 Task: Start a Sprint called Sprint0000000131 in Scrum Project Project0000000044 in Jira. Start a Sprint called Sprint0000000132 in Scrum Project Project0000000044 in Jira. Create a Scrum Project Project0000000045 in Jira. Create a Scrum Project Project0000000046 in Jira. Add mailaustralia7@gmail.com as Team Member of Scrum Project Project0000000045 in Jira
Action: Mouse moved to (1135, 321)
Screenshot: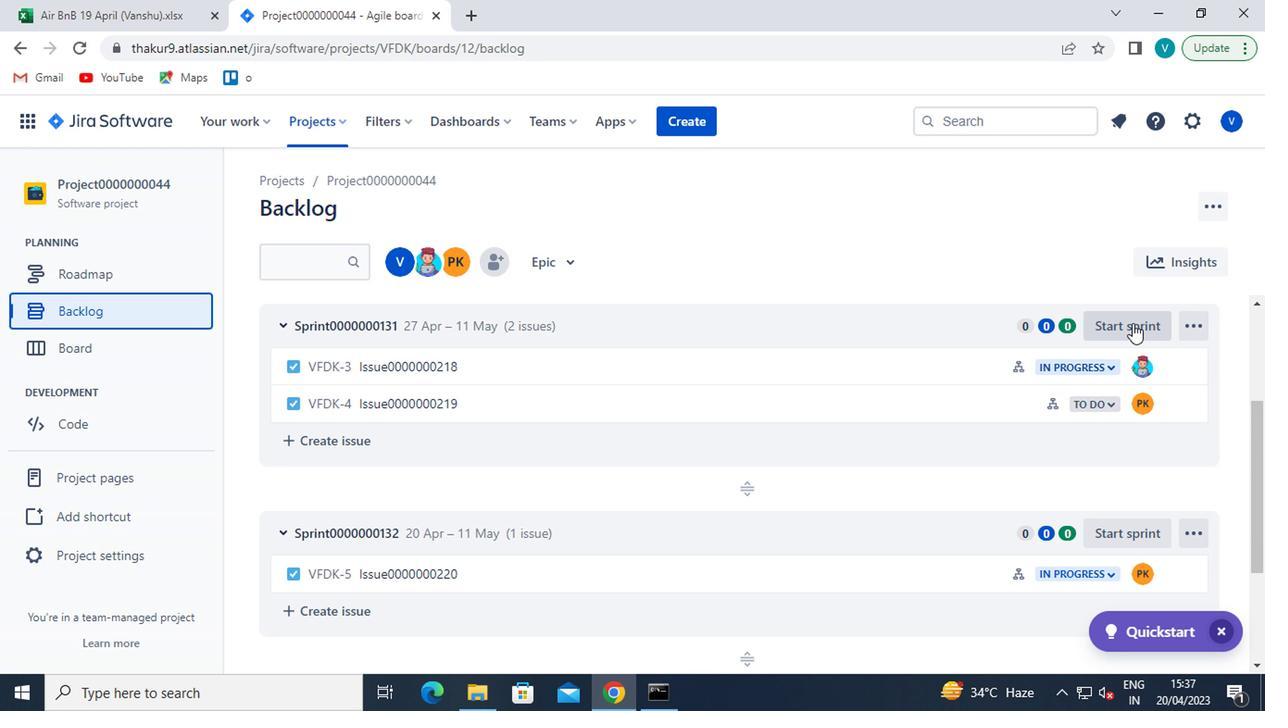 
Action: Mouse pressed left at (1135, 321)
Screenshot: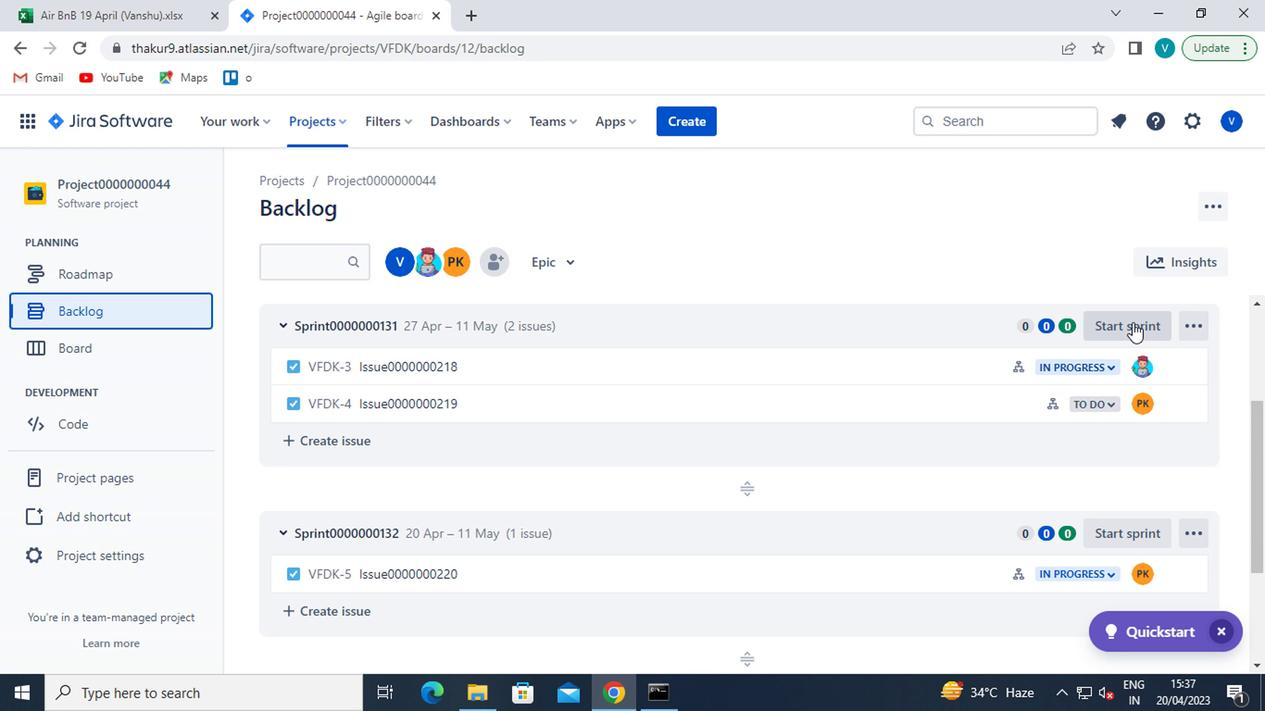 
Action: Mouse moved to (671, 470)
Screenshot: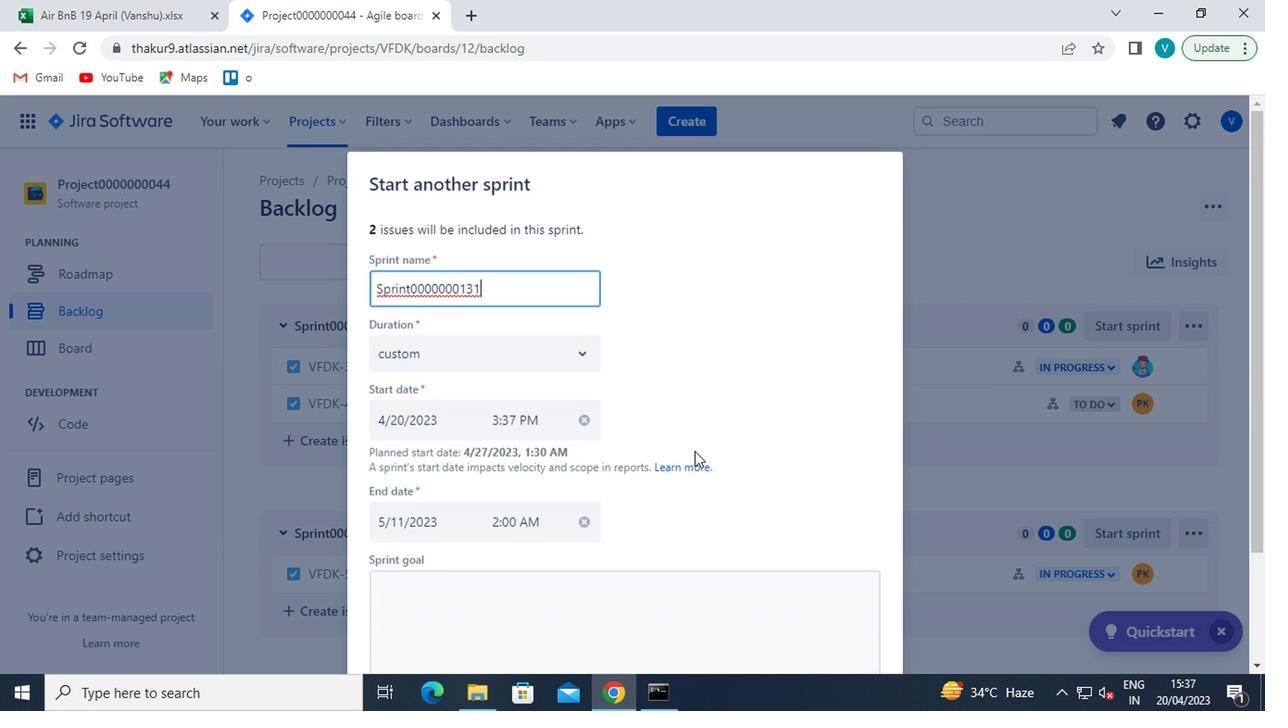 
Action: Mouse scrolled (671, 470) with delta (0, 0)
Screenshot: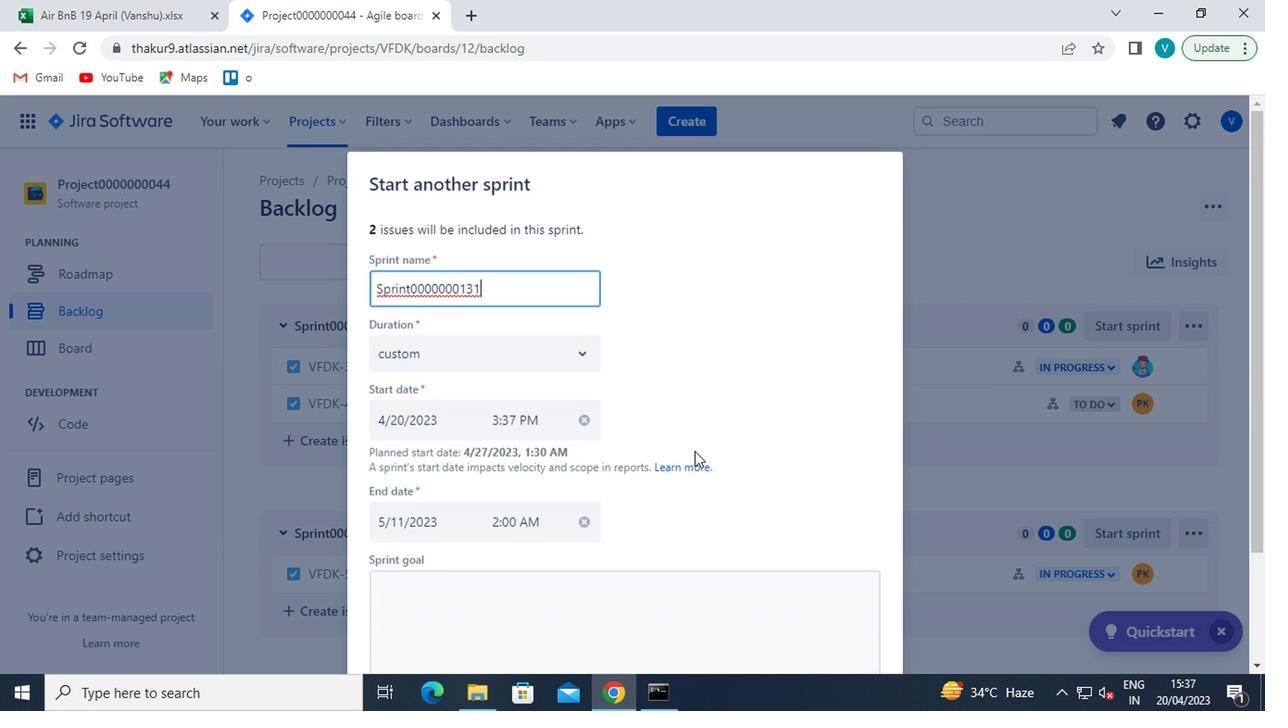 
Action: Mouse scrolled (671, 470) with delta (0, 0)
Screenshot: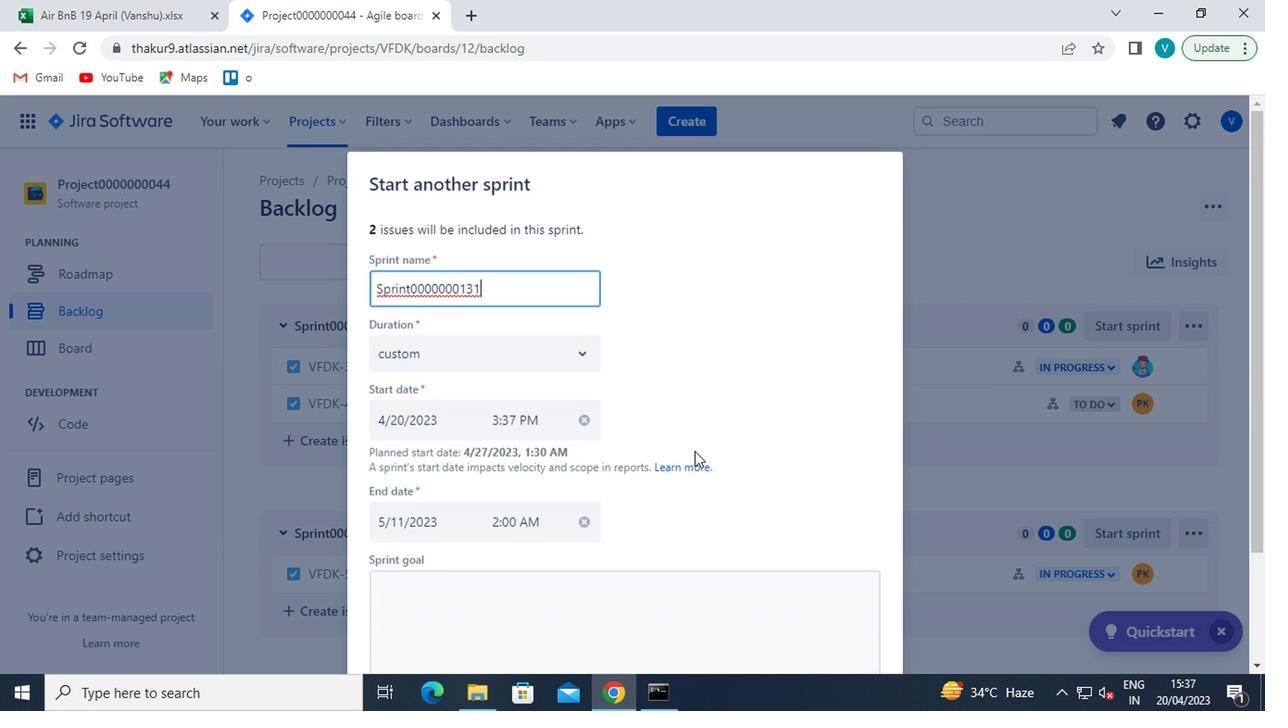
Action: Mouse moved to (671, 472)
Screenshot: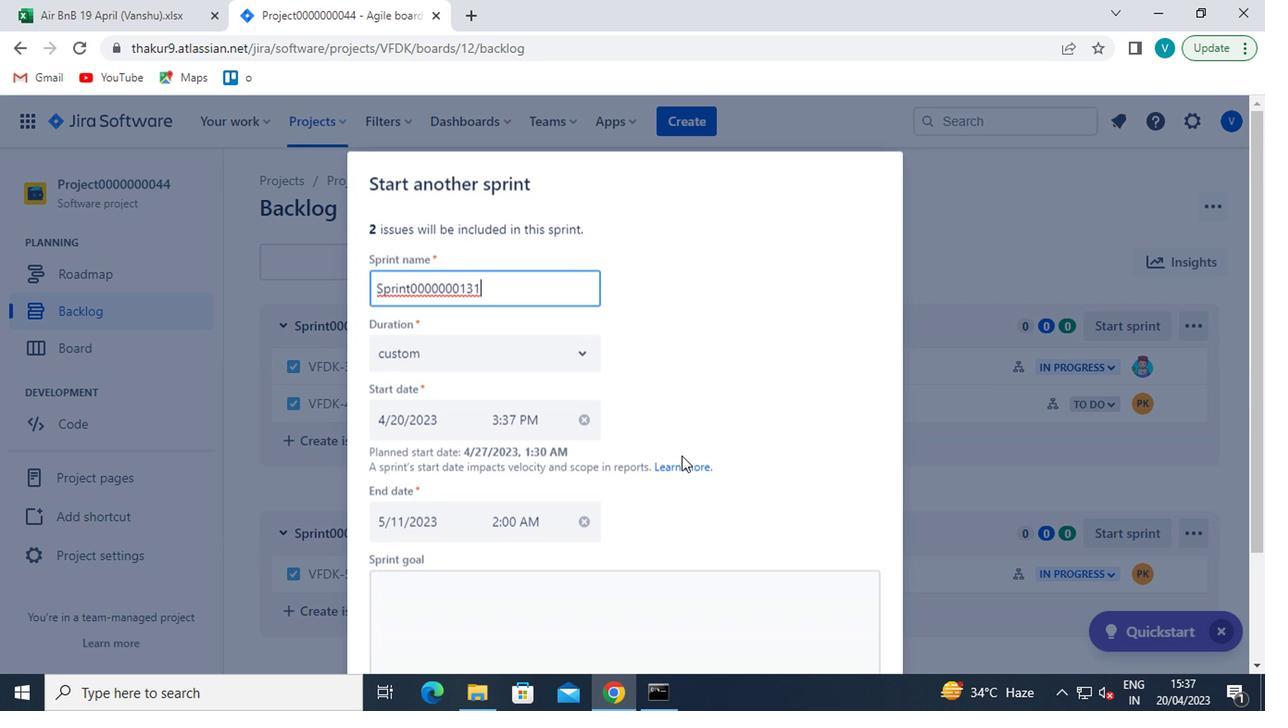 
Action: Mouse scrolled (671, 471) with delta (0, -1)
Screenshot: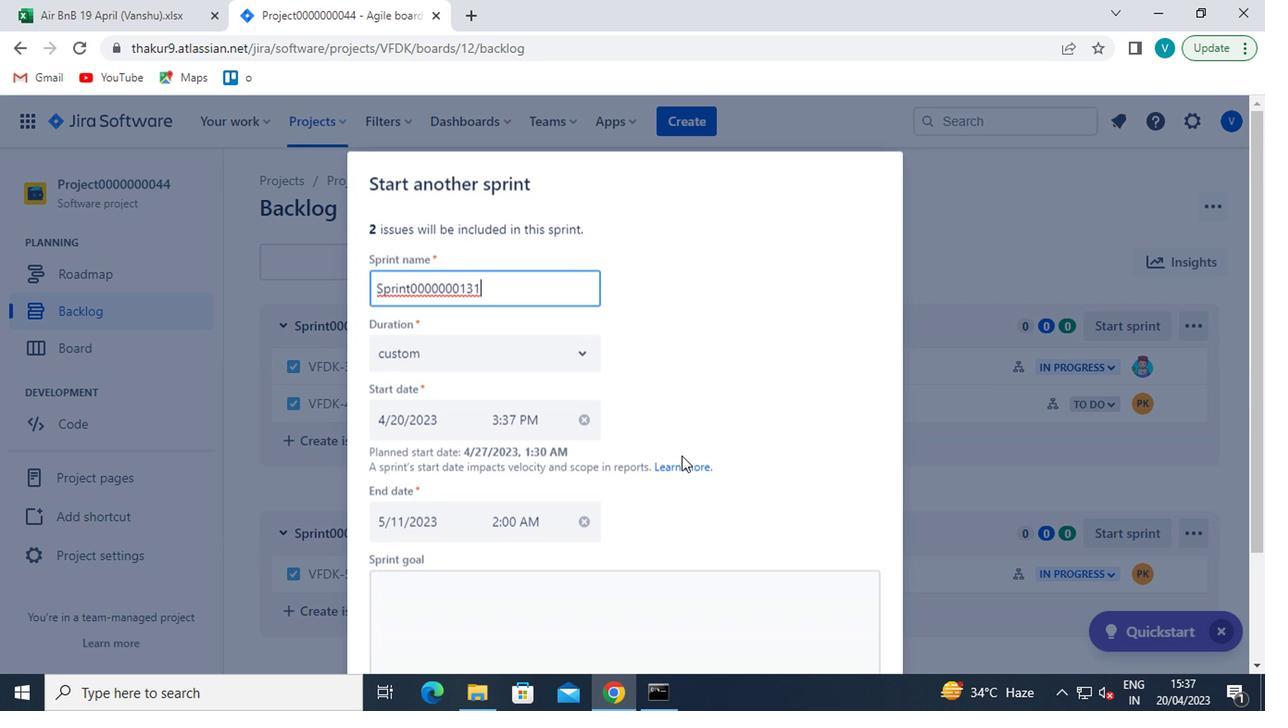 
Action: Mouse moved to (671, 475)
Screenshot: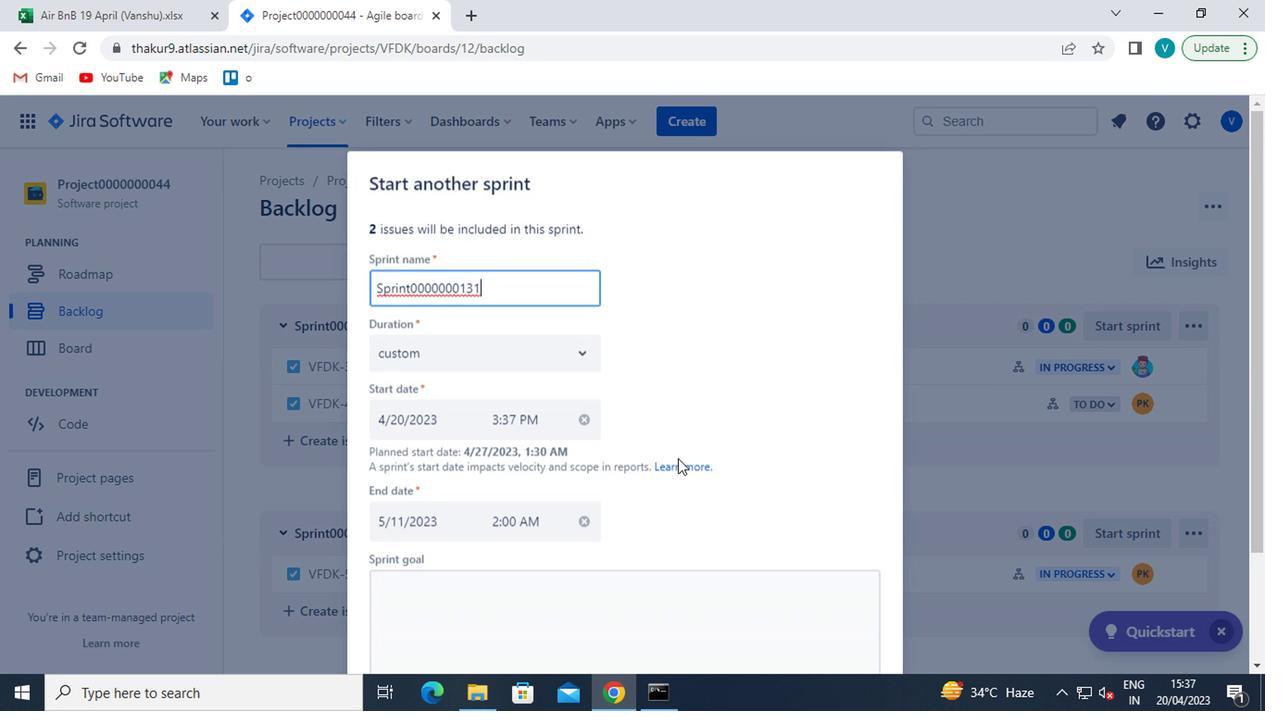 
Action: Mouse scrolled (671, 474) with delta (0, 0)
Screenshot: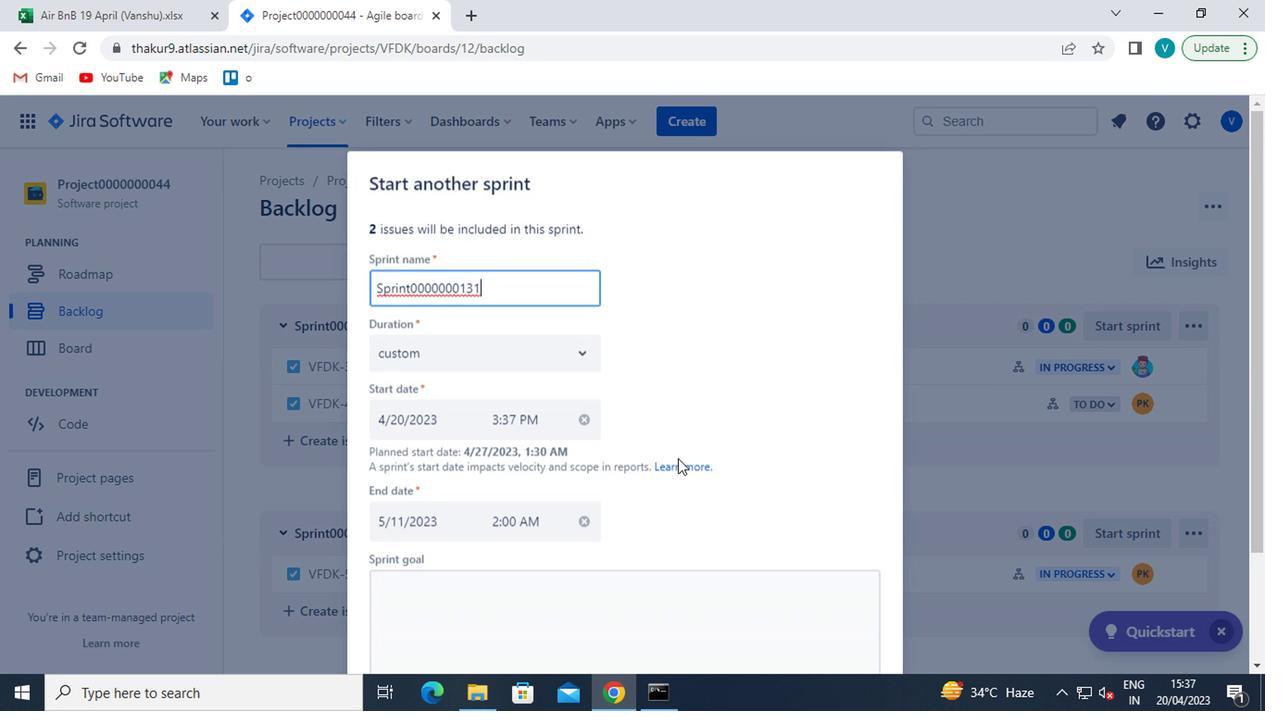 
Action: Mouse moved to (671, 477)
Screenshot: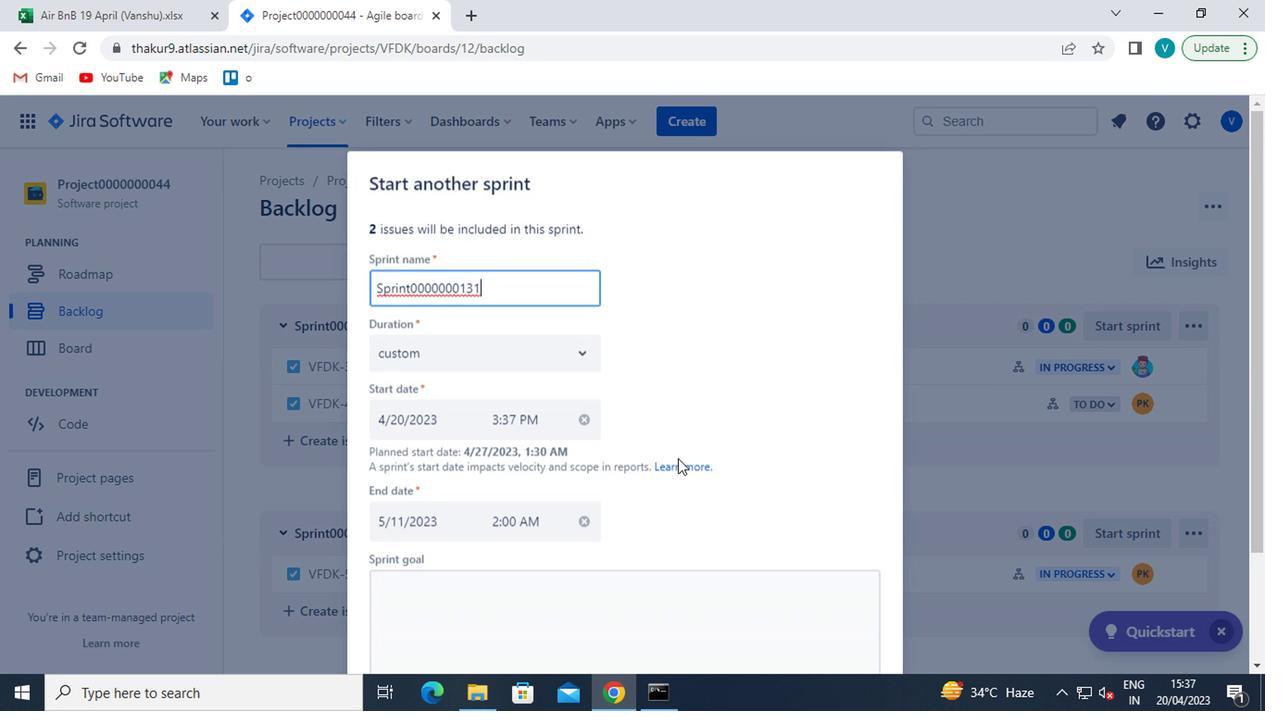 
Action: Mouse scrolled (671, 477) with delta (0, 0)
Screenshot: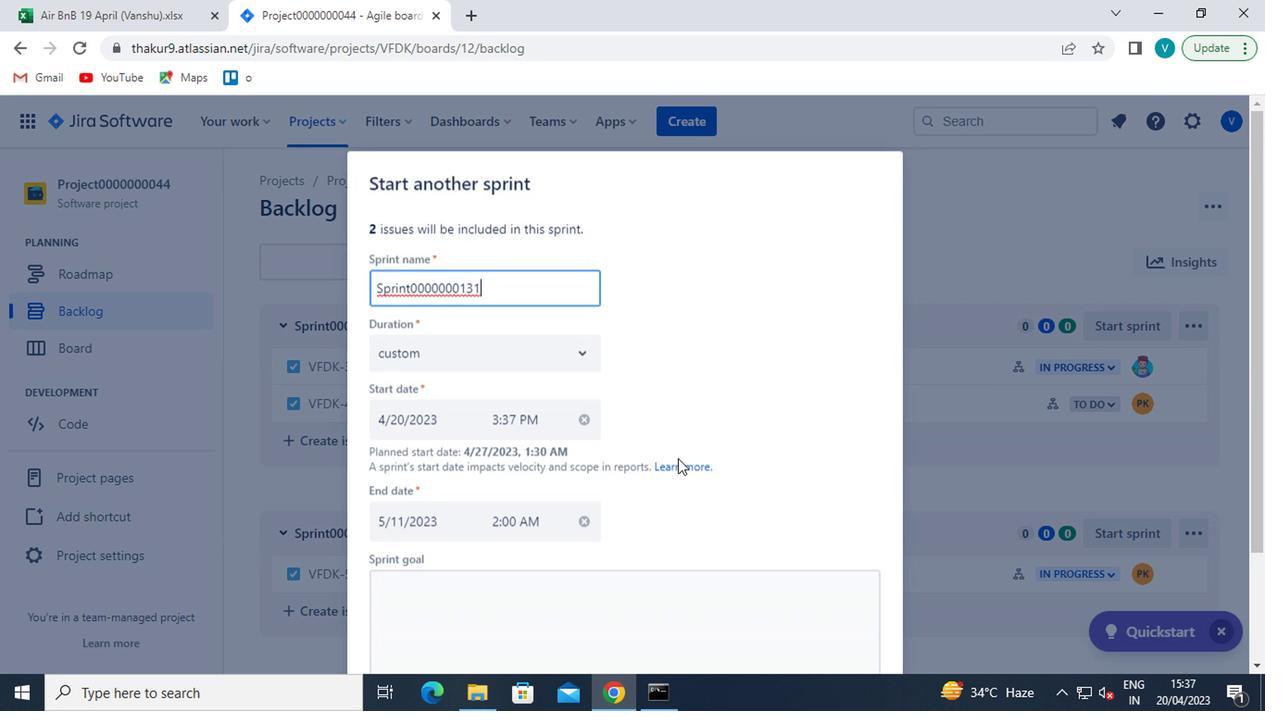 
Action: Mouse moved to (671, 481)
Screenshot: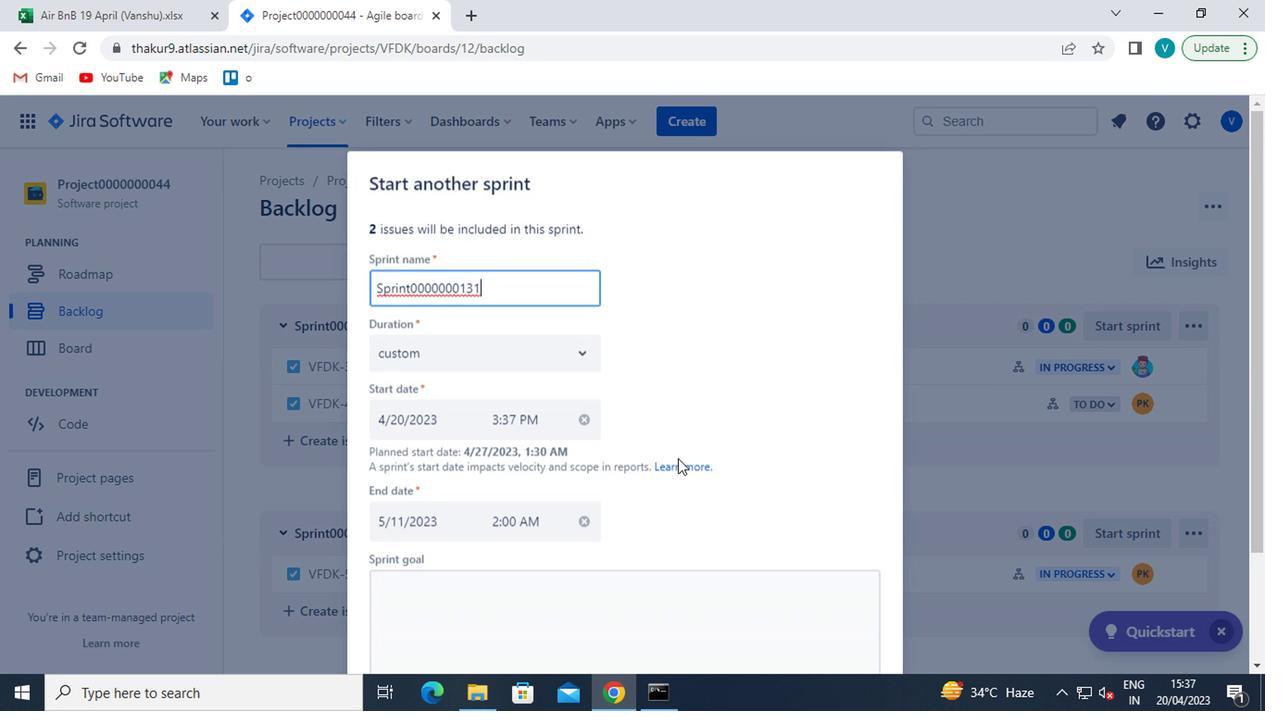
Action: Mouse scrolled (671, 481) with delta (0, 0)
Screenshot: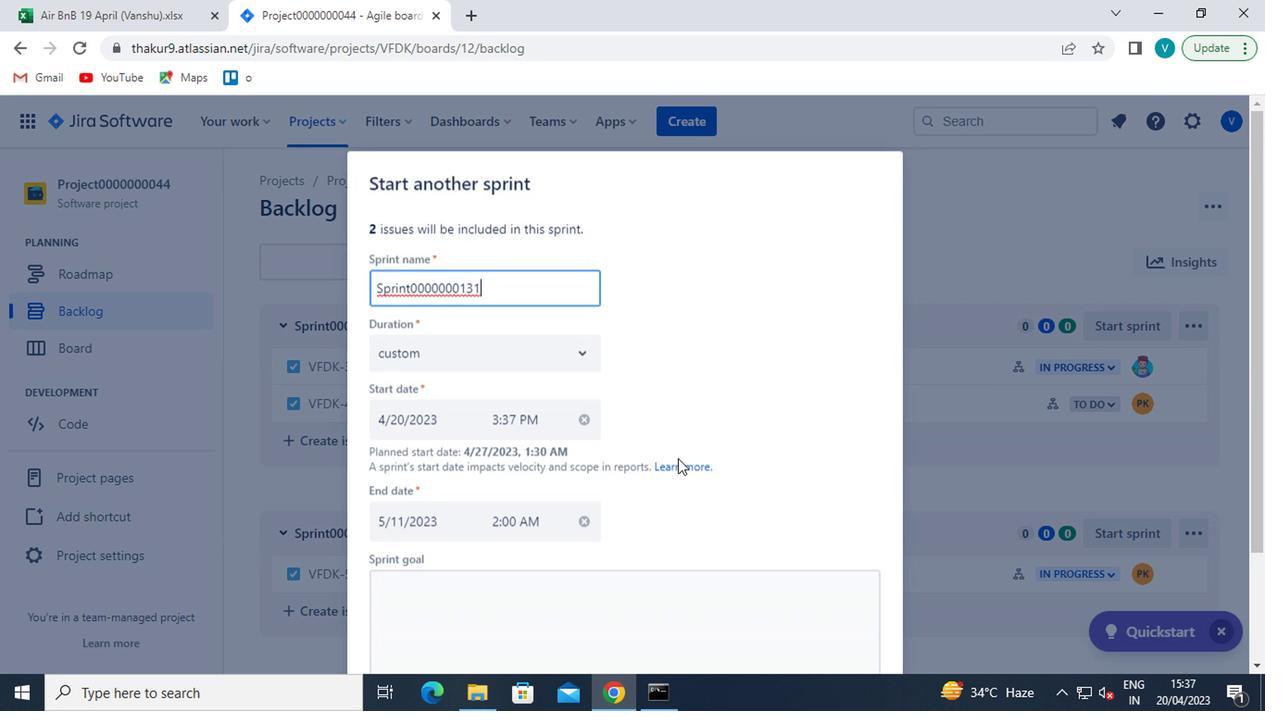 
Action: Mouse moved to (791, 575)
Screenshot: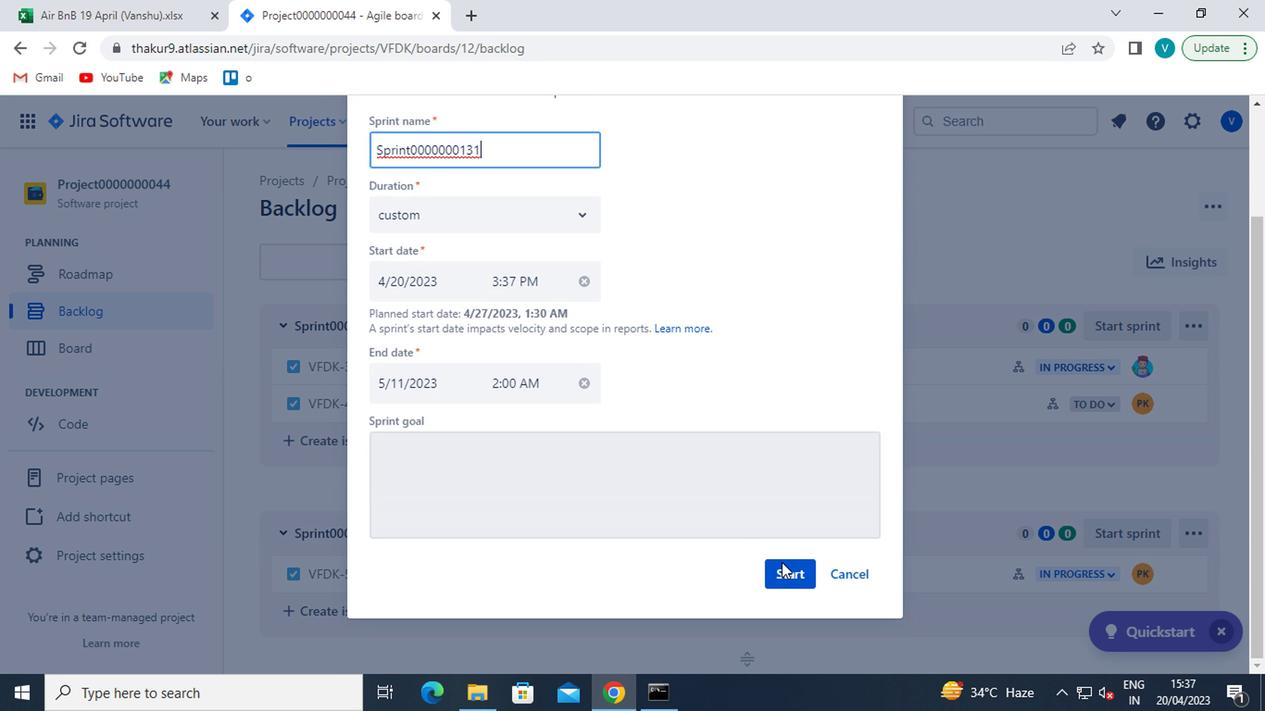 
Action: Mouse pressed left at (791, 575)
Screenshot: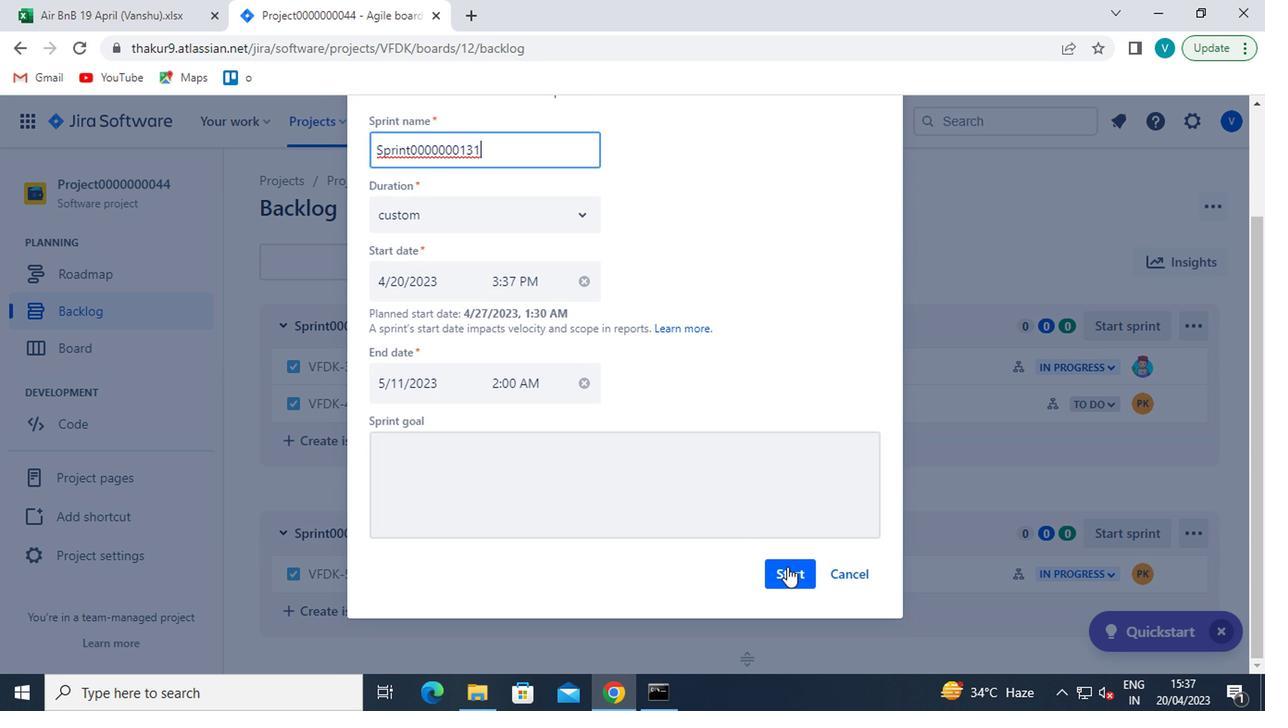 
Action: Mouse moved to (91, 309)
Screenshot: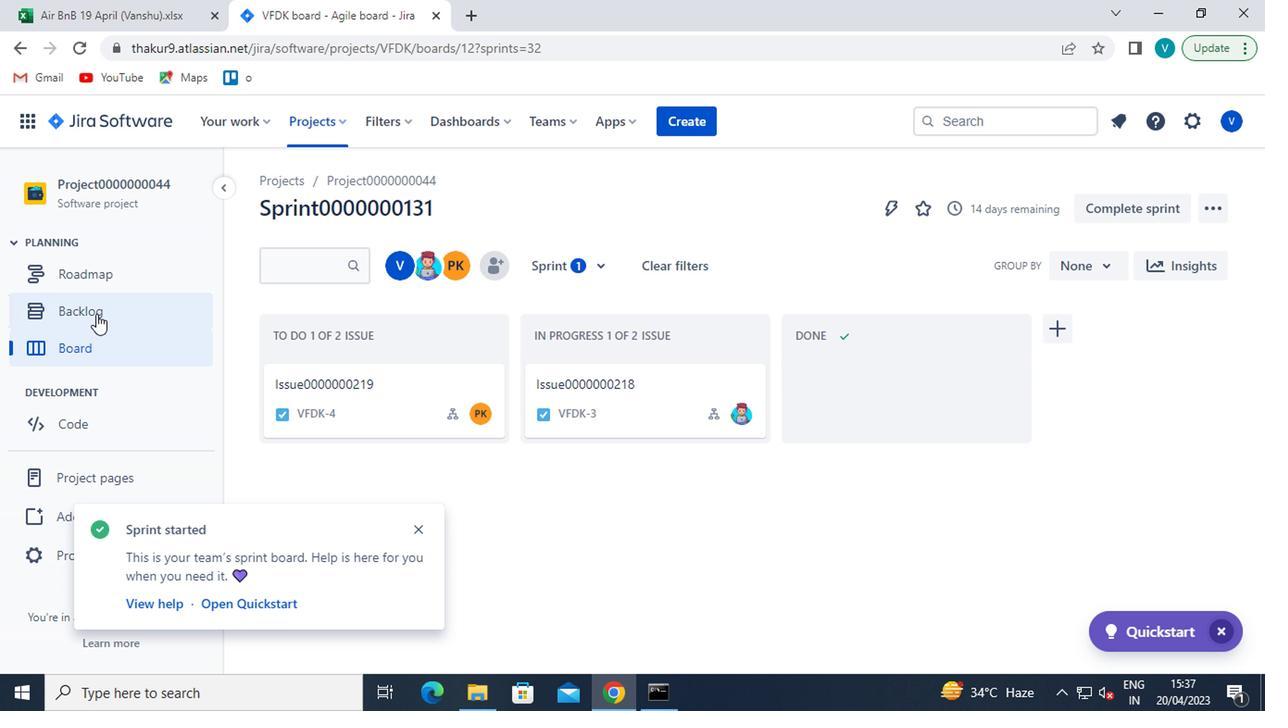 
Action: Mouse pressed left at (91, 309)
Screenshot: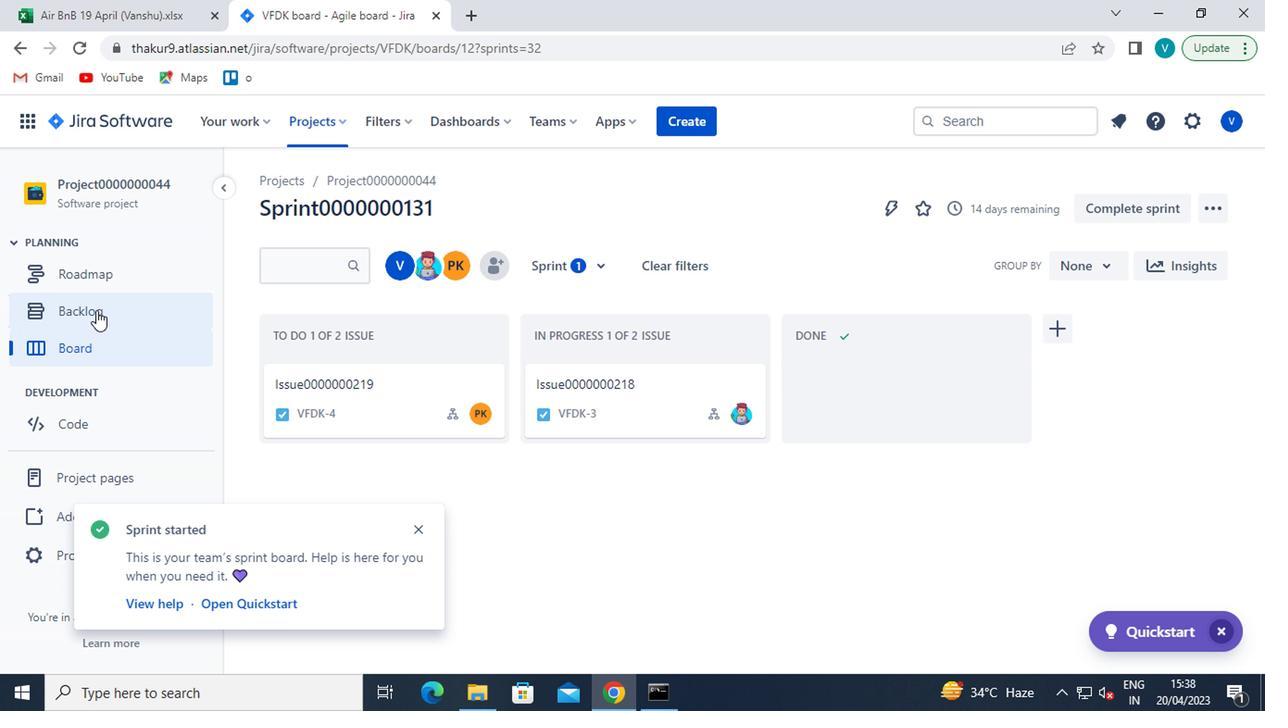 
Action: Mouse moved to (410, 527)
Screenshot: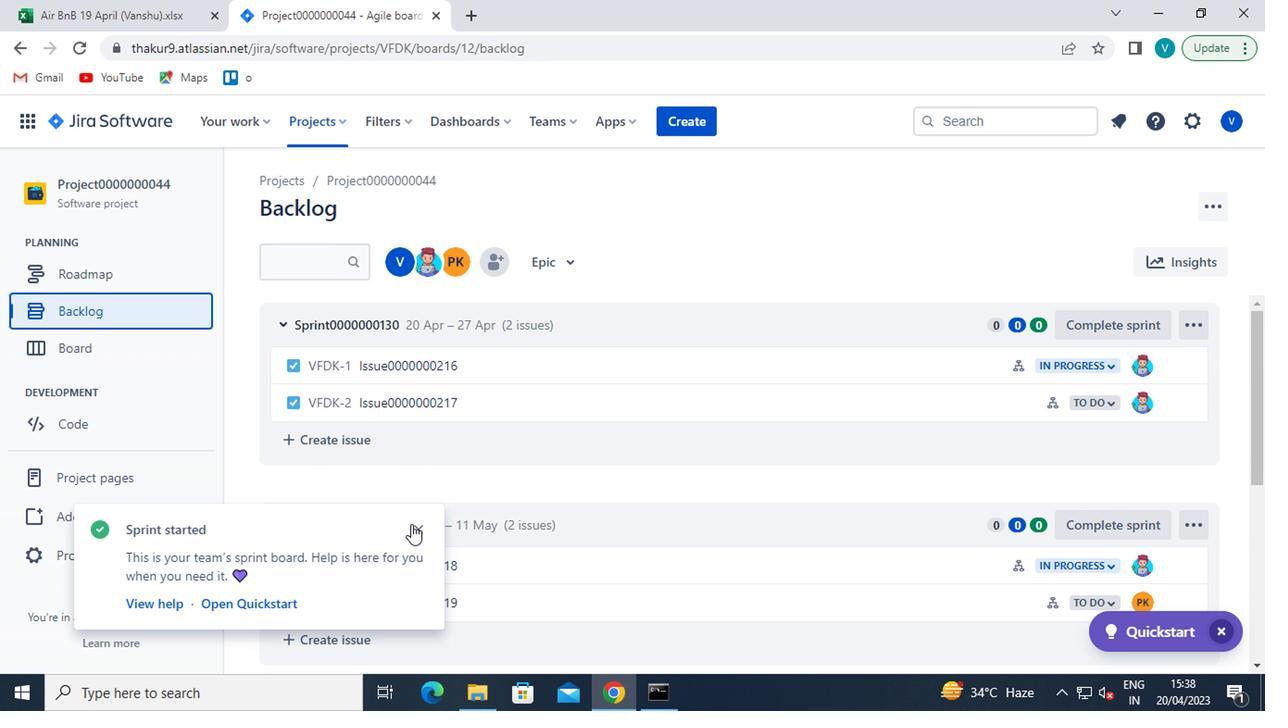 
Action: Mouse pressed left at (410, 527)
Screenshot: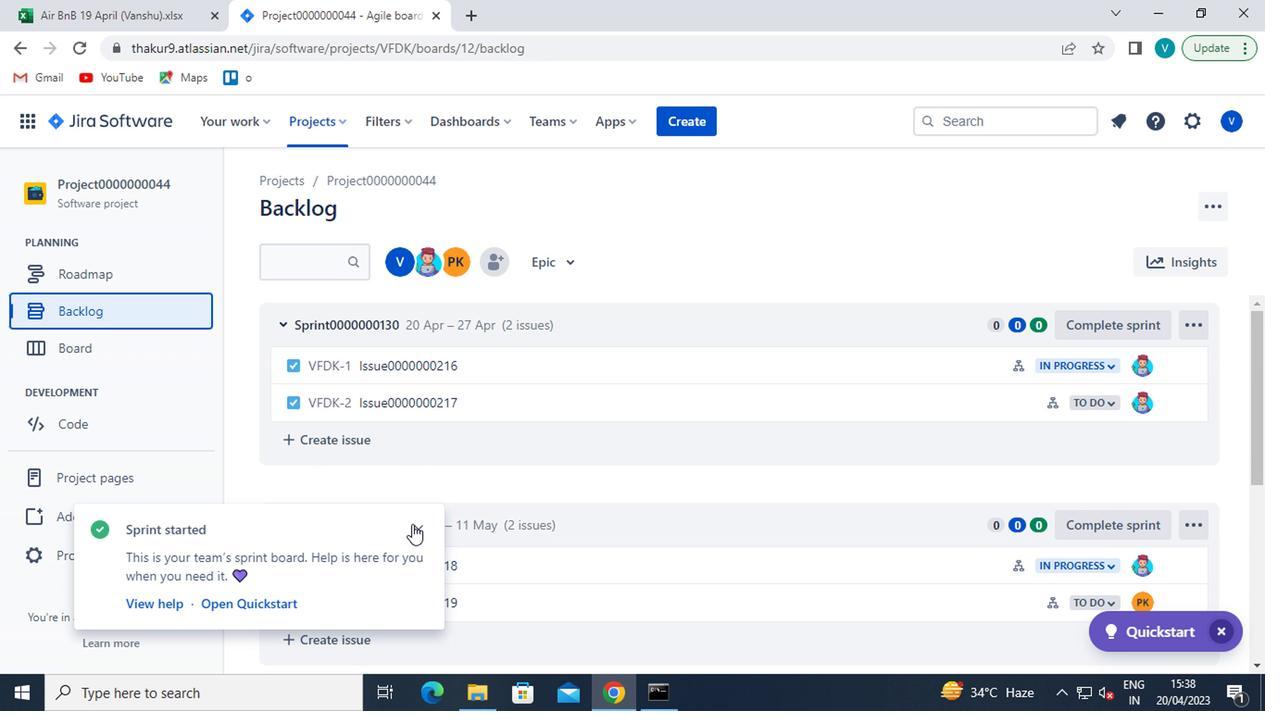 
Action: Mouse moved to (601, 520)
Screenshot: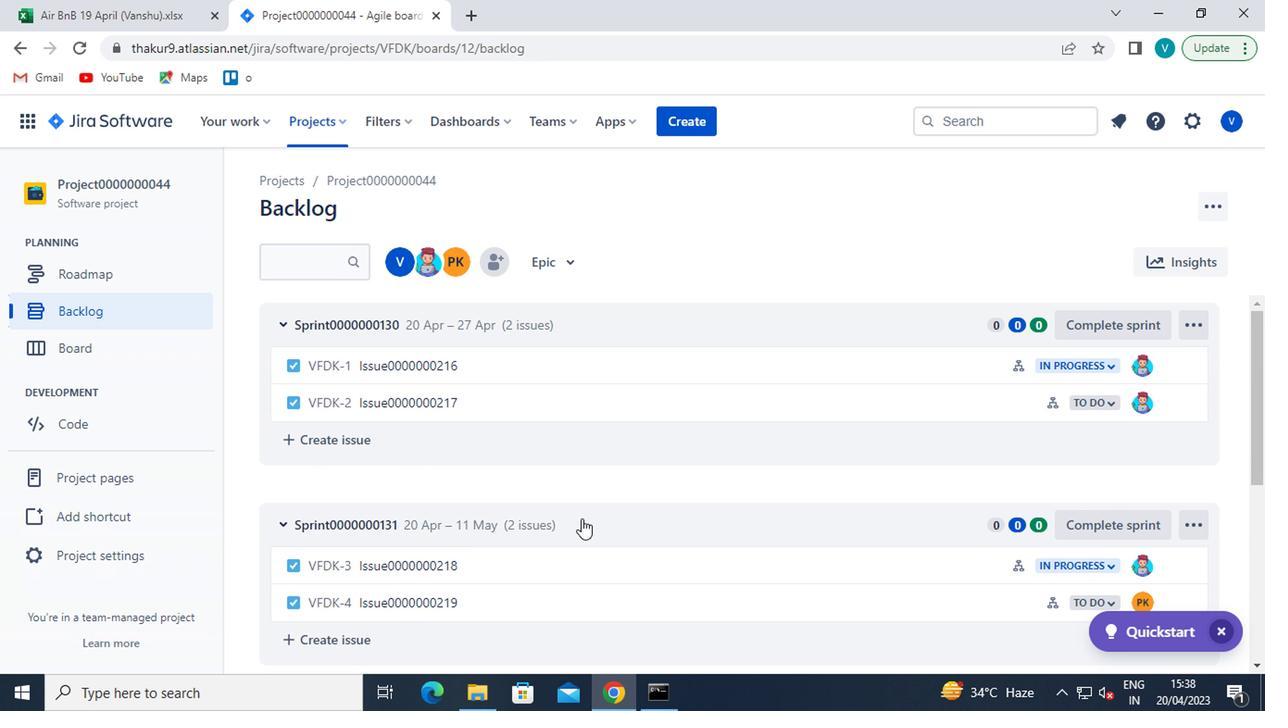 
Action: Mouse scrolled (601, 519) with delta (0, -1)
Screenshot: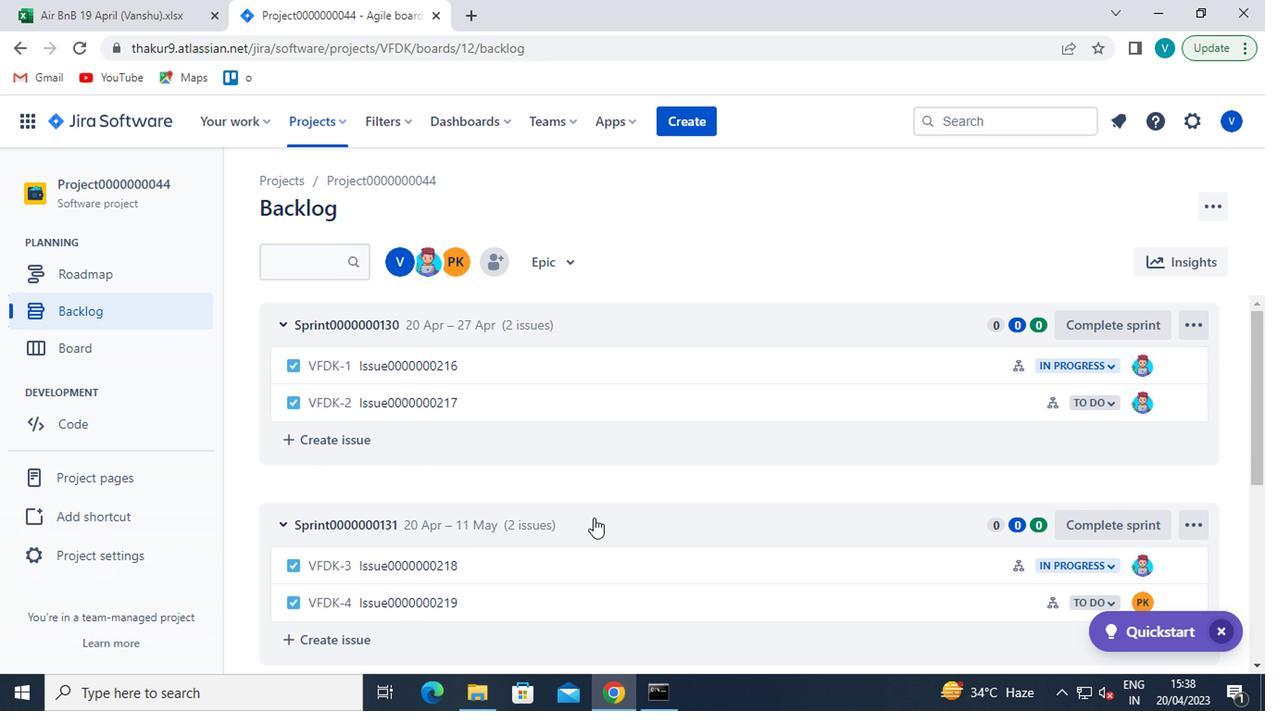 
Action: Mouse moved to (601, 520)
Screenshot: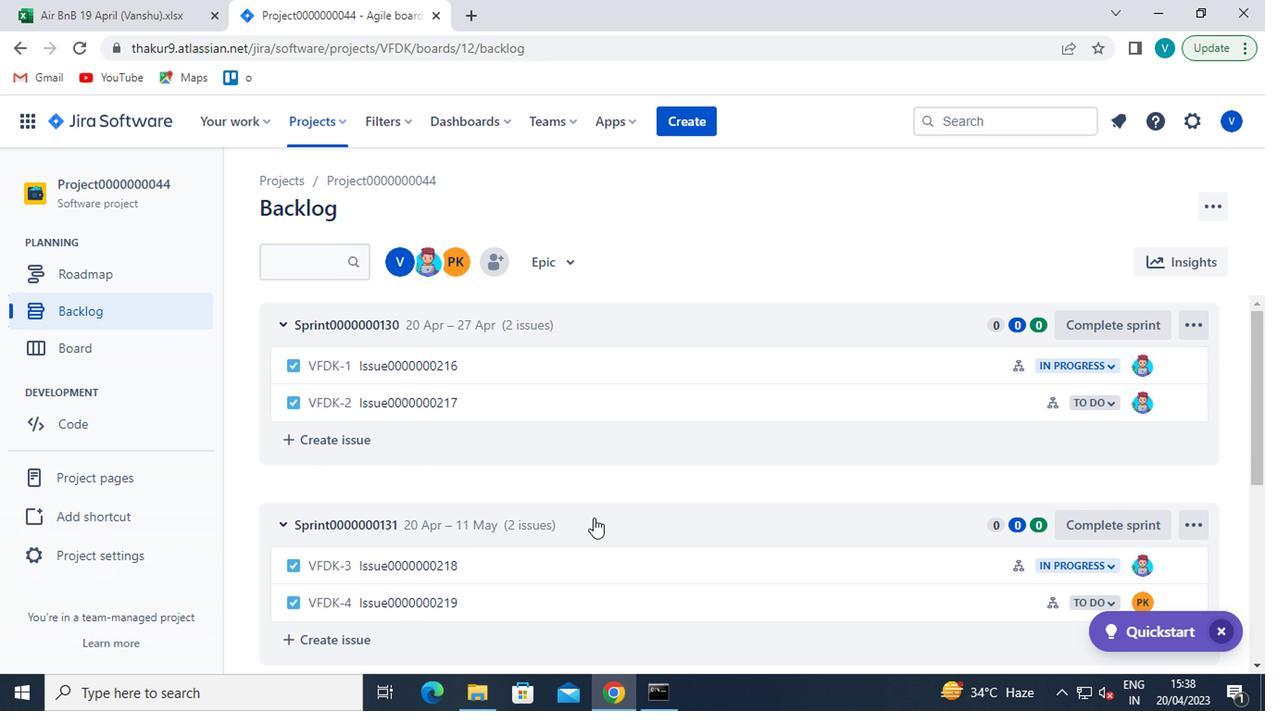 
Action: Mouse scrolled (601, 519) with delta (0, -1)
Screenshot: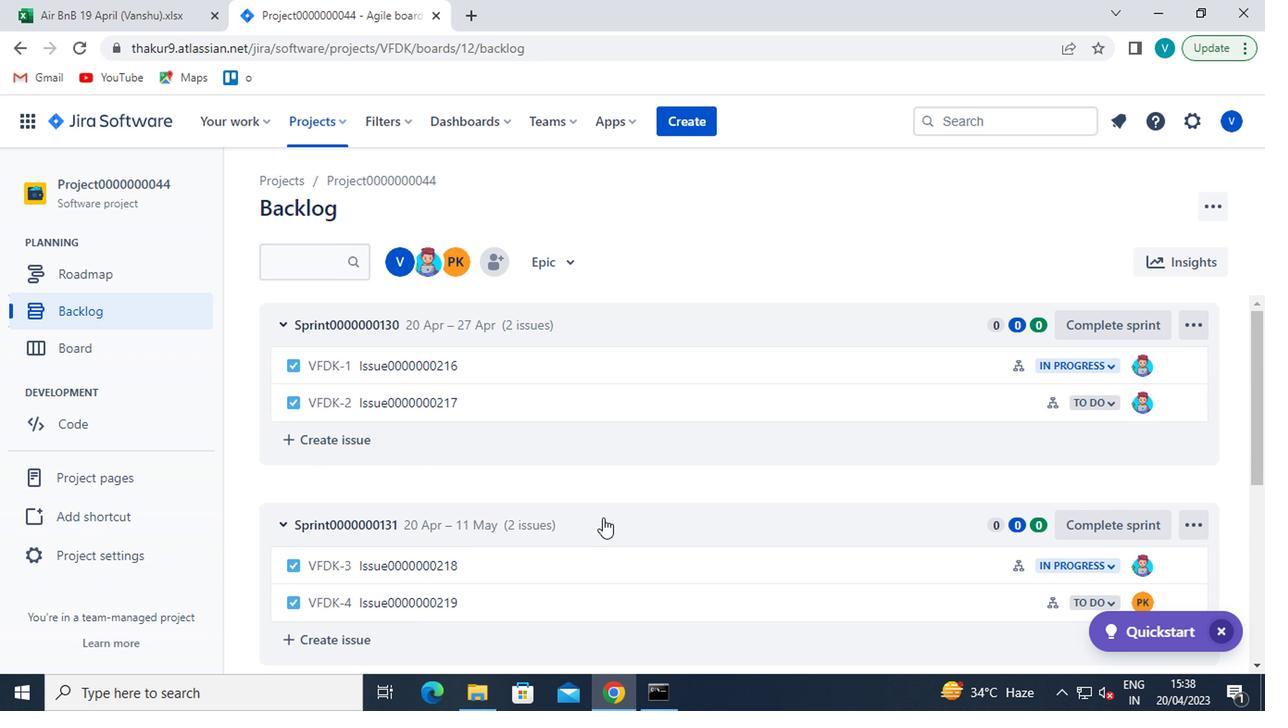 
Action: Mouse moved to (1117, 536)
Screenshot: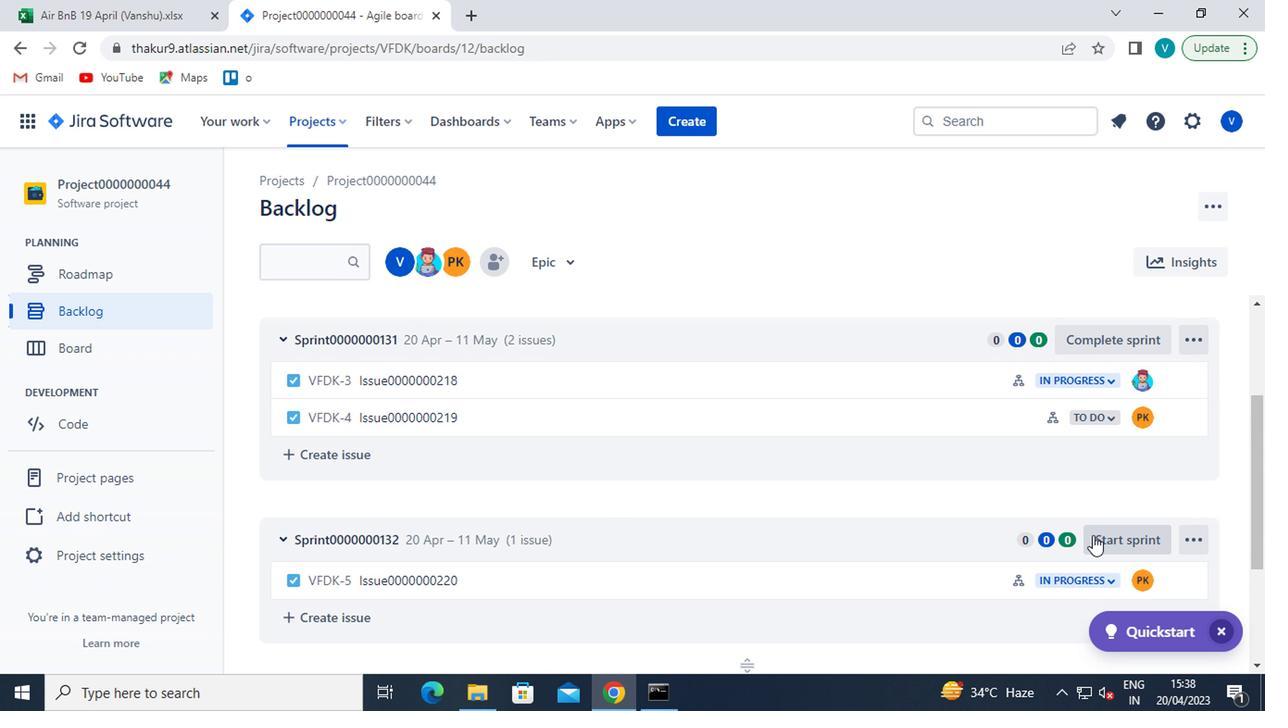 
Action: Mouse pressed left at (1117, 536)
Screenshot: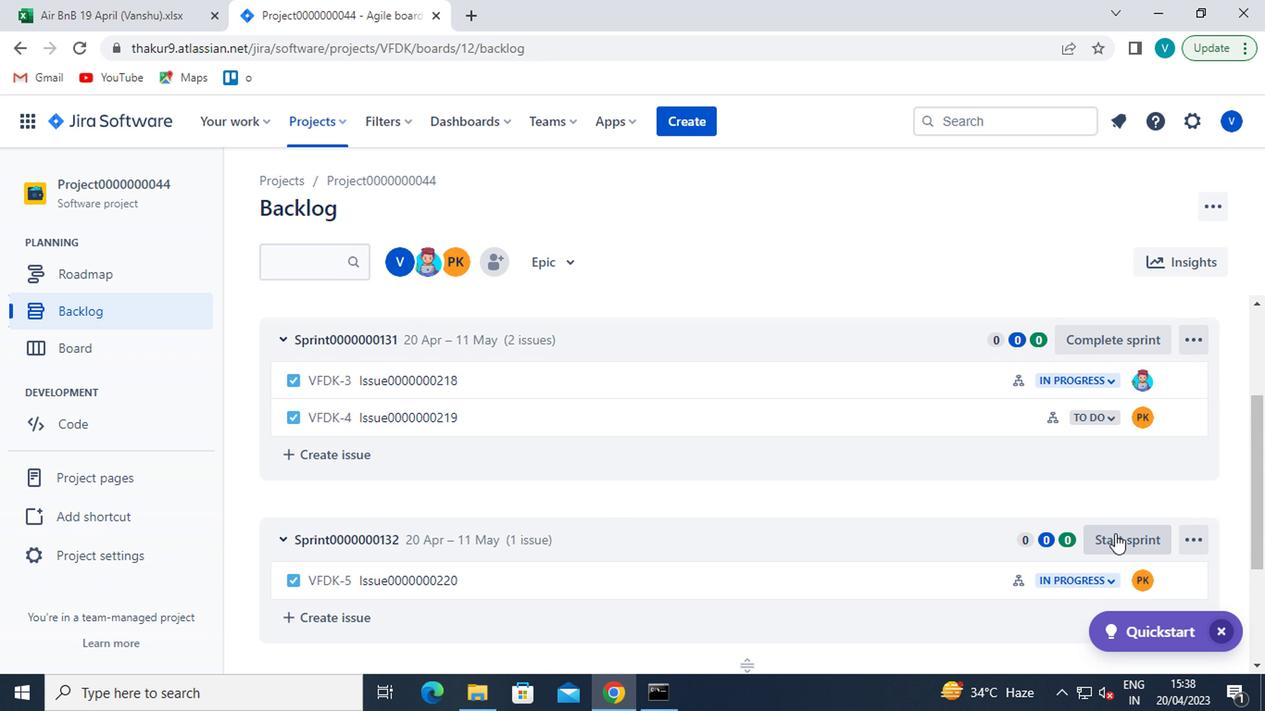 
Action: Mouse moved to (700, 539)
Screenshot: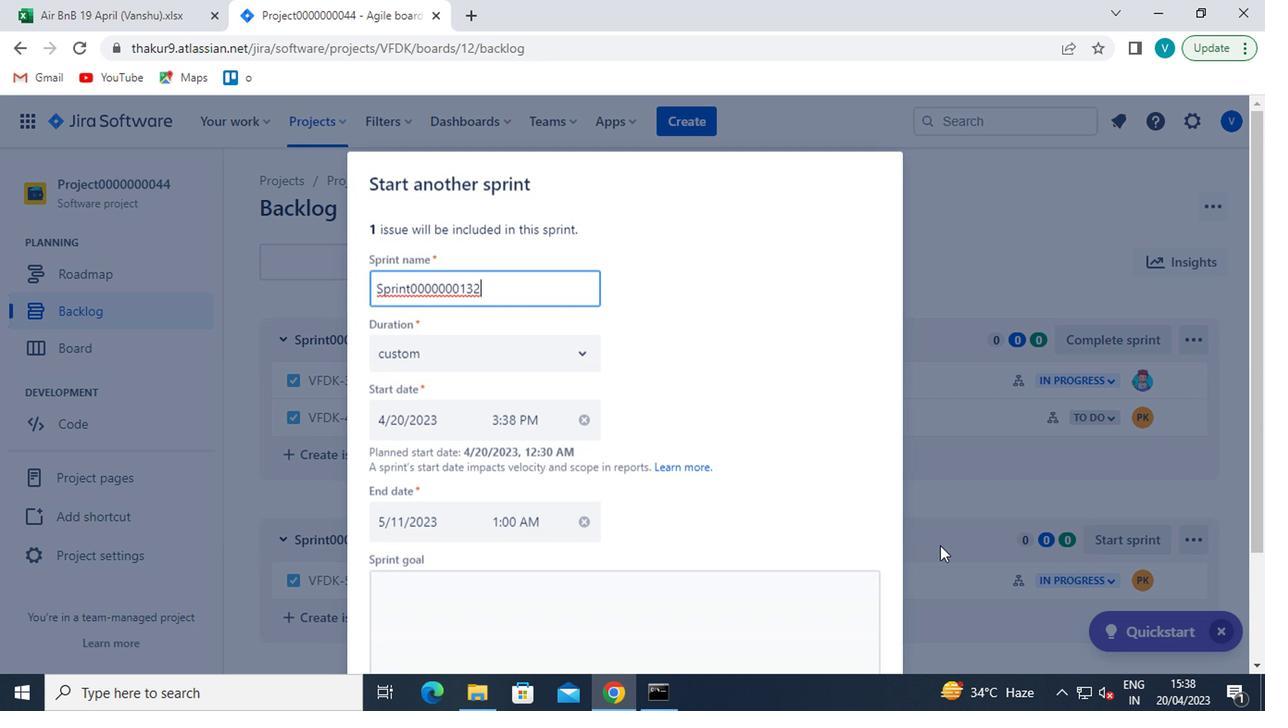 
Action: Mouse scrolled (700, 538) with delta (0, 0)
Screenshot: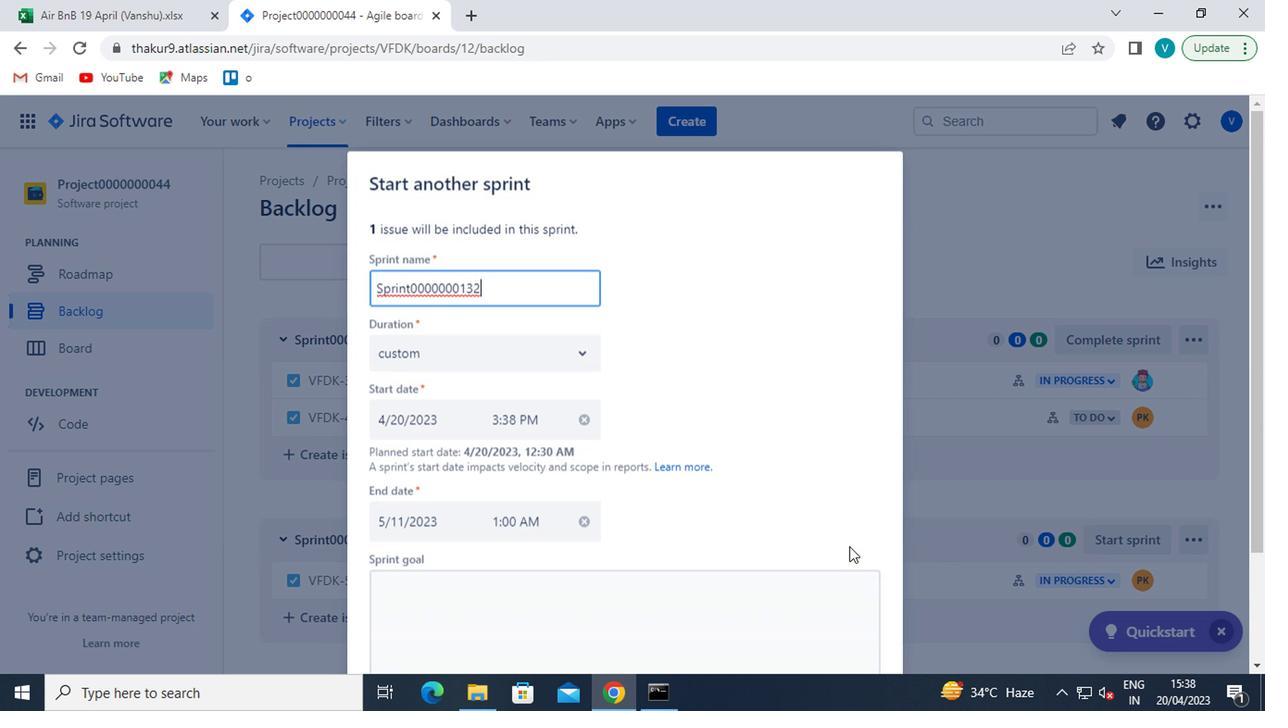 
Action: Mouse scrolled (700, 538) with delta (0, 0)
Screenshot: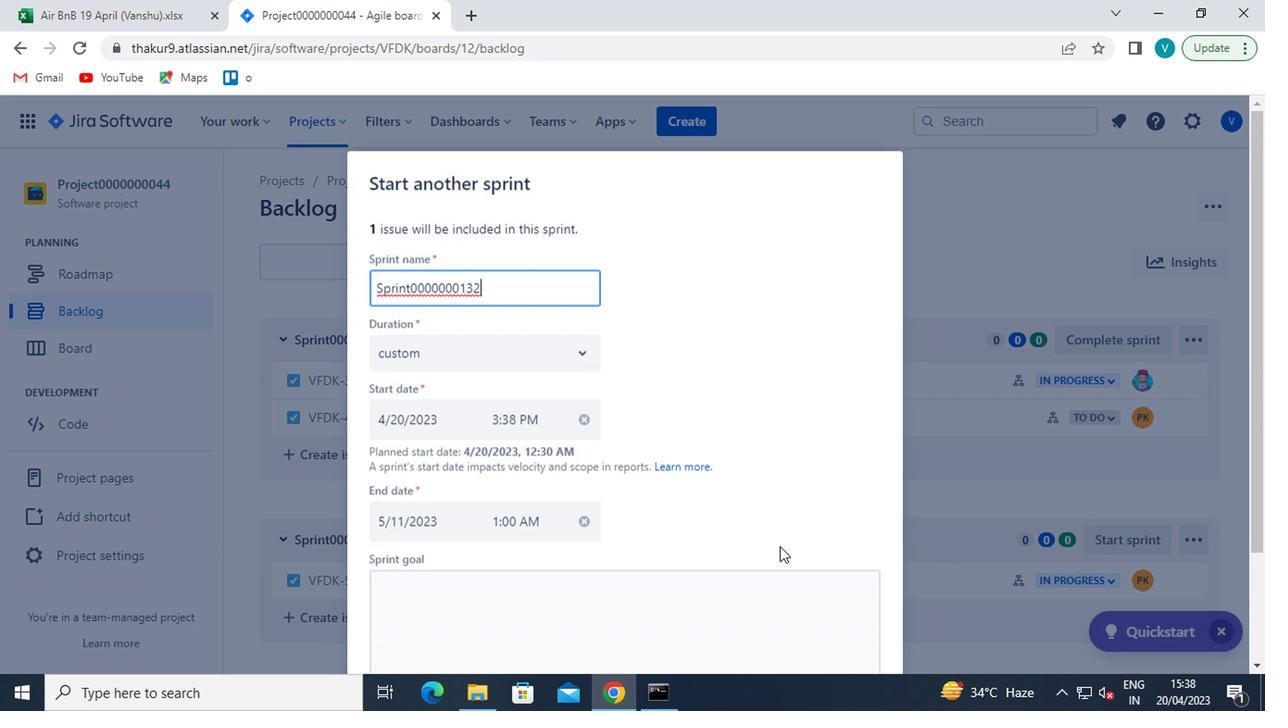 
Action: Mouse moved to (777, 571)
Screenshot: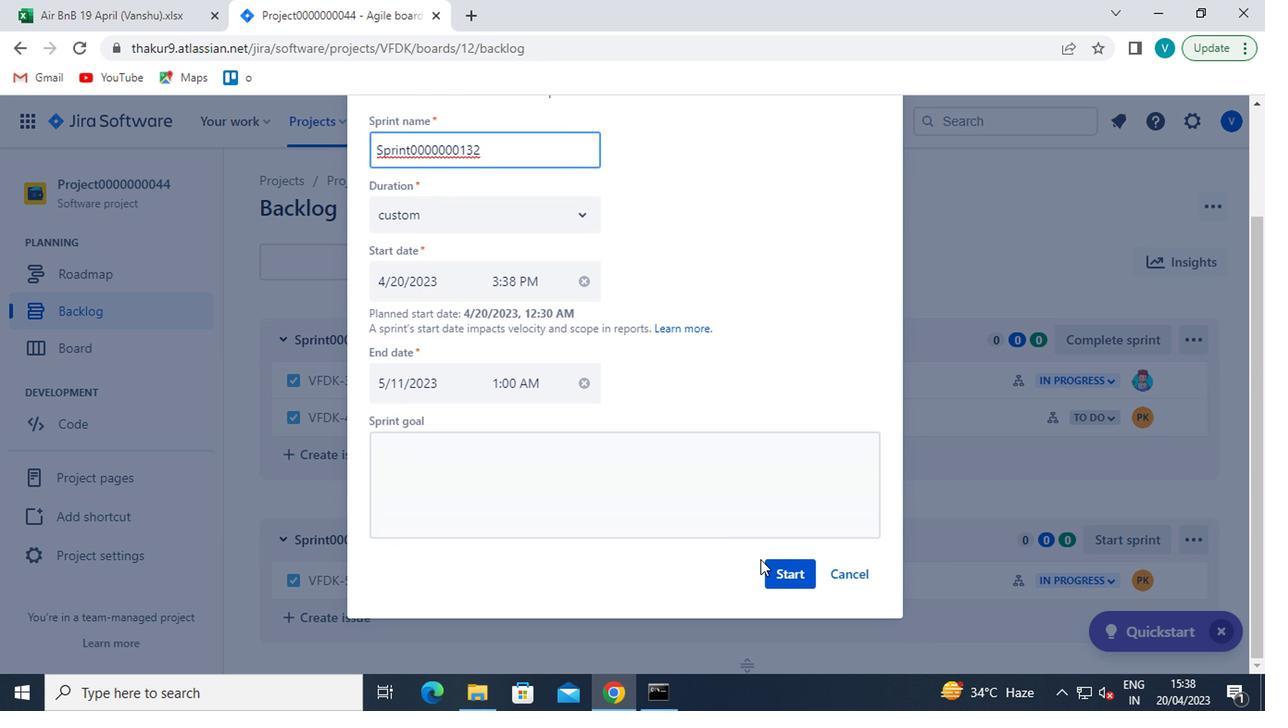 
Action: Mouse pressed left at (777, 571)
Screenshot: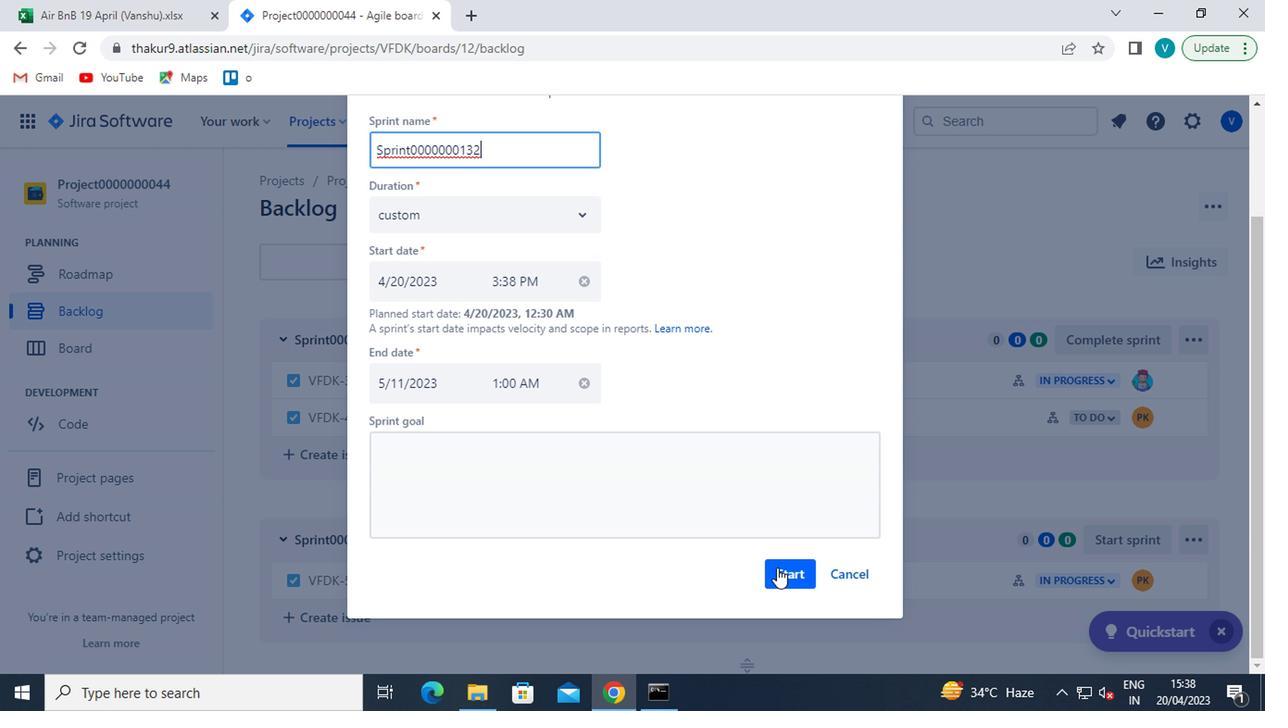 
Action: Mouse moved to (319, 127)
Screenshot: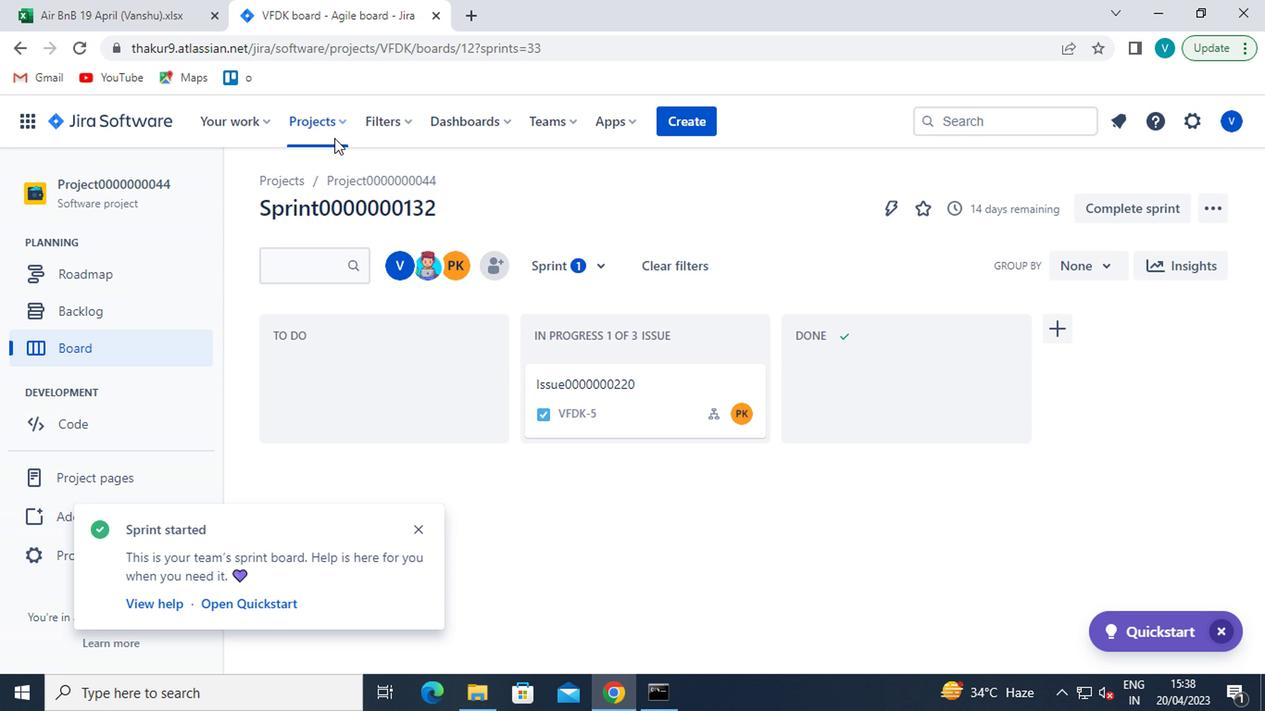 
Action: Mouse pressed left at (319, 127)
Screenshot: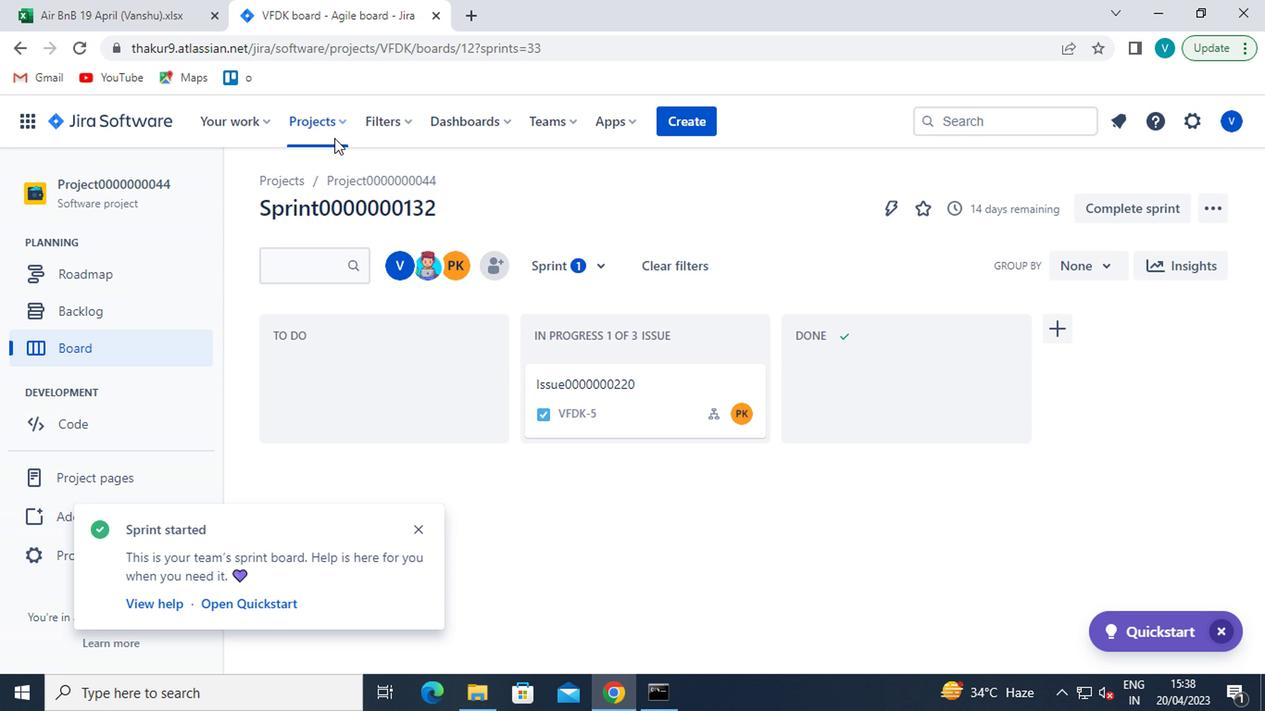 
Action: Mouse moved to (341, 487)
Screenshot: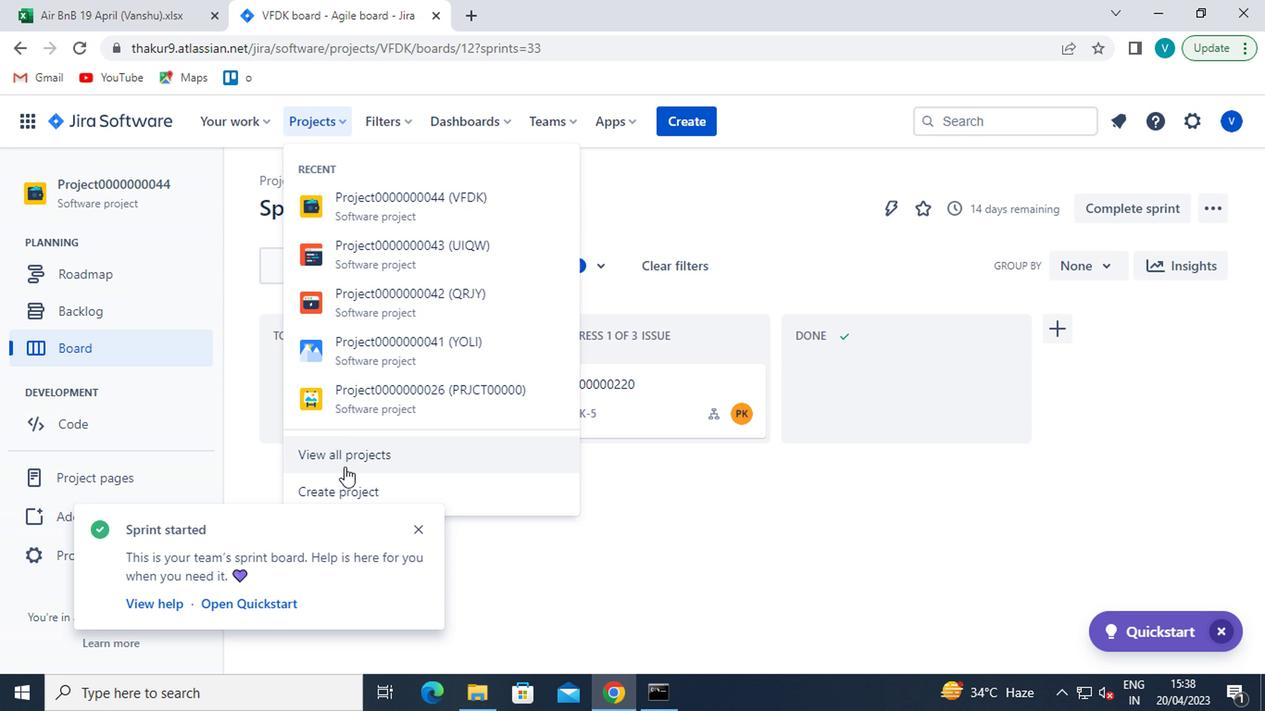 
Action: Mouse pressed left at (341, 487)
Screenshot: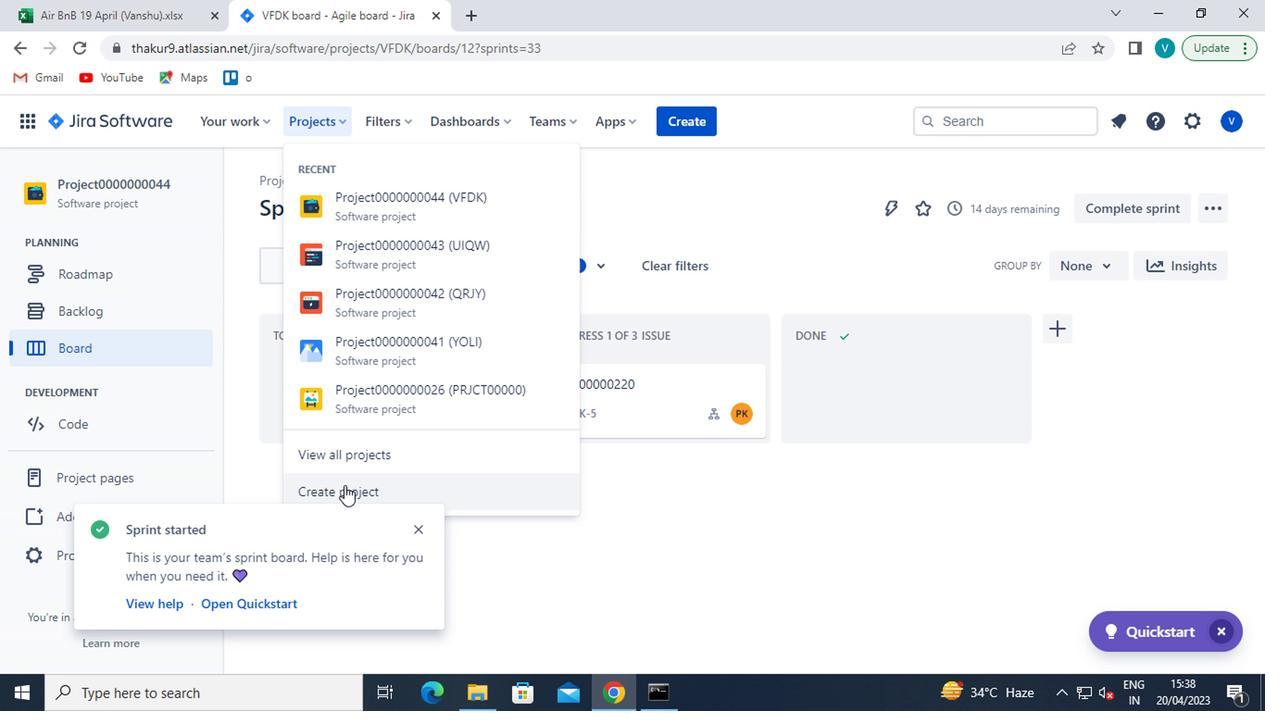 
Action: Mouse moved to (624, 501)
Screenshot: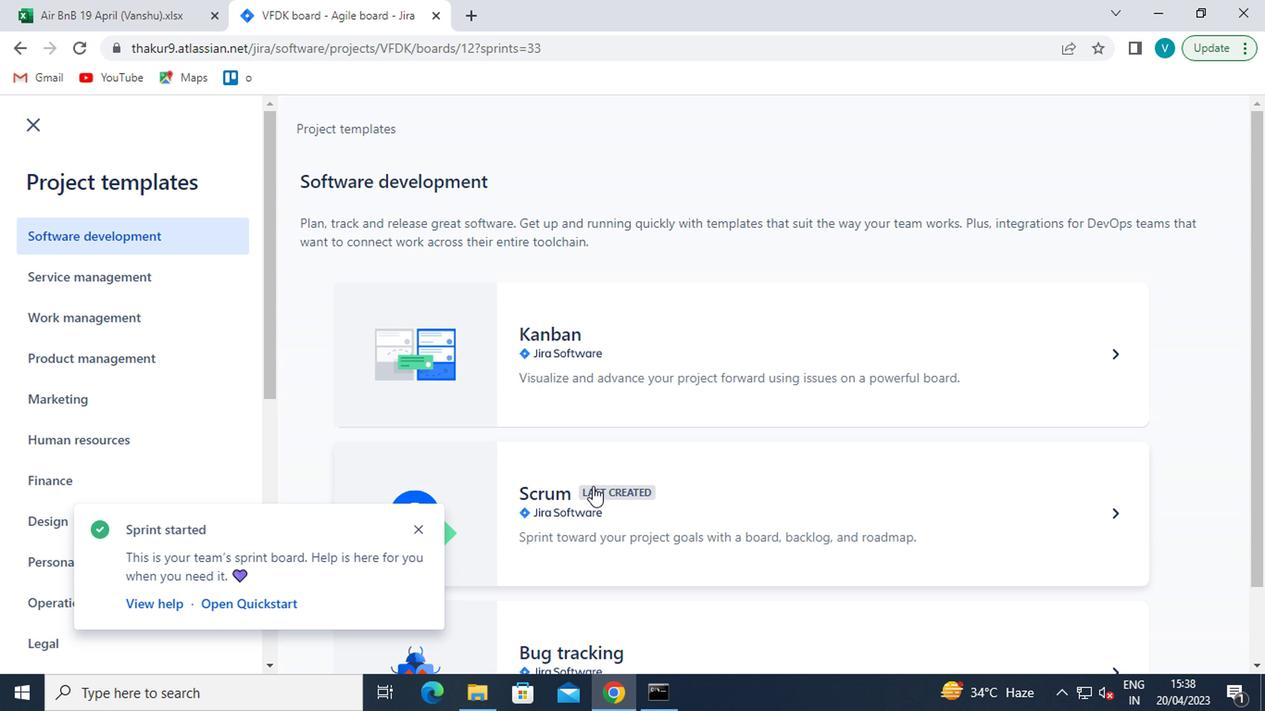 
Action: Mouse pressed left at (624, 501)
Screenshot: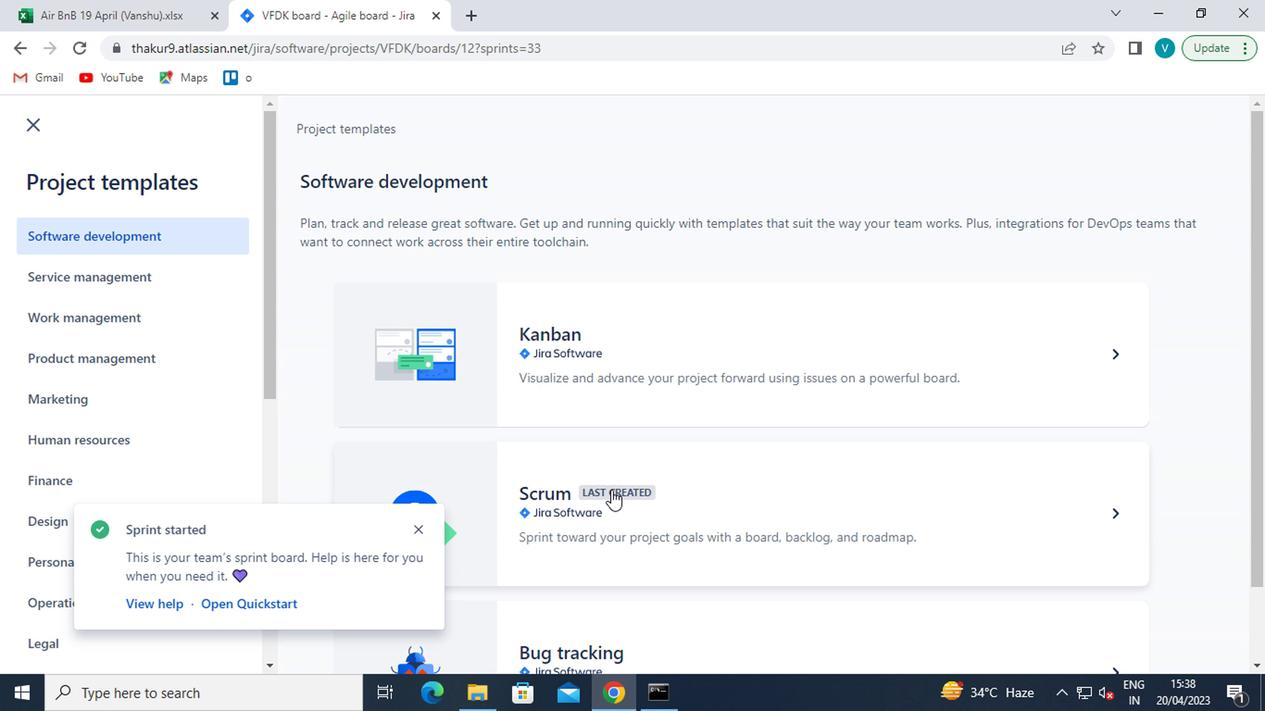 
Action: Mouse moved to (1148, 632)
Screenshot: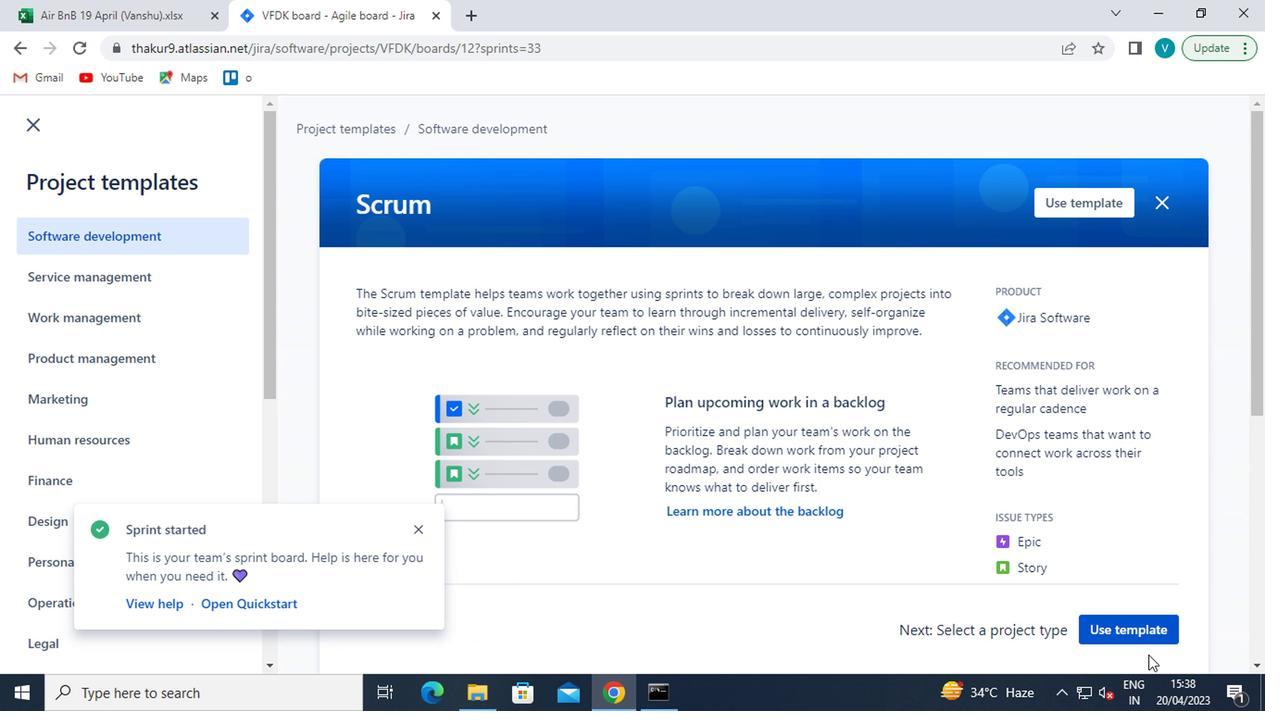 
Action: Mouse pressed left at (1148, 632)
Screenshot: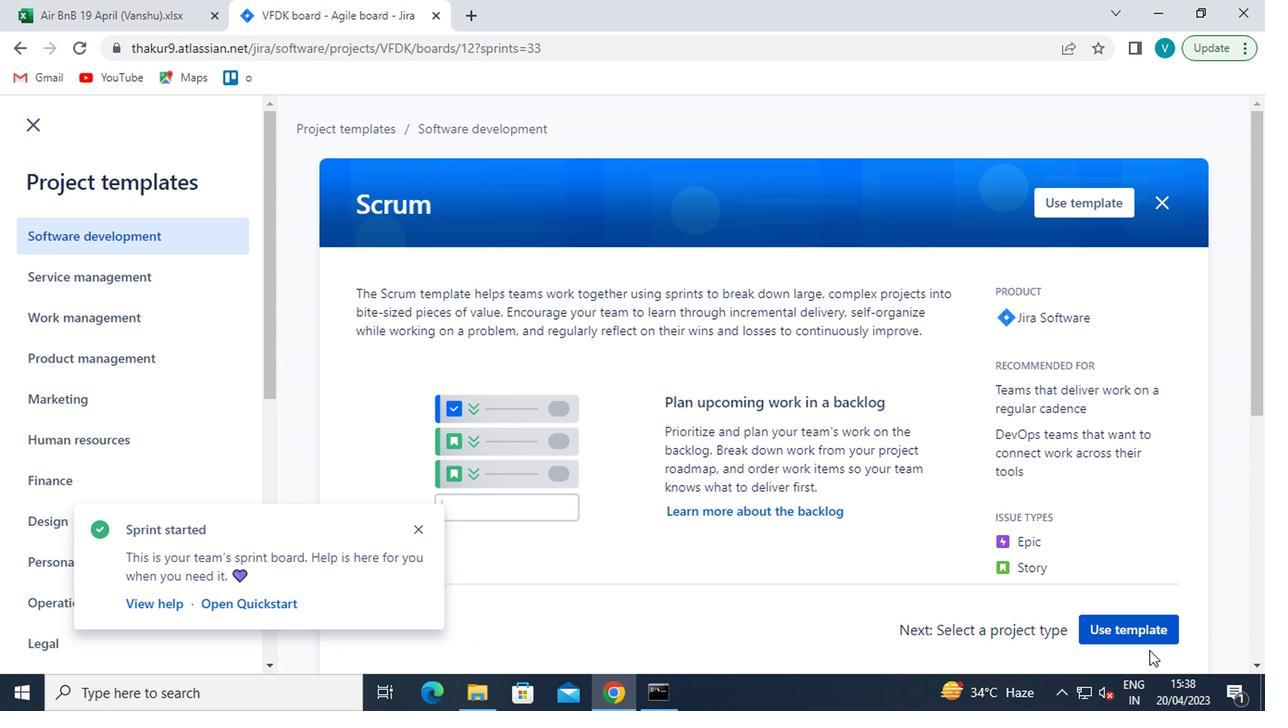 
Action: Mouse moved to (415, 530)
Screenshot: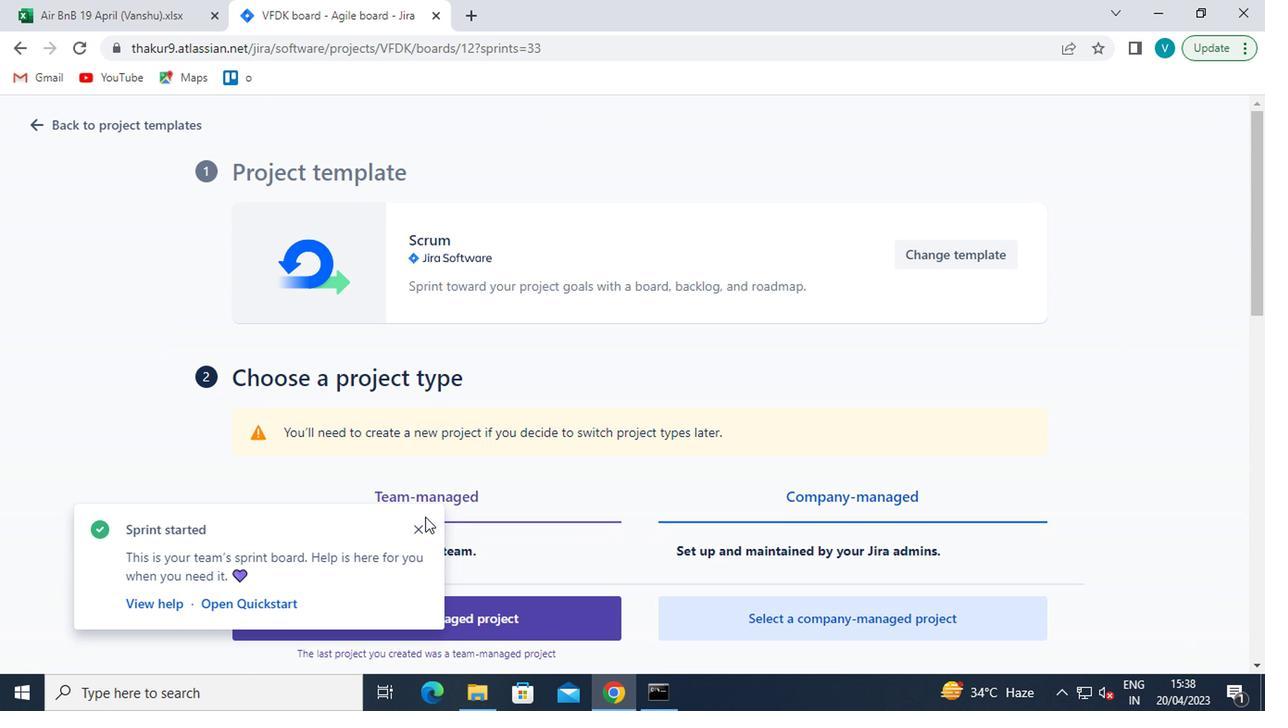 
Action: Mouse pressed left at (415, 530)
Screenshot: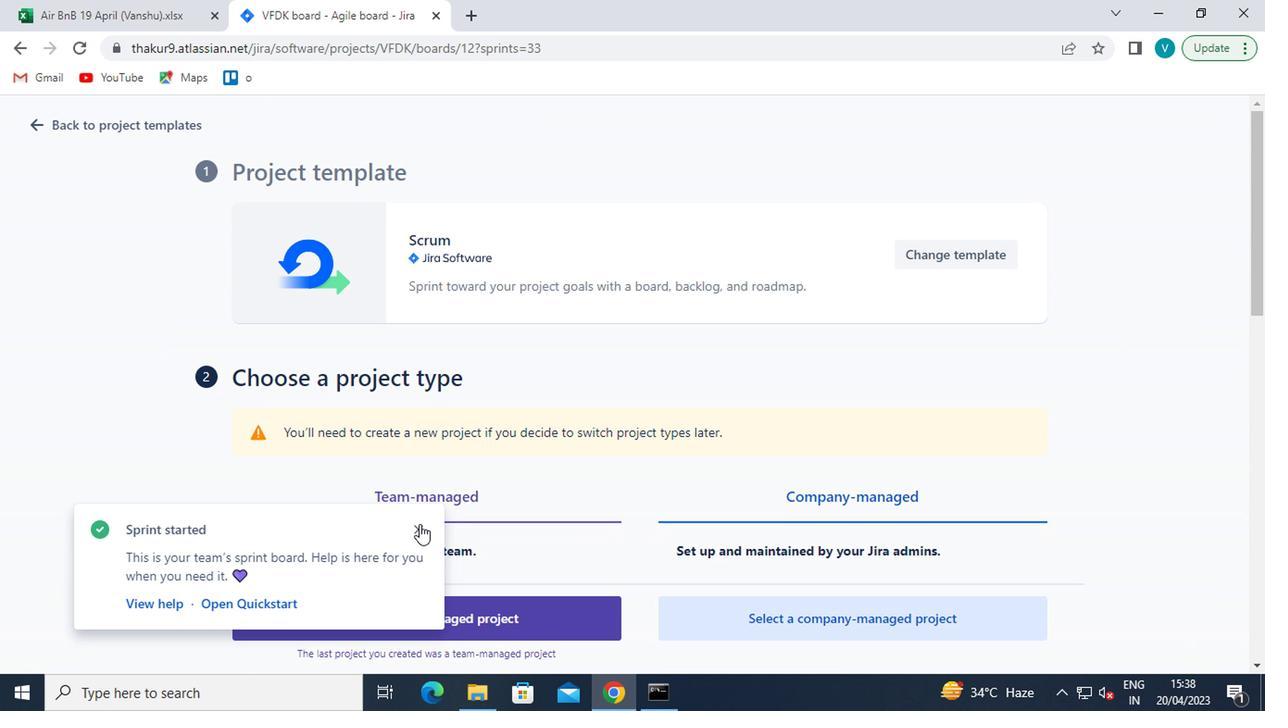
Action: Mouse moved to (433, 617)
Screenshot: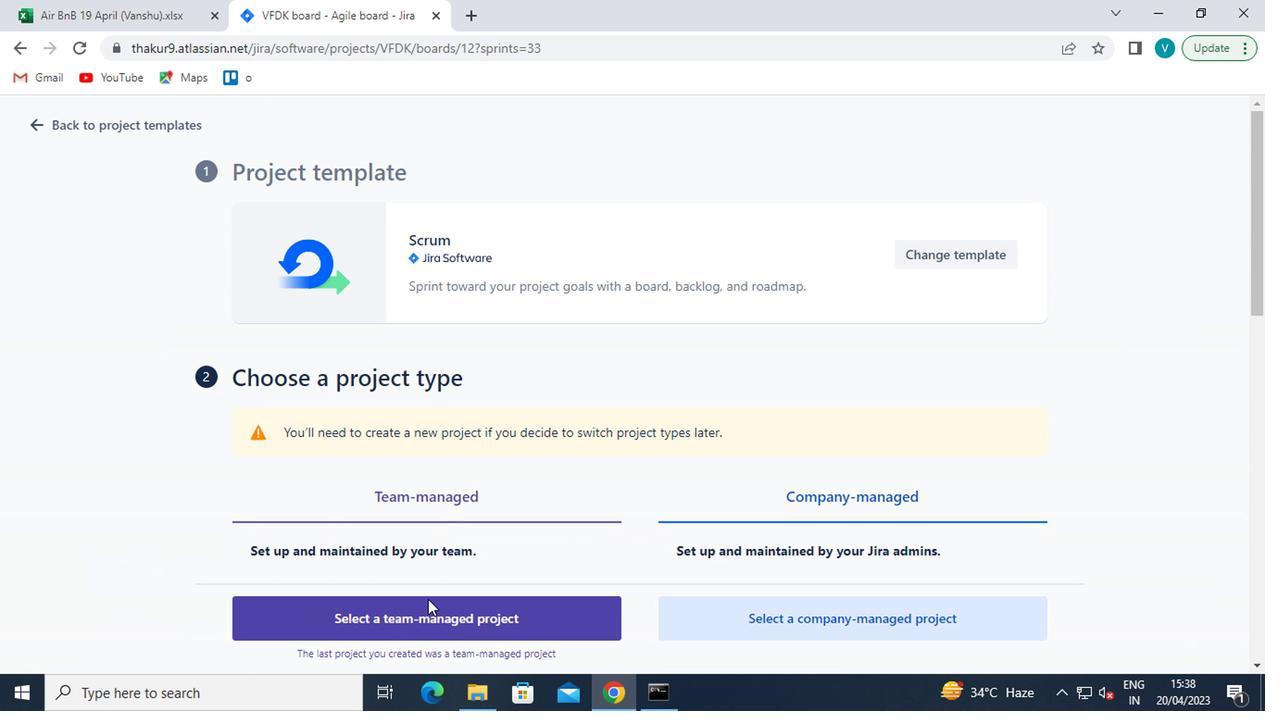 
Action: Mouse pressed left at (433, 617)
Screenshot: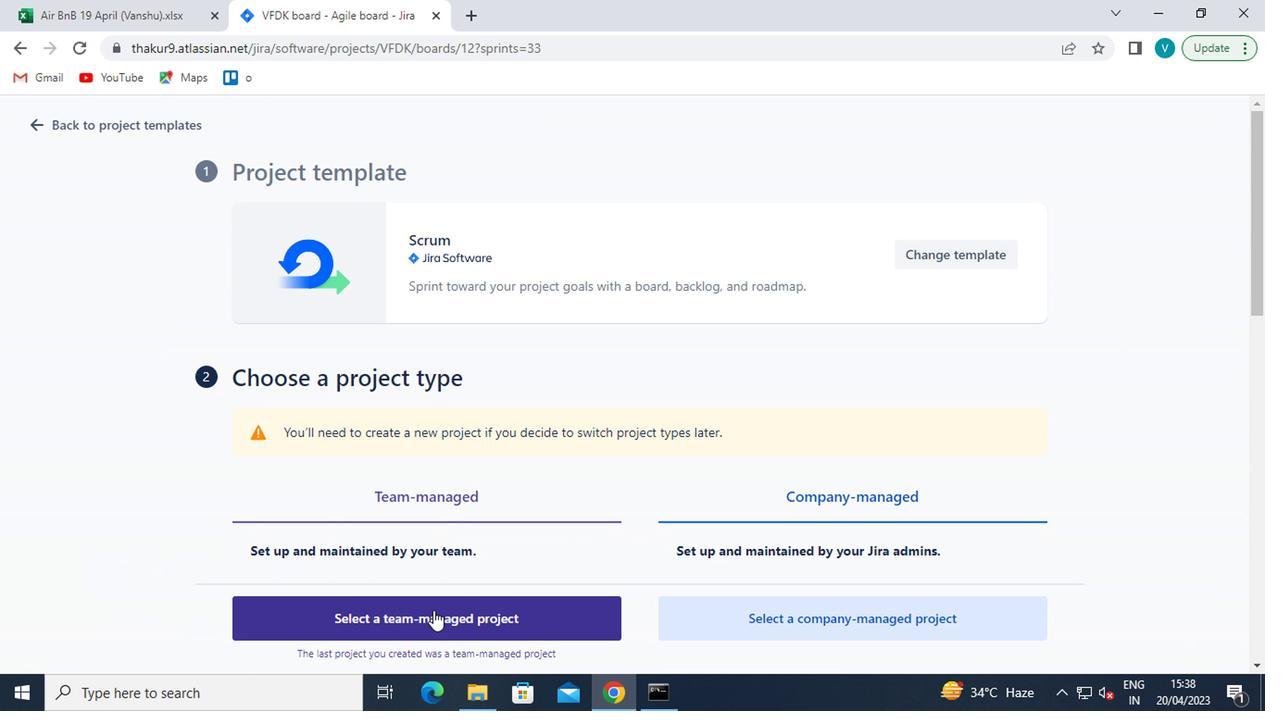 
Action: Mouse moved to (371, 314)
Screenshot: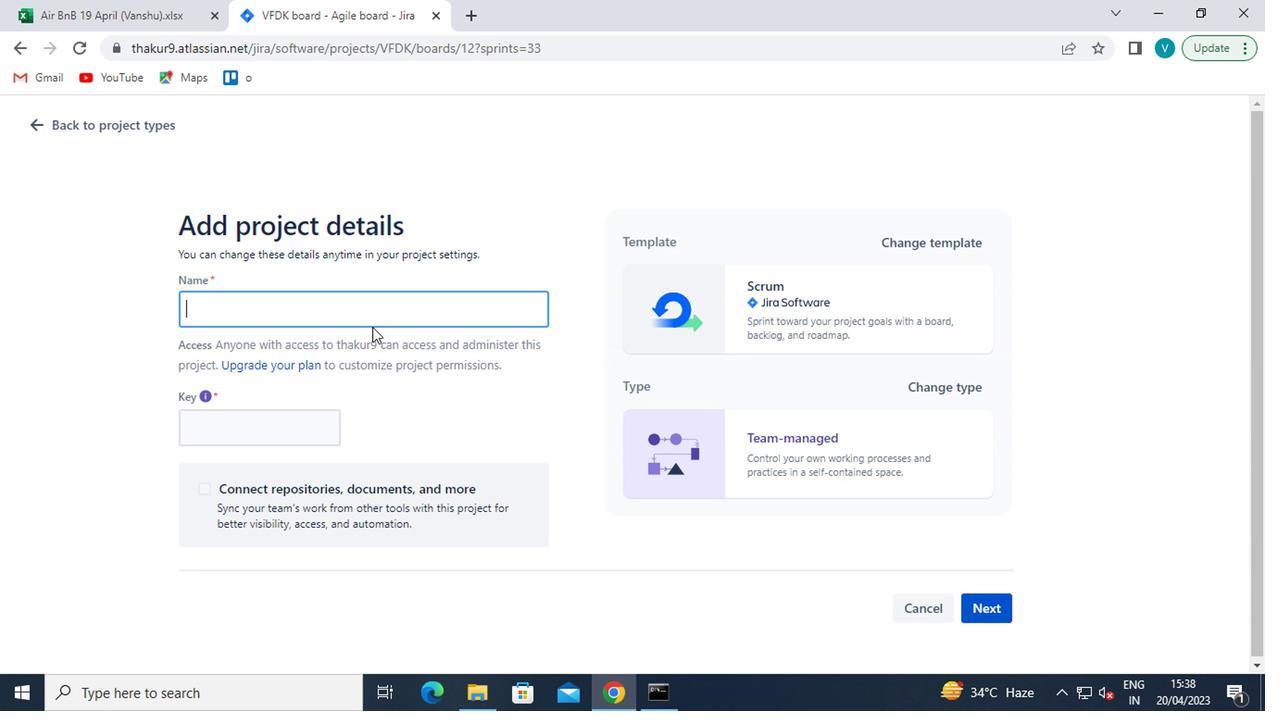 
Action: Mouse pressed left at (371, 314)
Screenshot: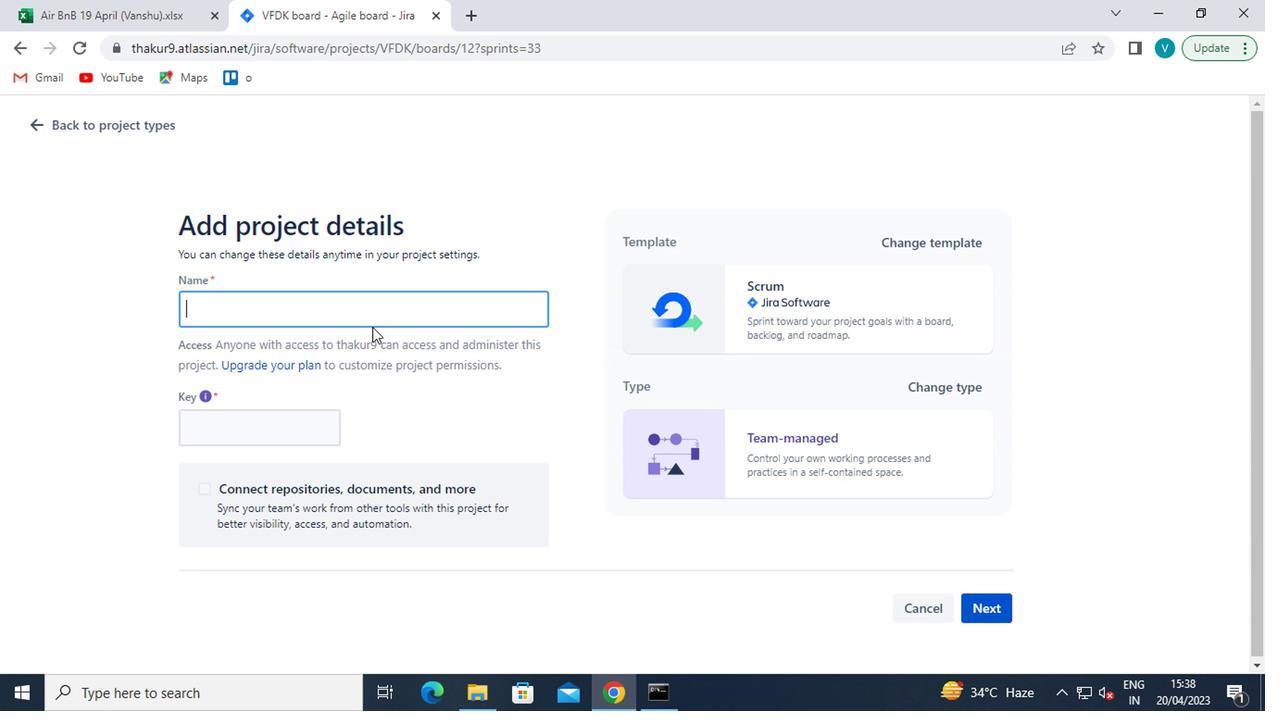 
Action: Key pressed <Key.shift><Key.shift><Key.shift><Key.shift><Key.shift><Key.shift><Key.shift>PROJECT0000000045
Screenshot: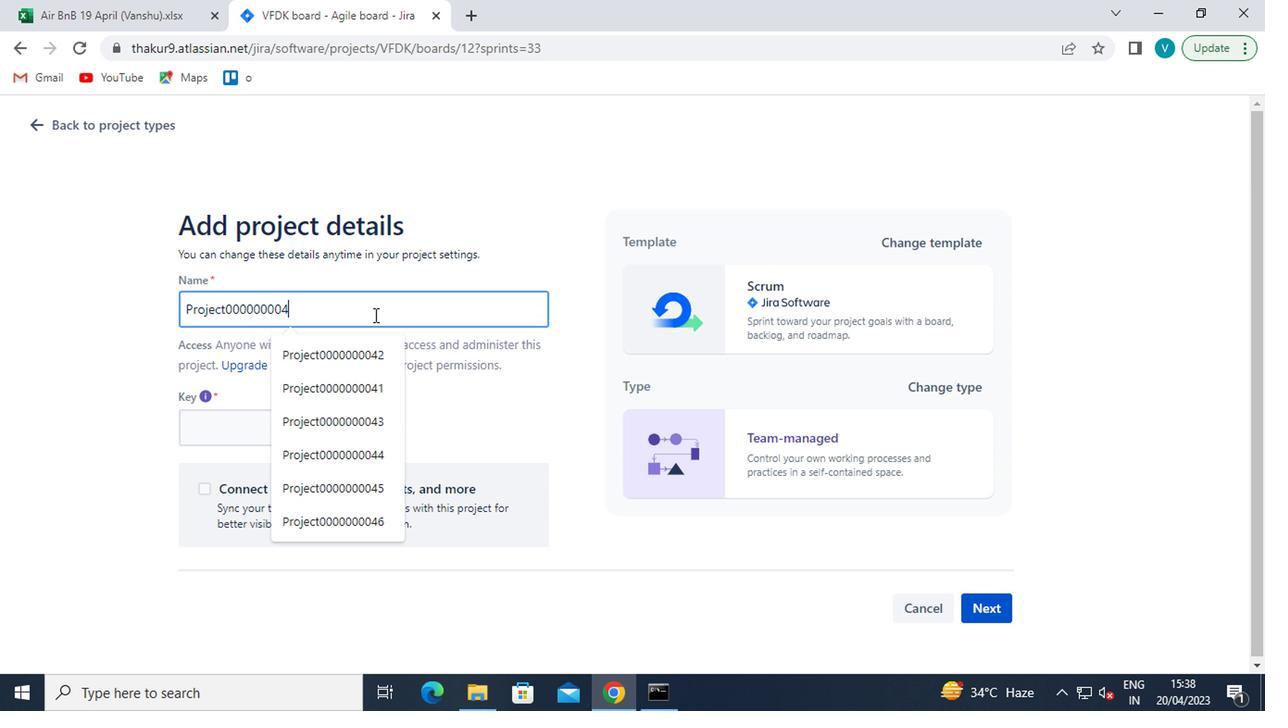 
Action: Mouse moved to (984, 609)
Screenshot: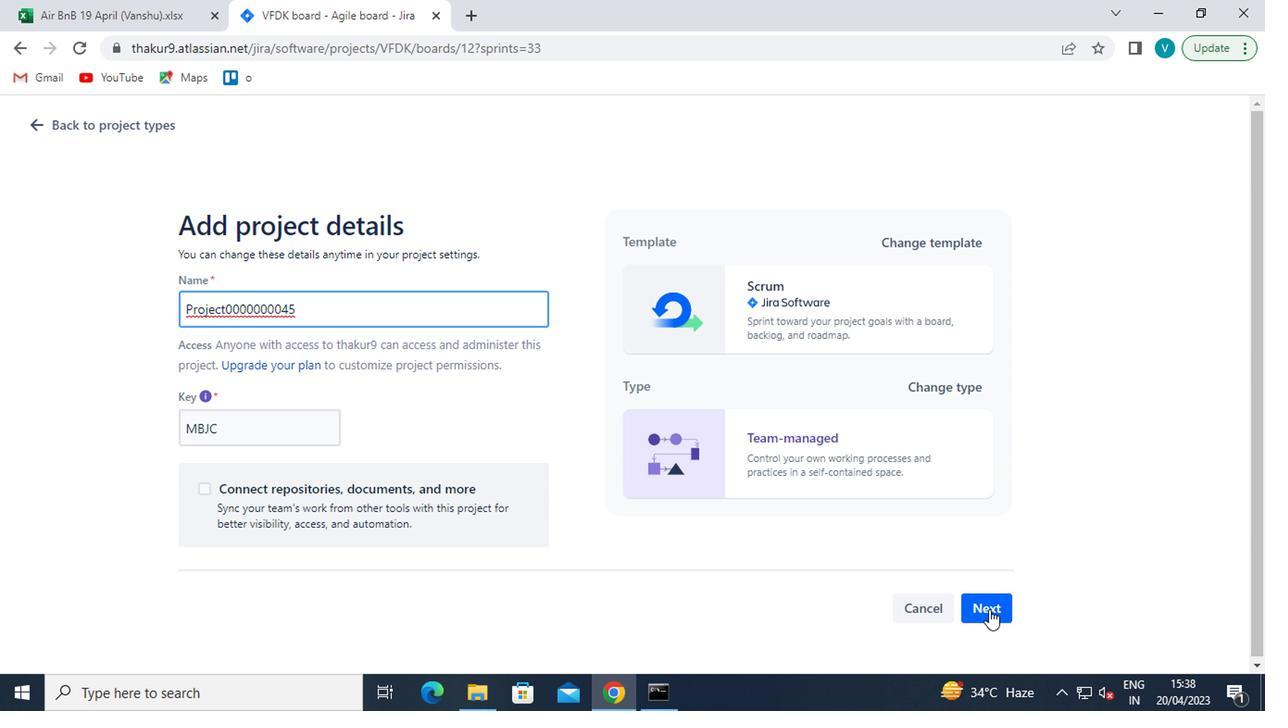 
Action: Mouse pressed left at (984, 609)
Screenshot: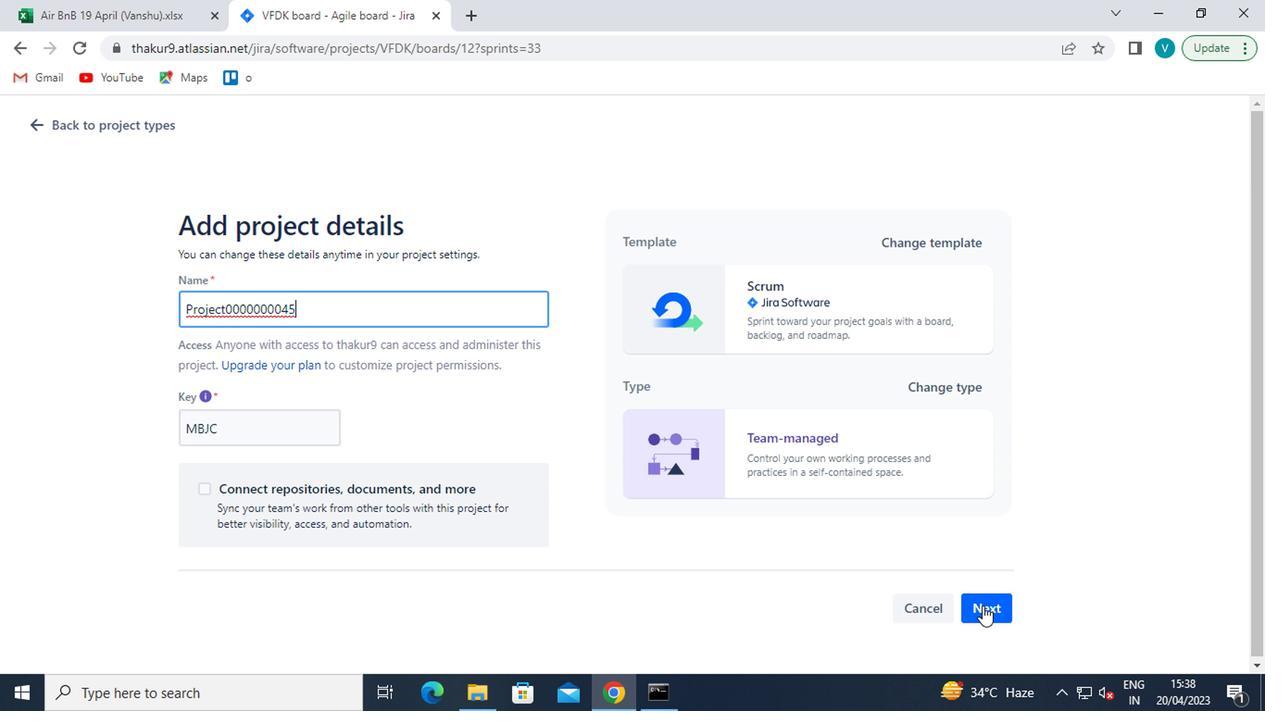 
Action: Mouse moved to (417, 583)
Screenshot: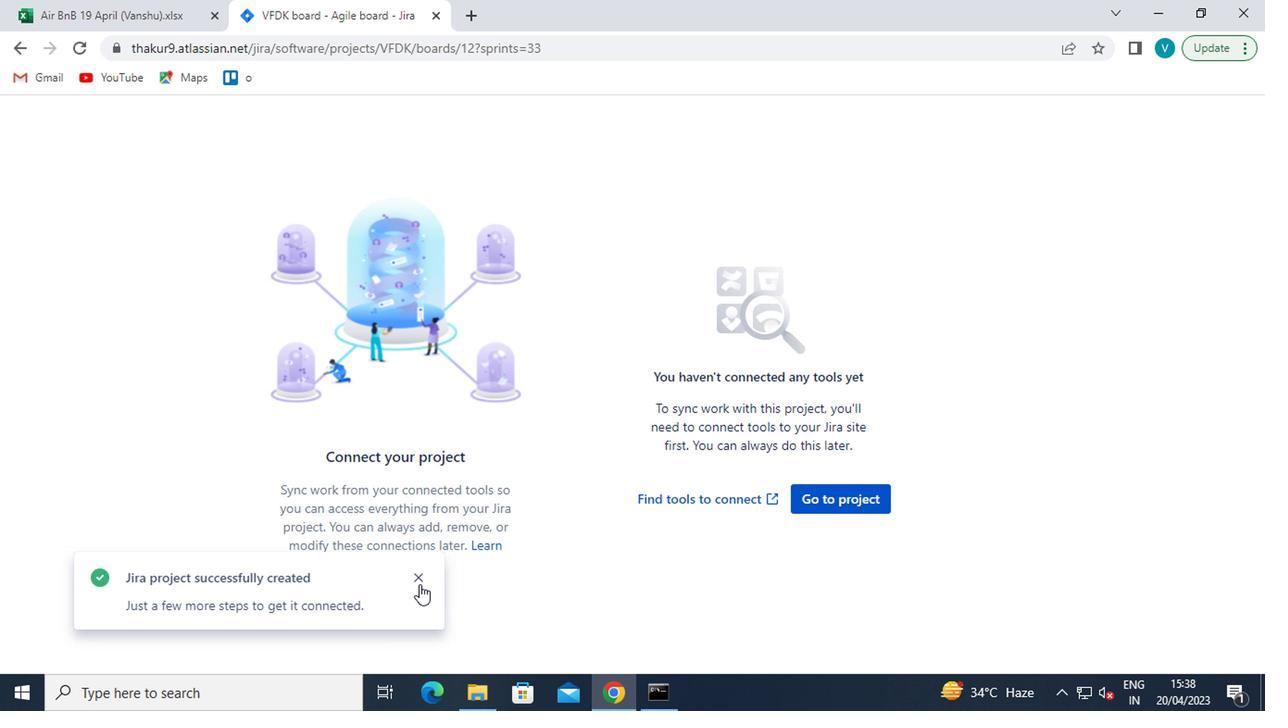 
Action: Mouse pressed left at (417, 583)
Screenshot: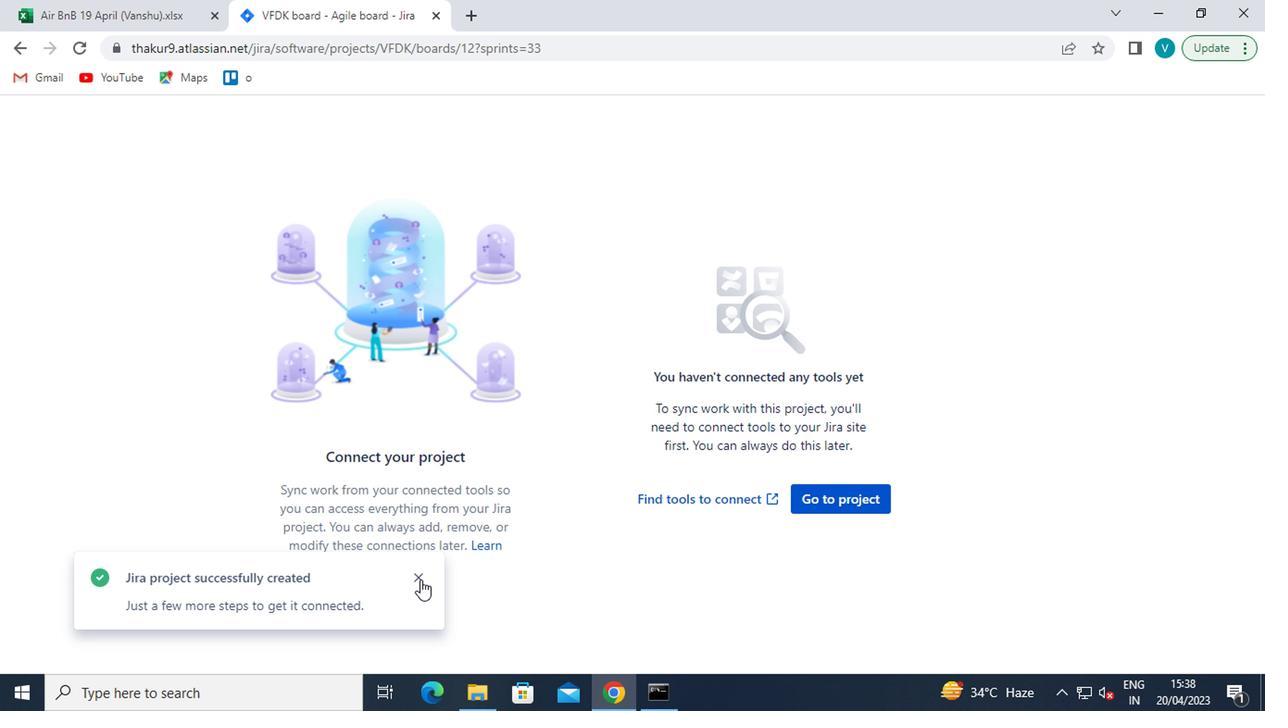 
Action: Mouse moved to (871, 499)
Screenshot: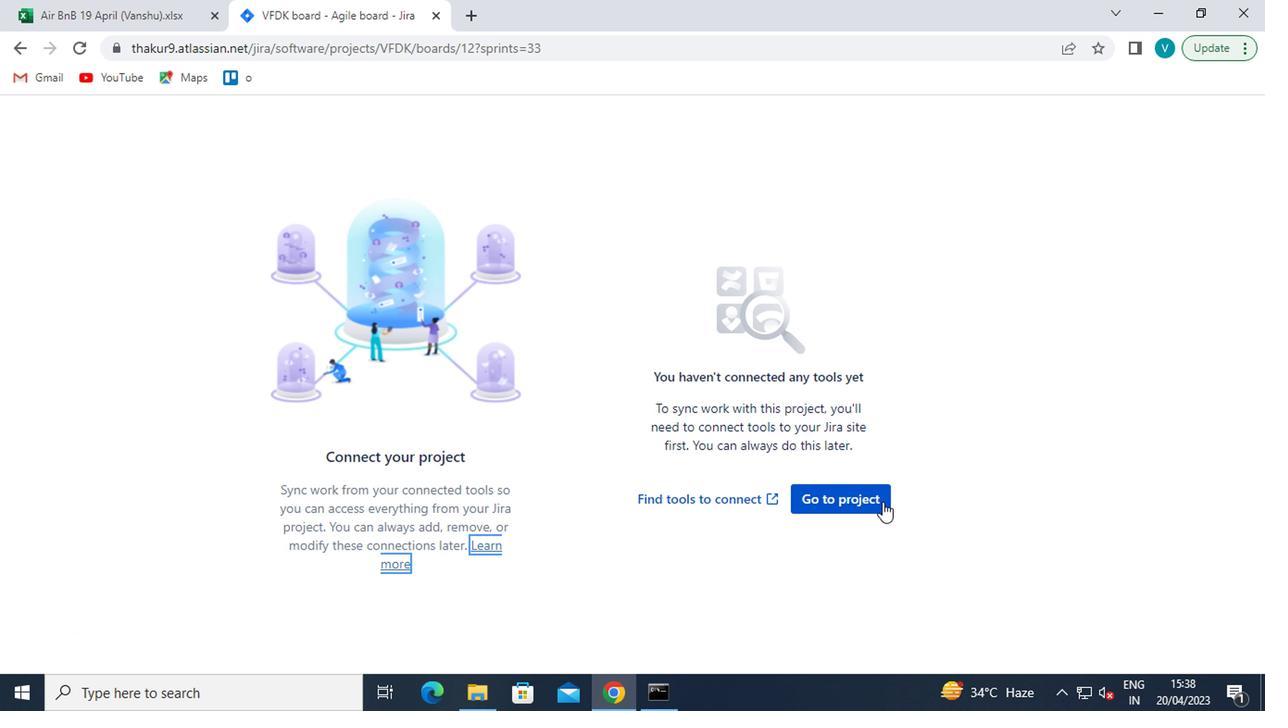 
Action: Mouse pressed left at (871, 499)
Screenshot: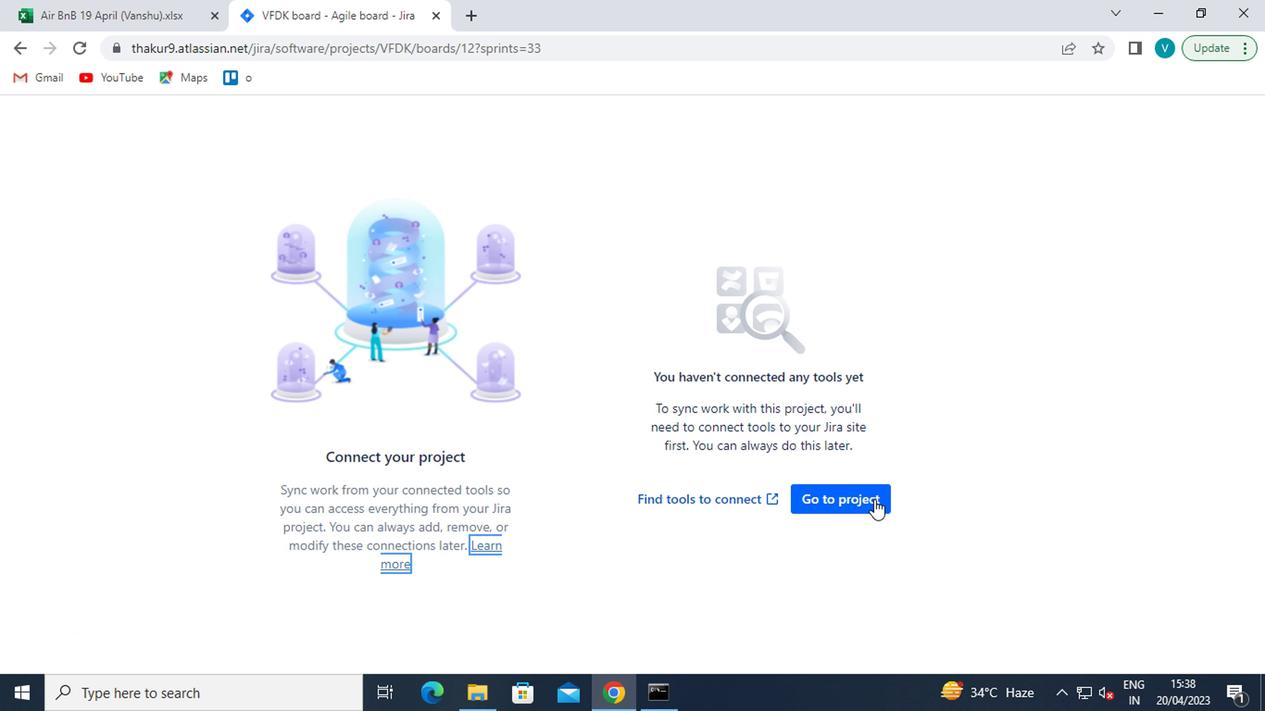 
Action: Mouse moved to (315, 117)
Screenshot: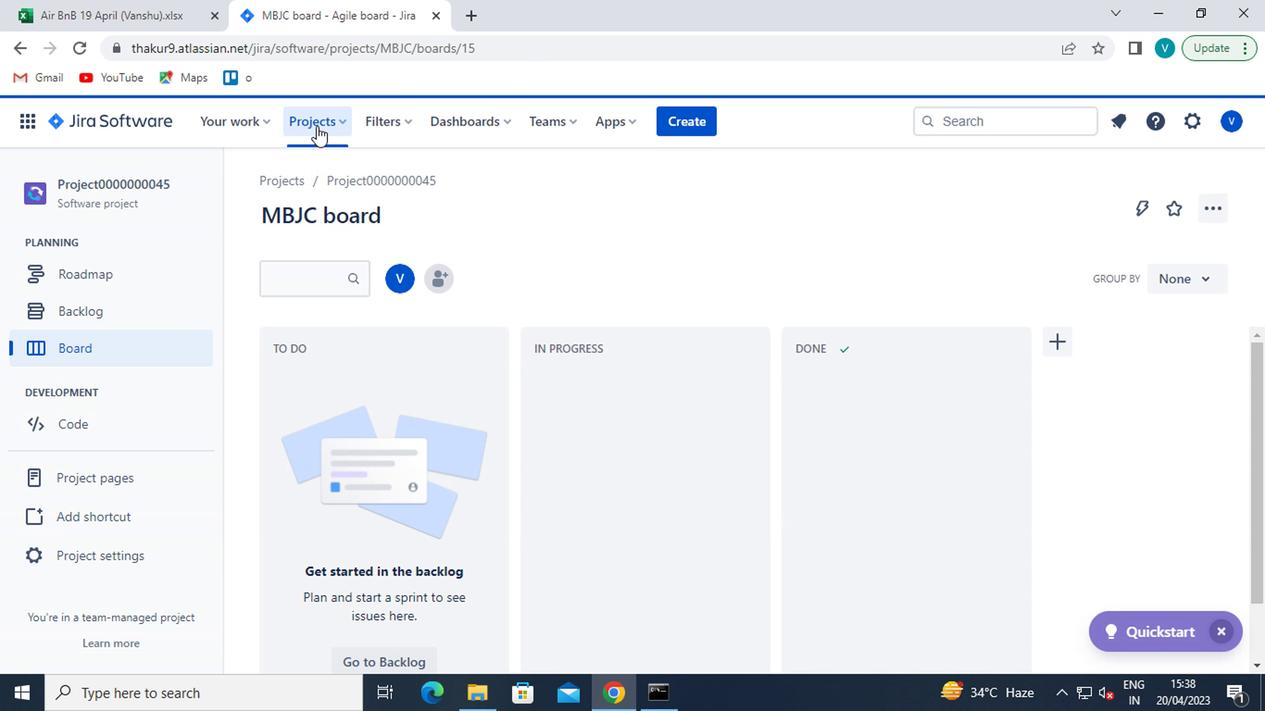 
Action: Mouse pressed left at (315, 117)
Screenshot: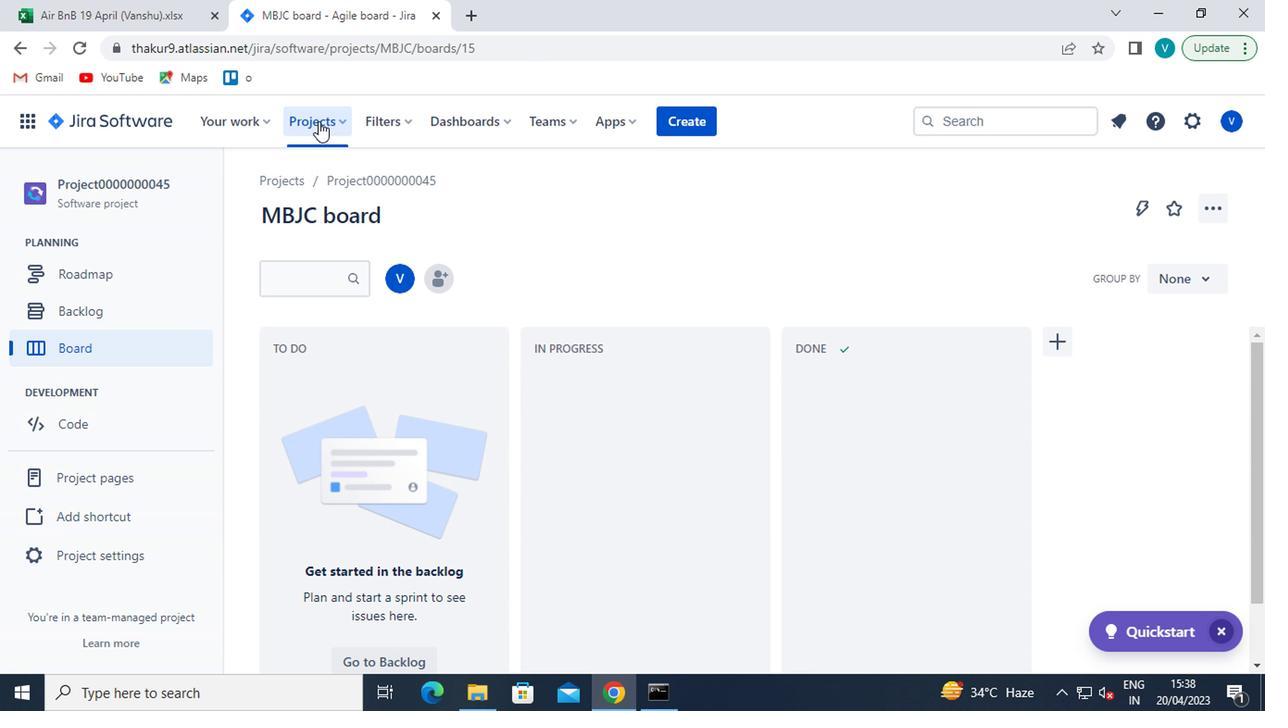 
Action: Mouse moved to (363, 489)
Screenshot: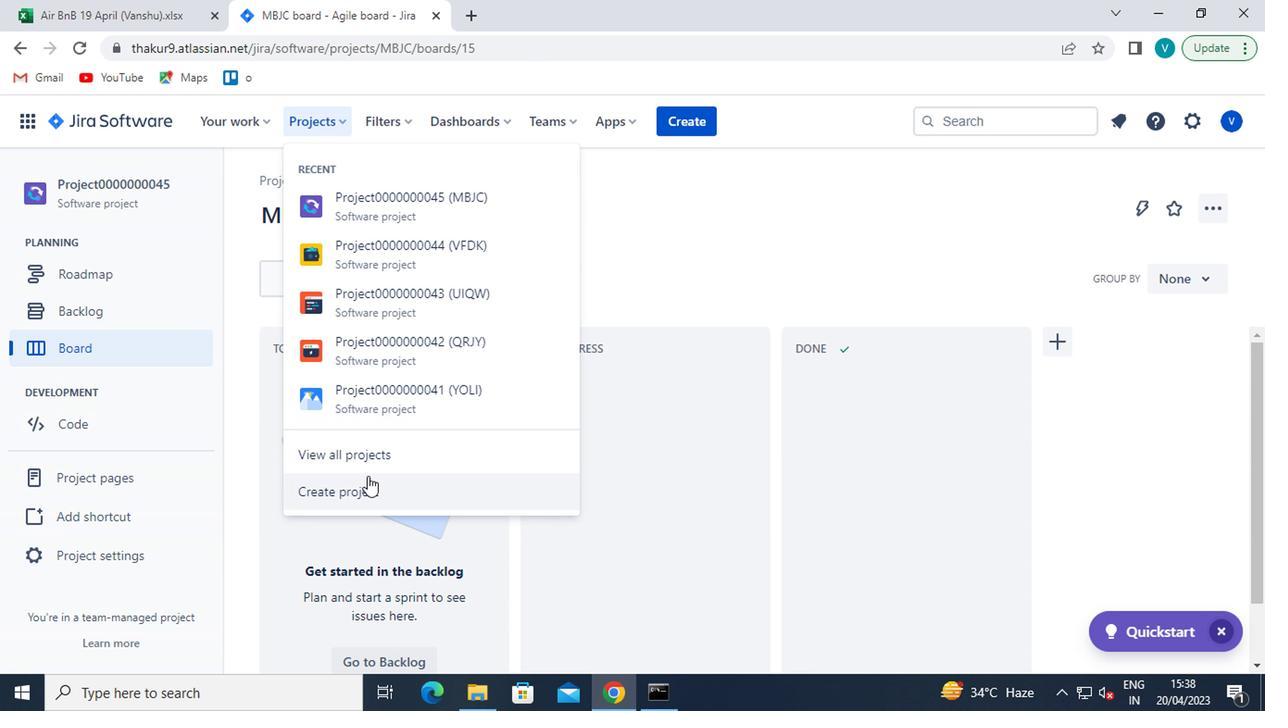 
Action: Mouse pressed left at (363, 489)
Screenshot: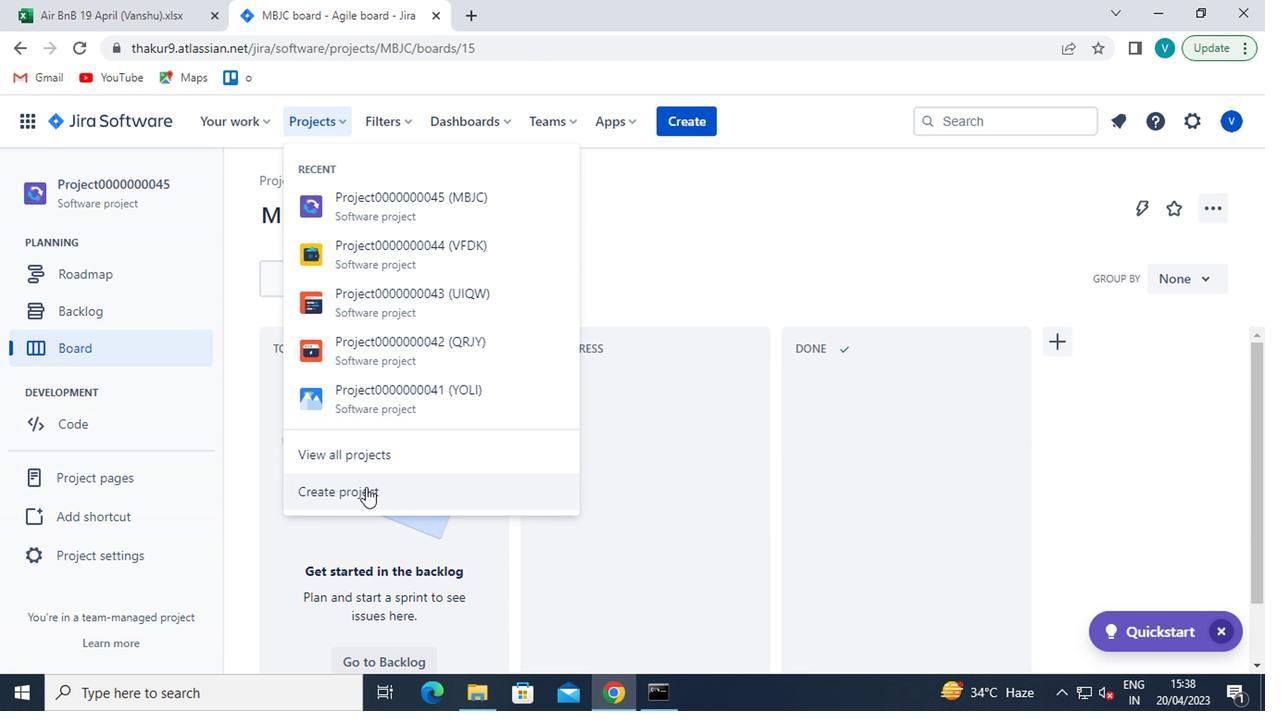 
Action: Mouse moved to (563, 514)
Screenshot: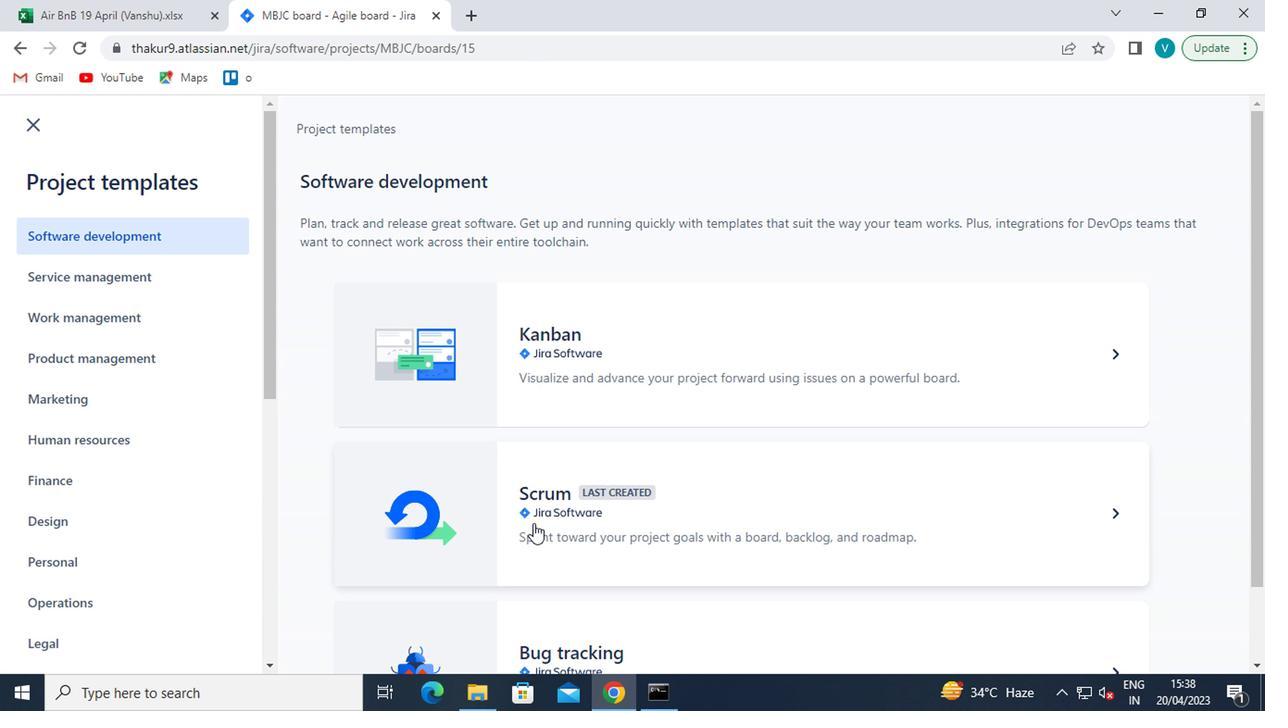 
Action: Mouse pressed left at (563, 514)
Screenshot: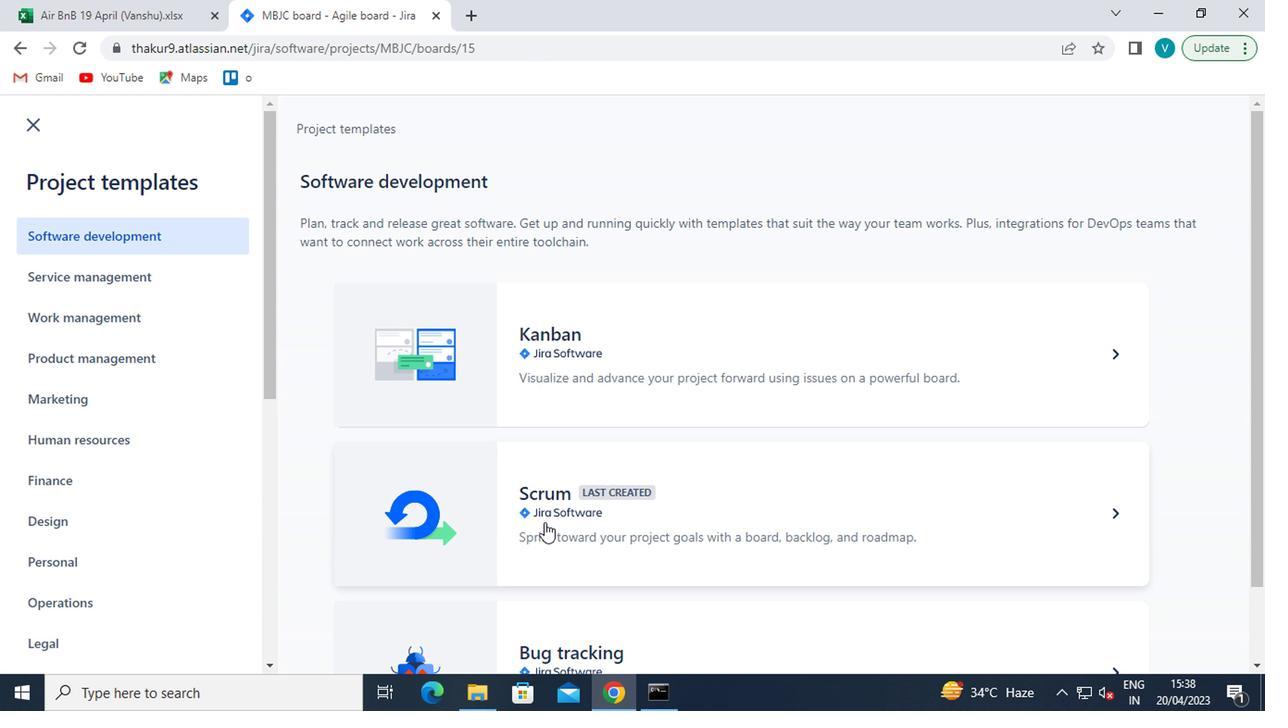 
Action: Mouse moved to (1156, 637)
Screenshot: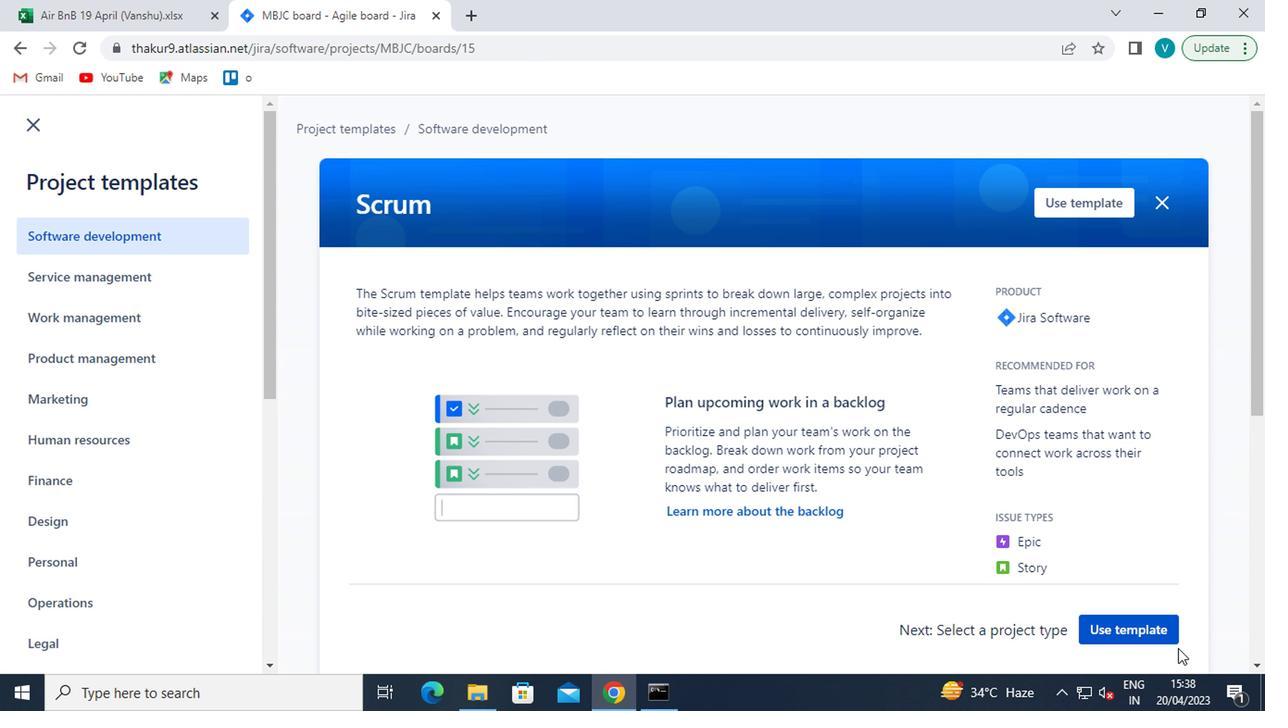 
Action: Mouse pressed left at (1156, 637)
Screenshot: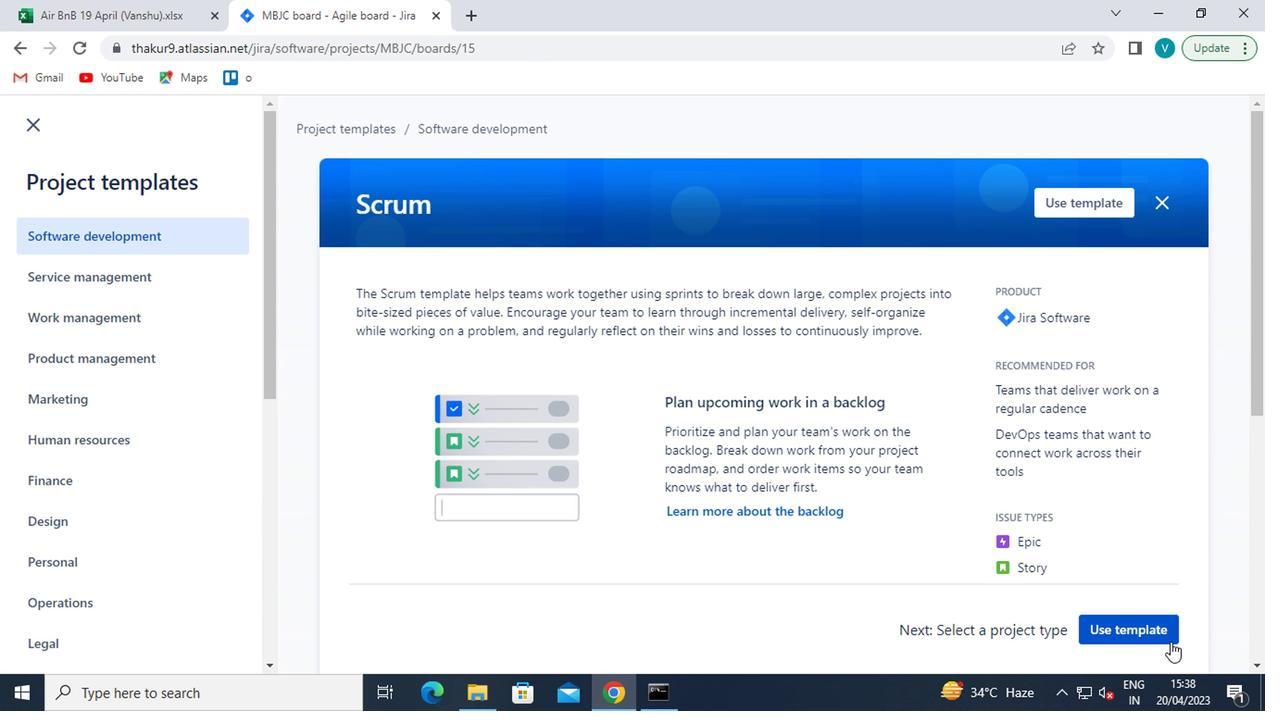 
Action: Mouse moved to (563, 616)
Screenshot: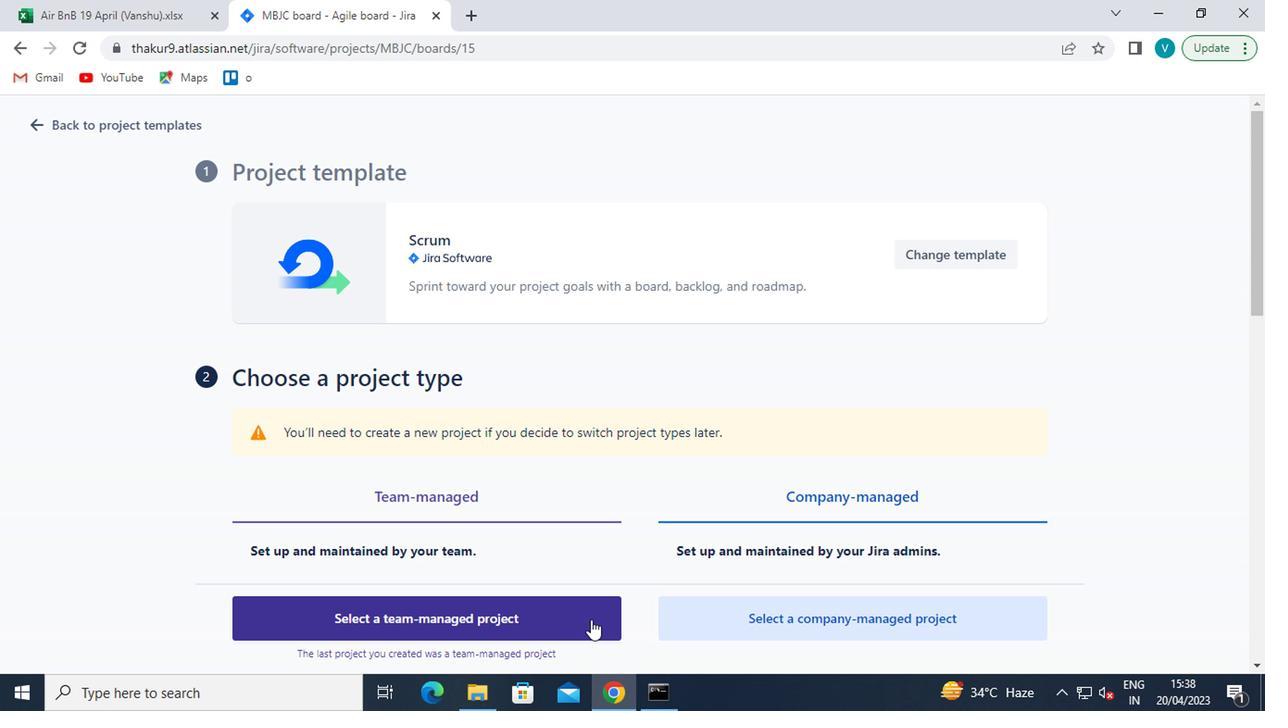 
Action: Mouse pressed left at (563, 616)
Screenshot: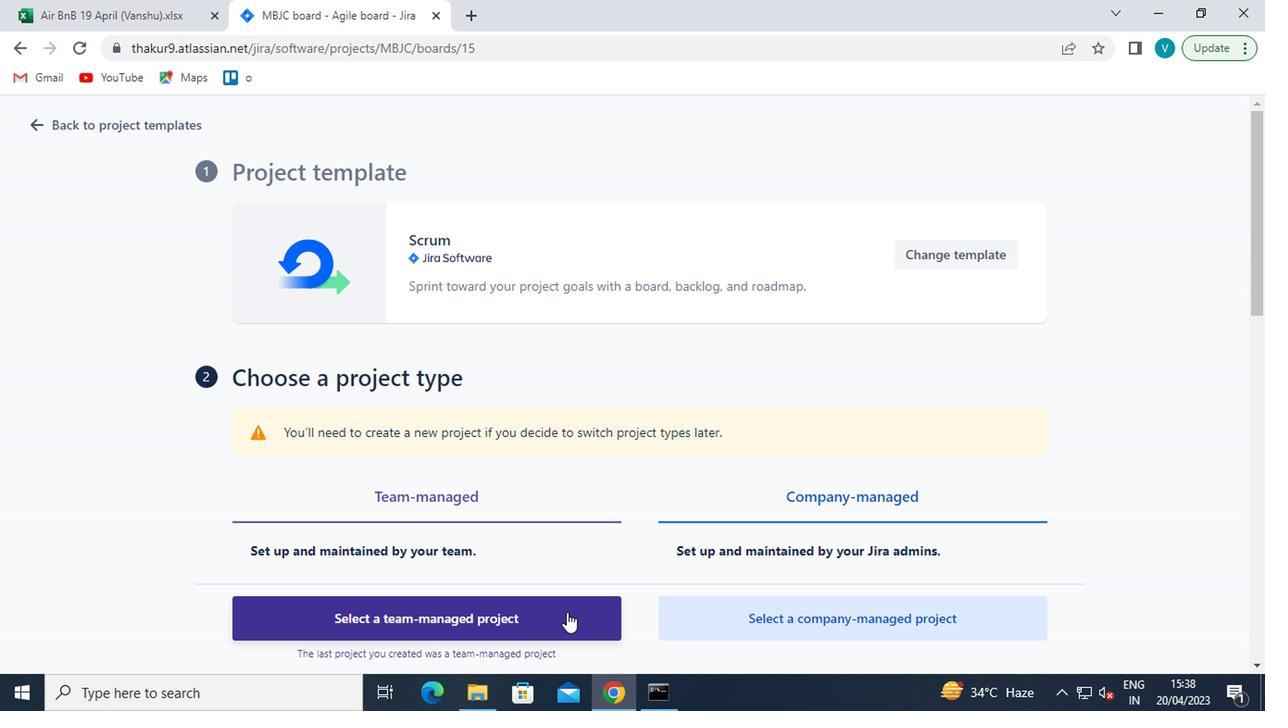 
Action: Mouse moved to (359, 299)
Screenshot: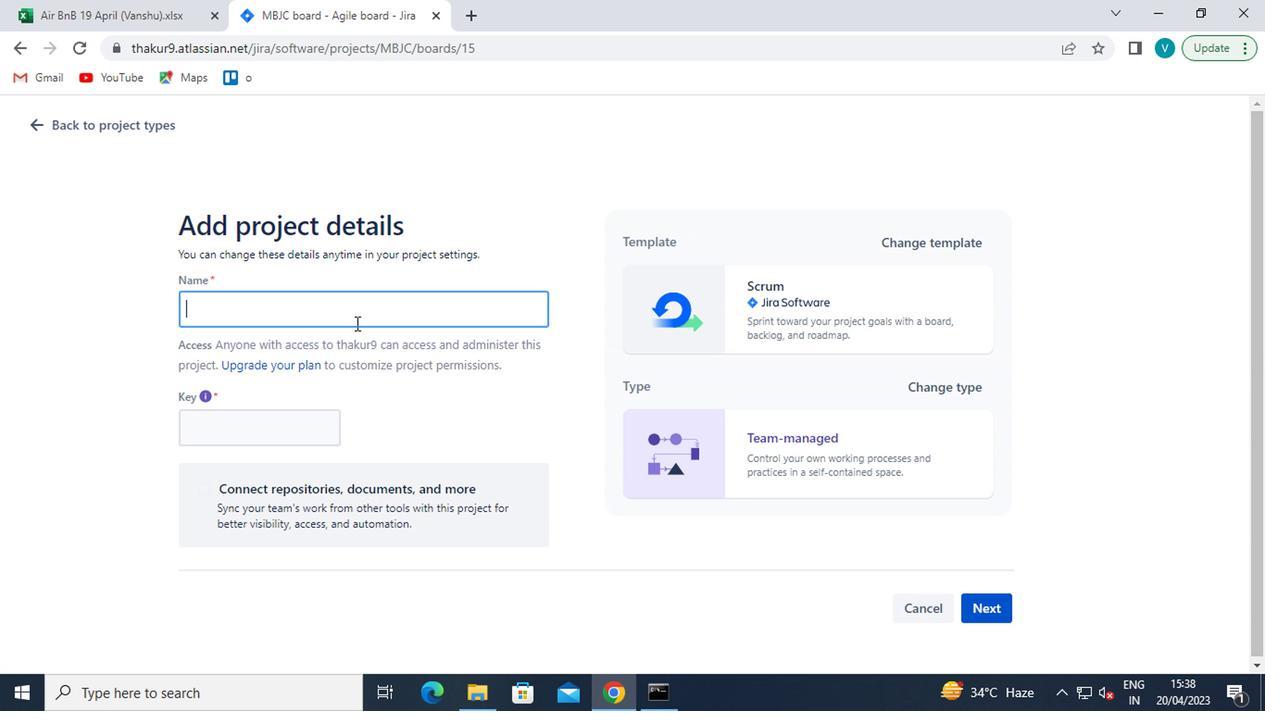 
Action: Mouse pressed left at (359, 299)
Screenshot: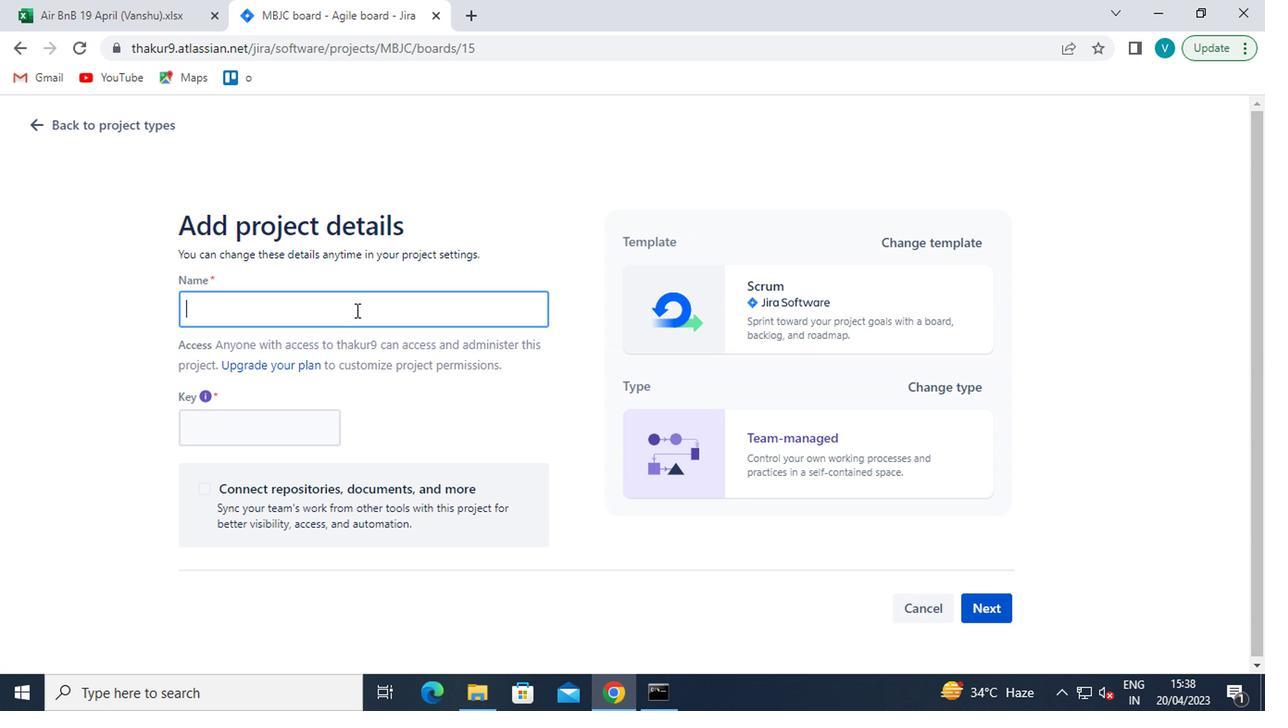 
Action: Mouse moved to (365, 301)
Screenshot: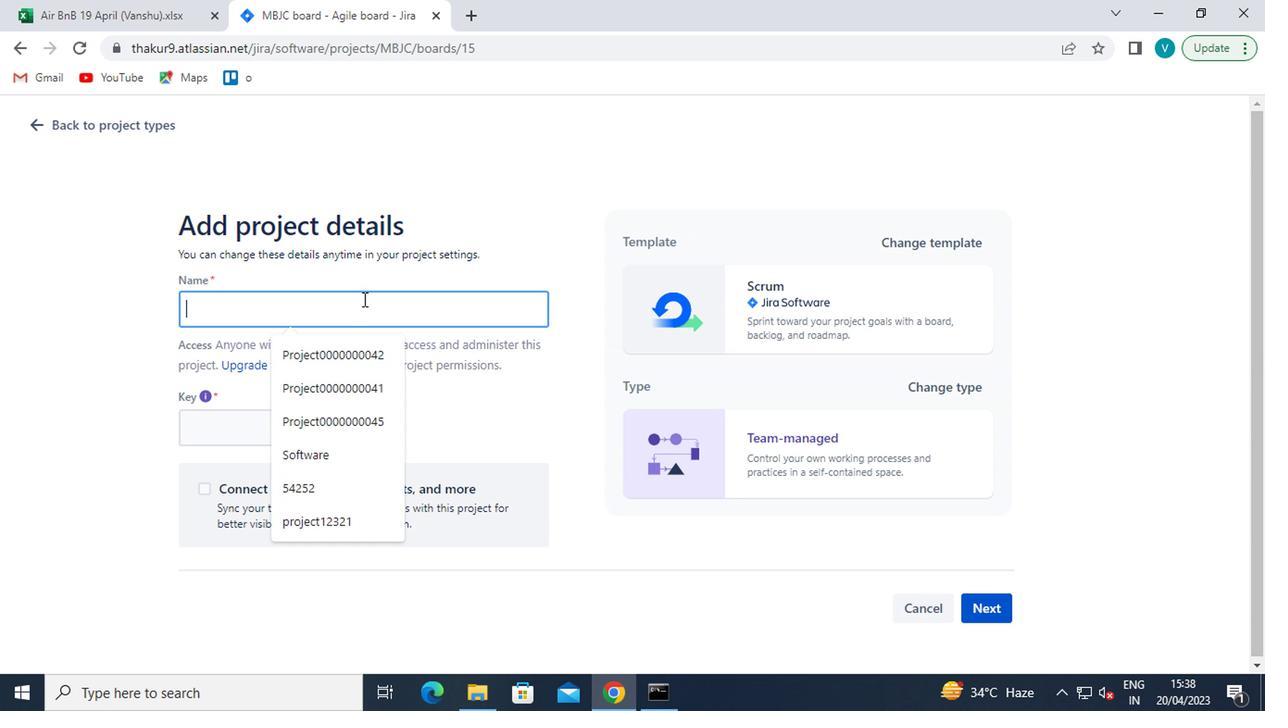 
Action: Key pressed <Key.shift>PROJECT0000000046
Screenshot: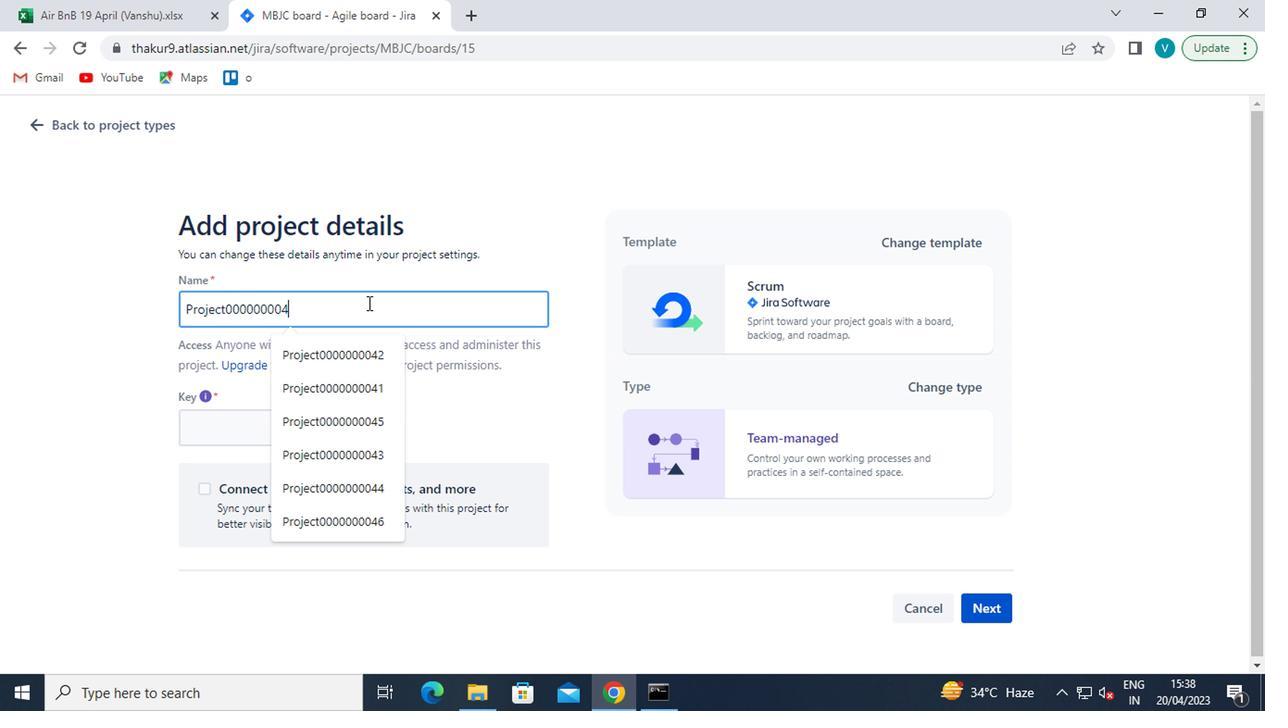 
Action: Mouse moved to (977, 605)
Screenshot: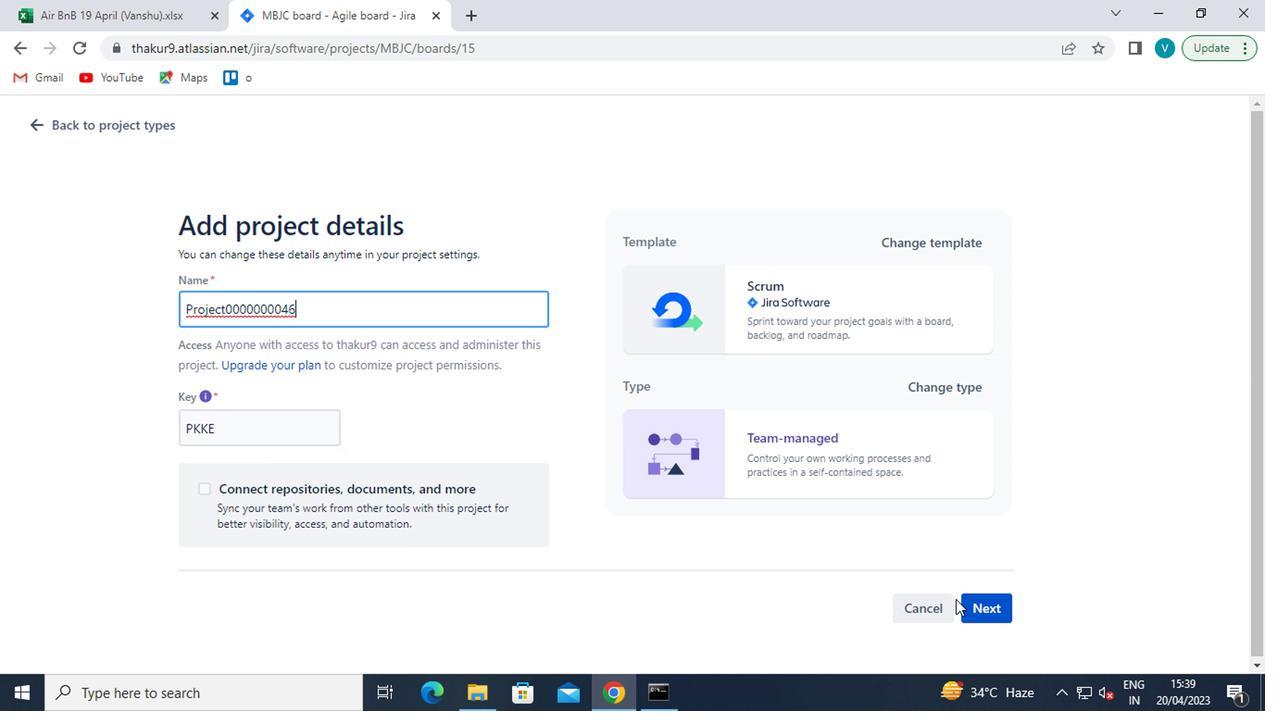 
Action: Mouse pressed left at (977, 605)
Screenshot: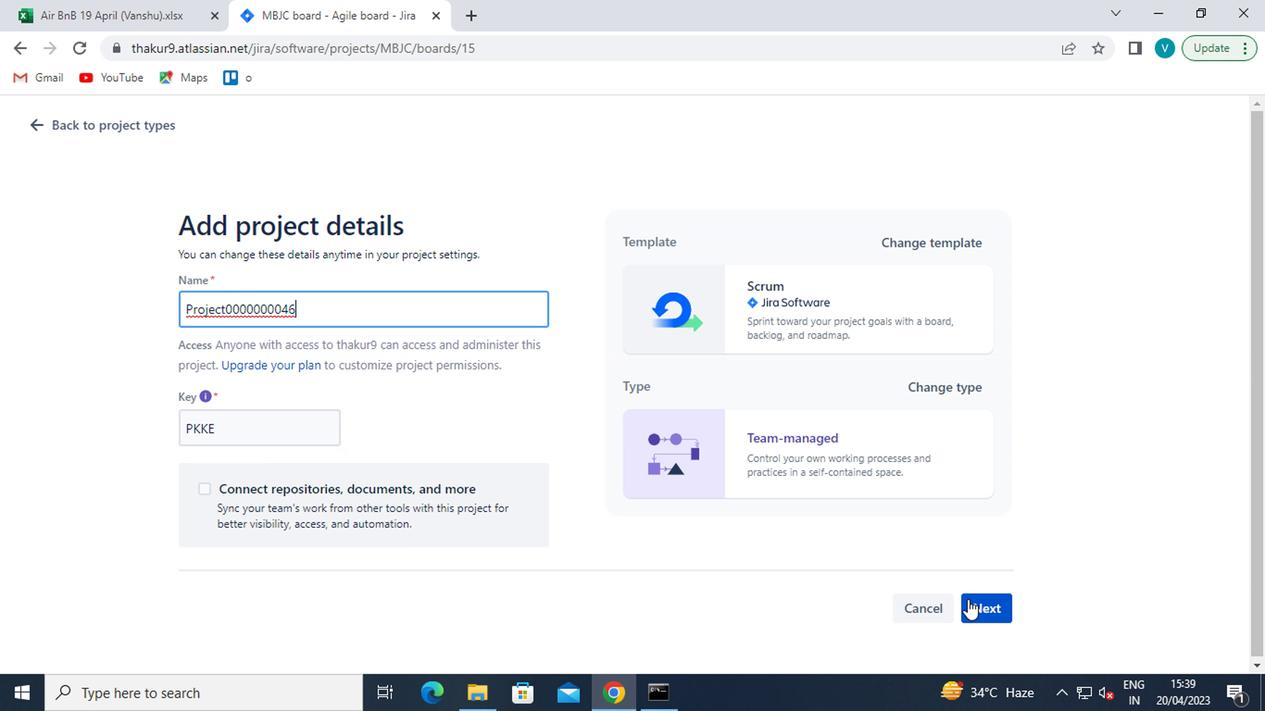 
Action: Mouse moved to (860, 508)
Screenshot: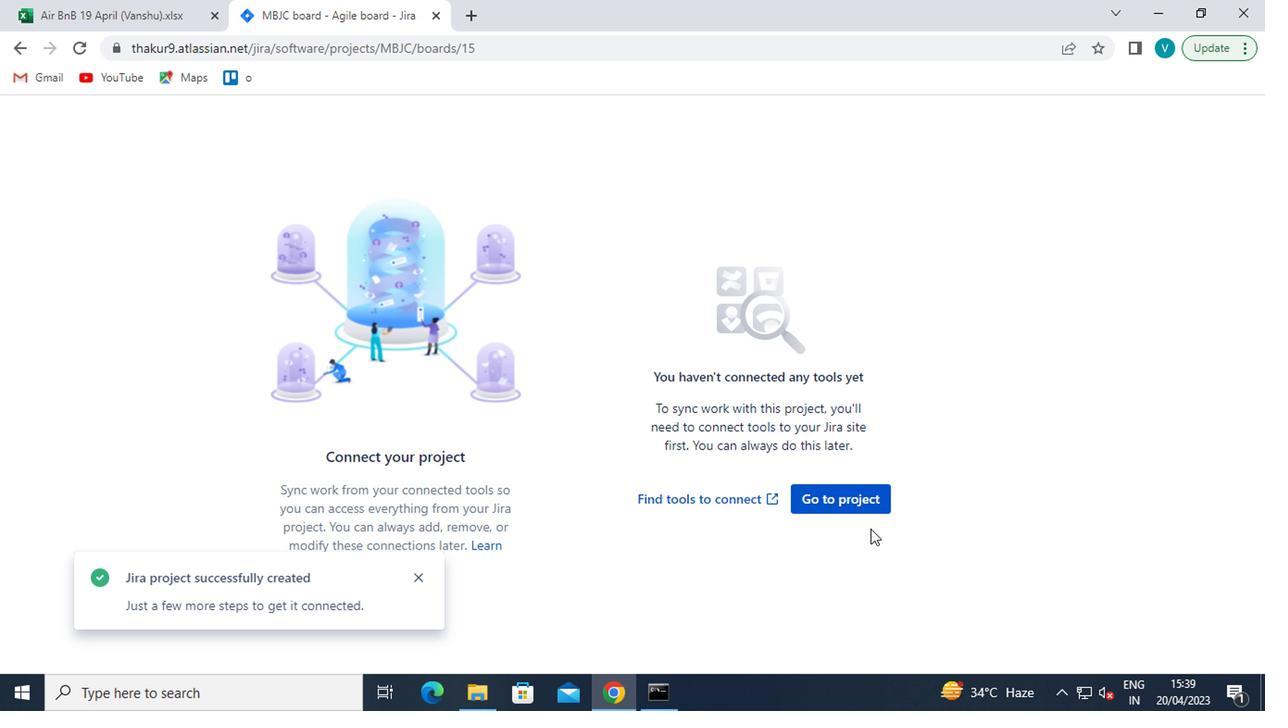 
Action: Mouse pressed left at (860, 508)
Screenshot: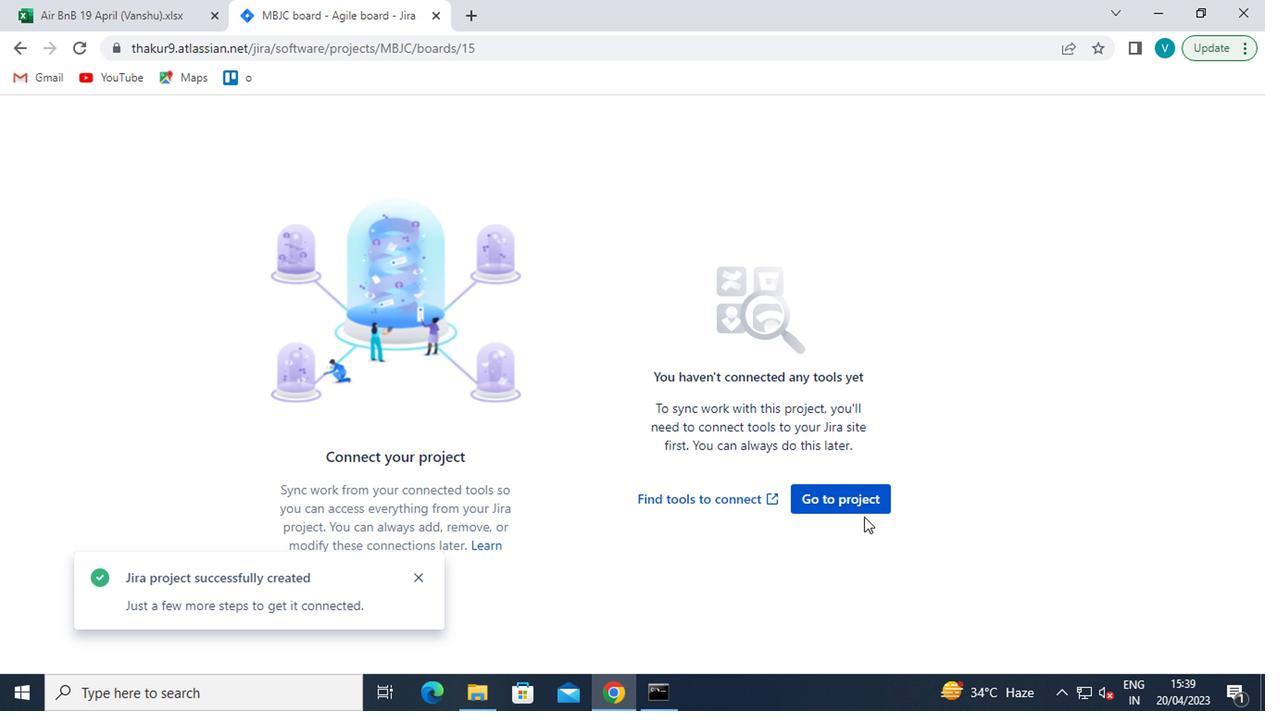 
Action: Mouse moved to (299, 118)
Screenshot: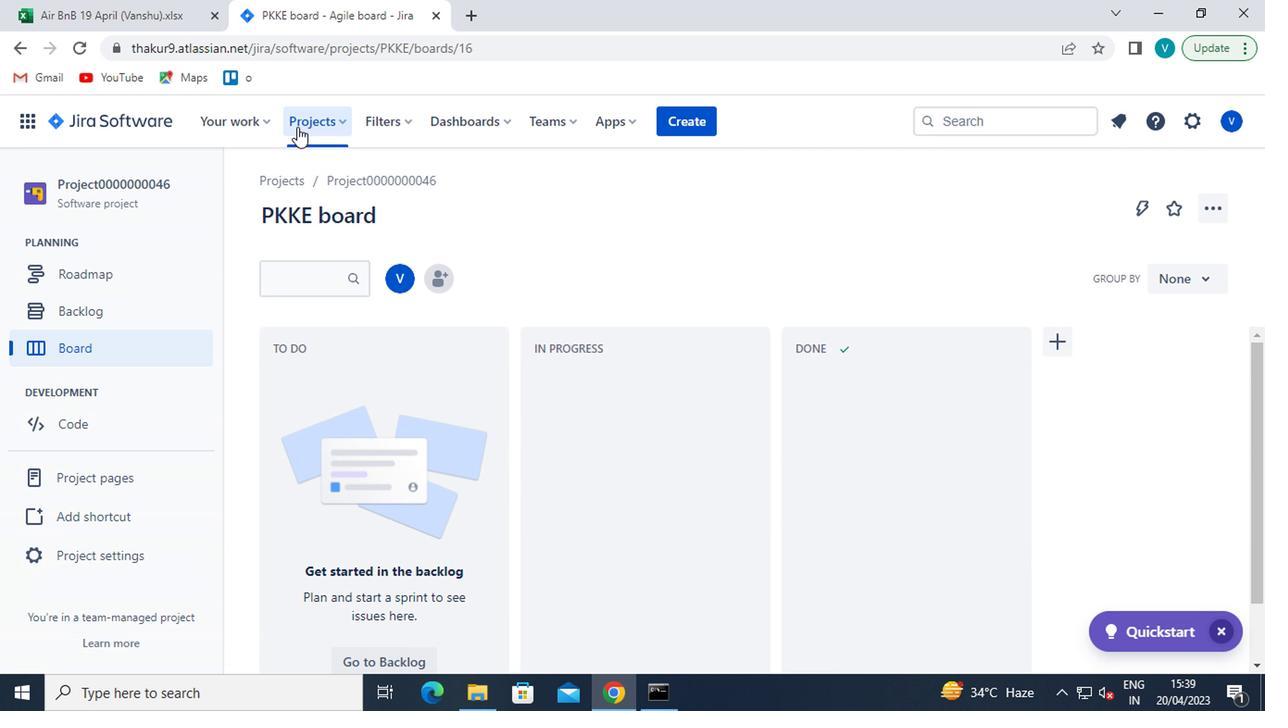 
Action: Mouse pressed left at (299, 118)
Screenshot: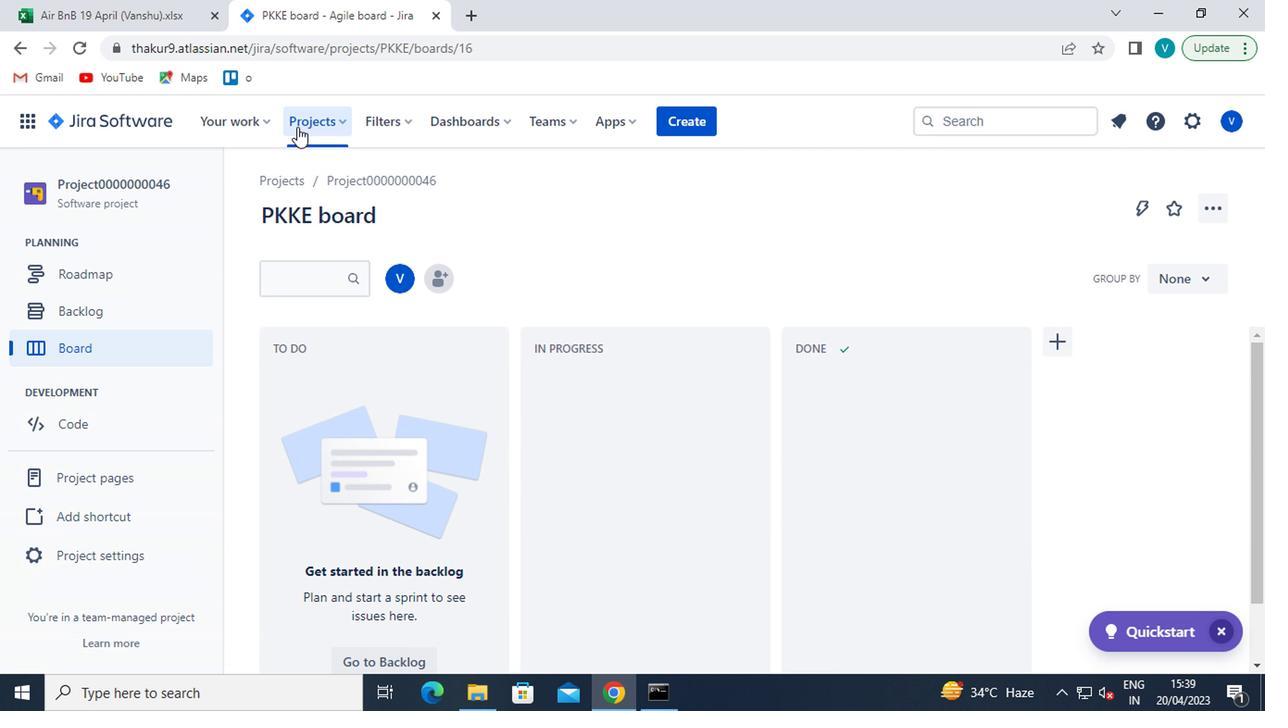 
Action: Mouse moved to (387, 241)
Screenshot: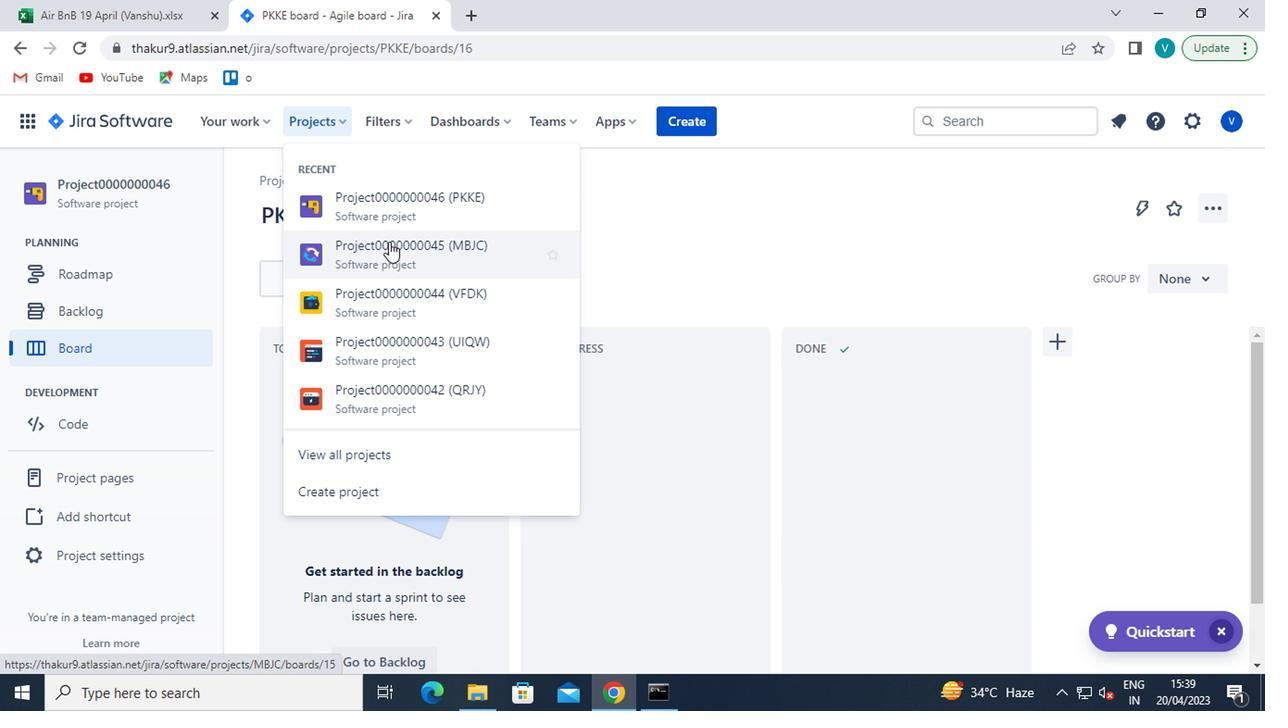 
Action: Mouse pressed left at (387, 241)
Screenshot: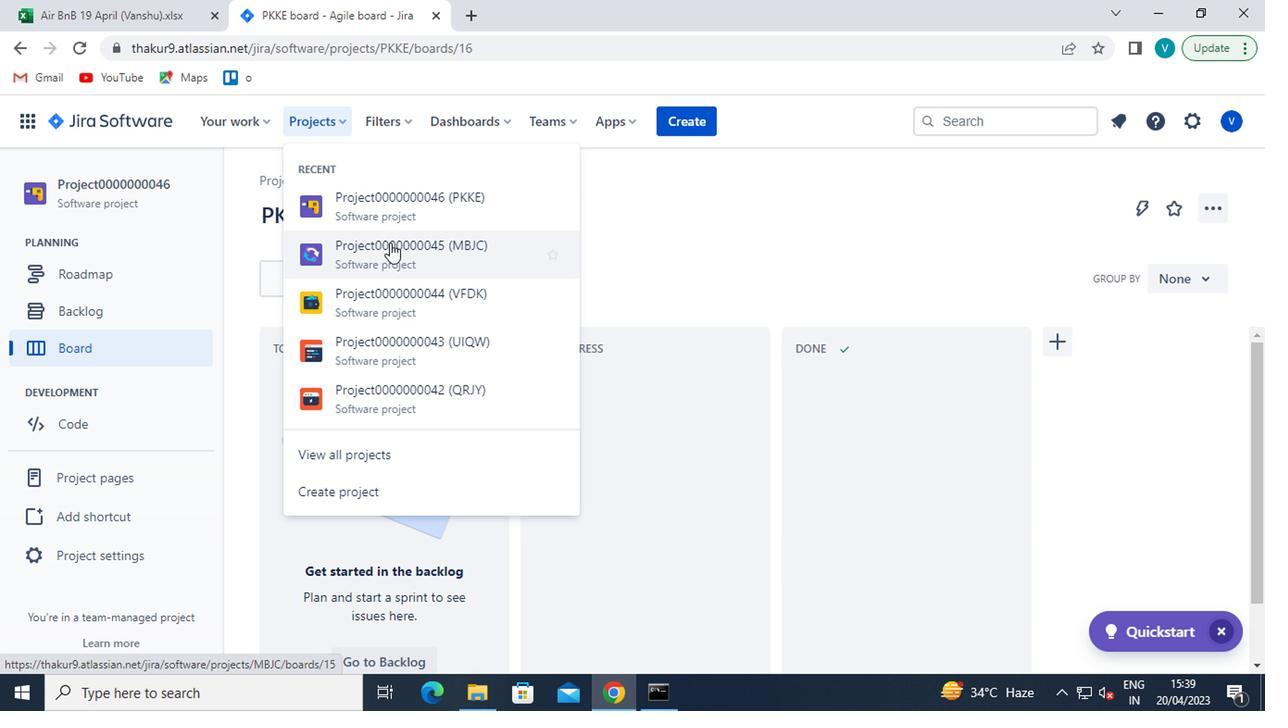 
Action: Mouse moved to (431, 270)
Screenshot: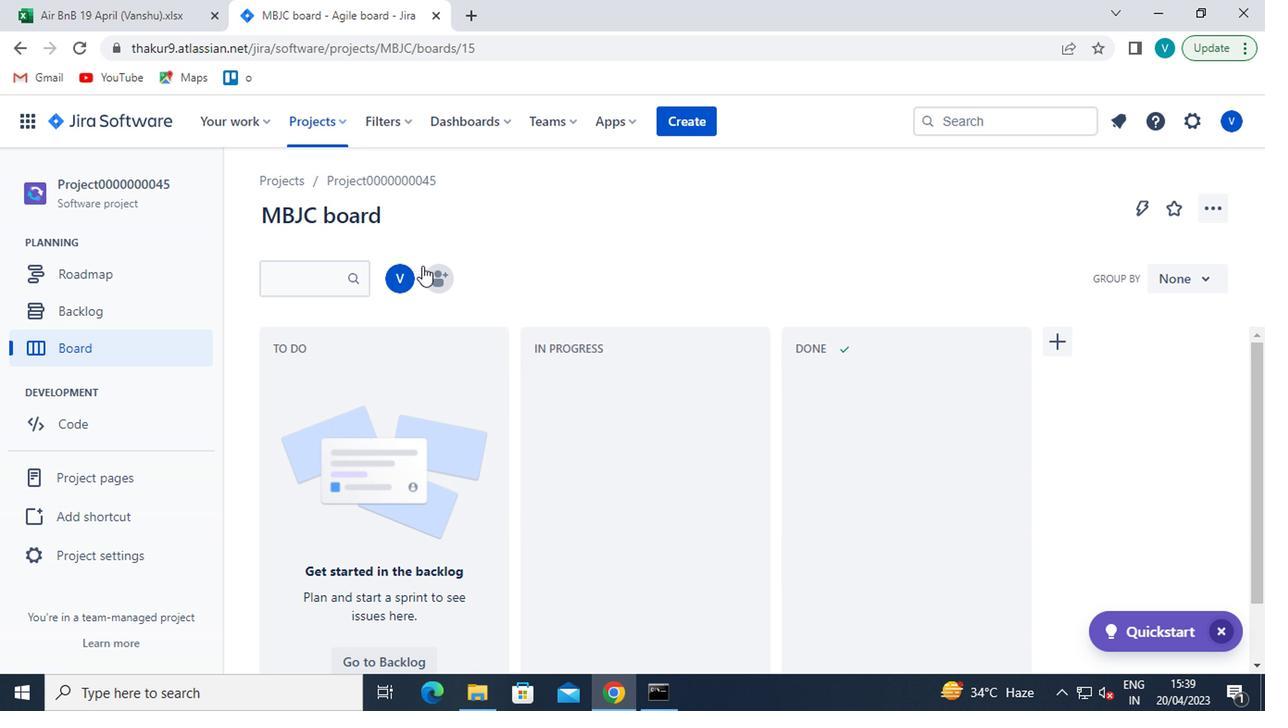 
Action: Mouse pressed left at (431, 270)
Screenshot: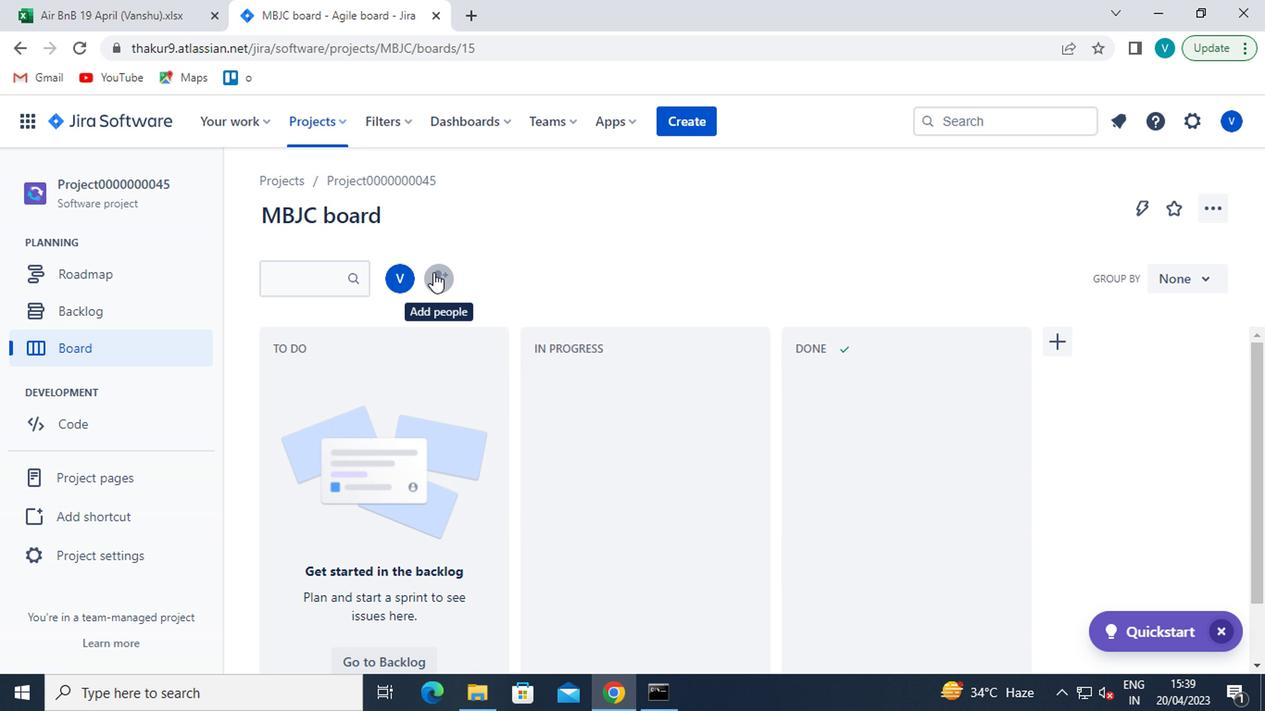 
Action: Mouse moved to (537, 236)
Screenshot: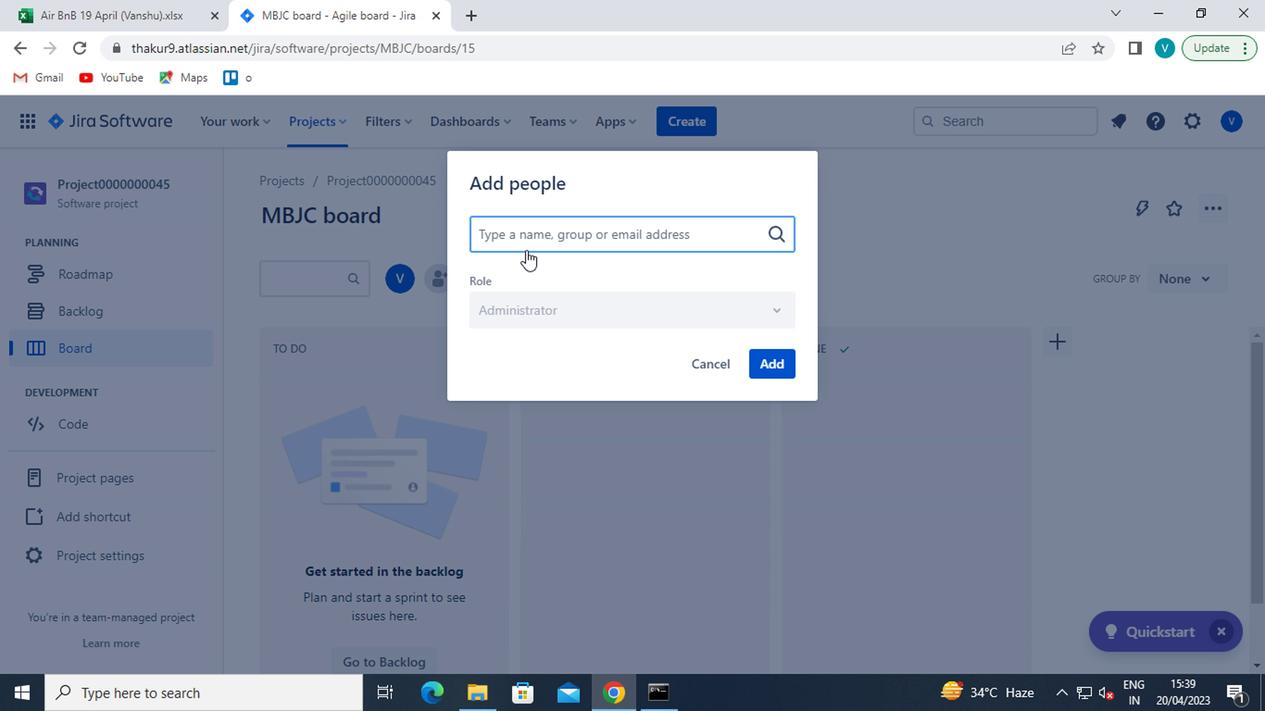 
Action: Mouse pressed left at (537, 236)
Screenshot: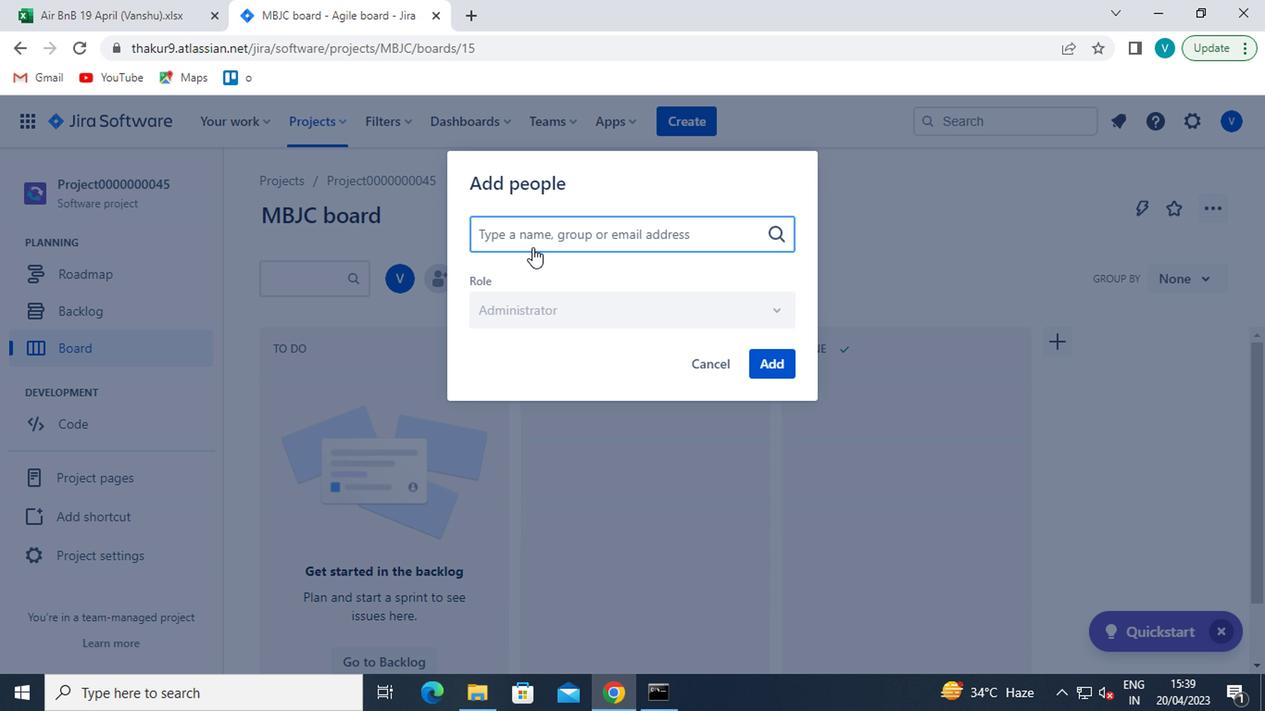 
Action: Mouse moved to (535, 233)
Screenshot: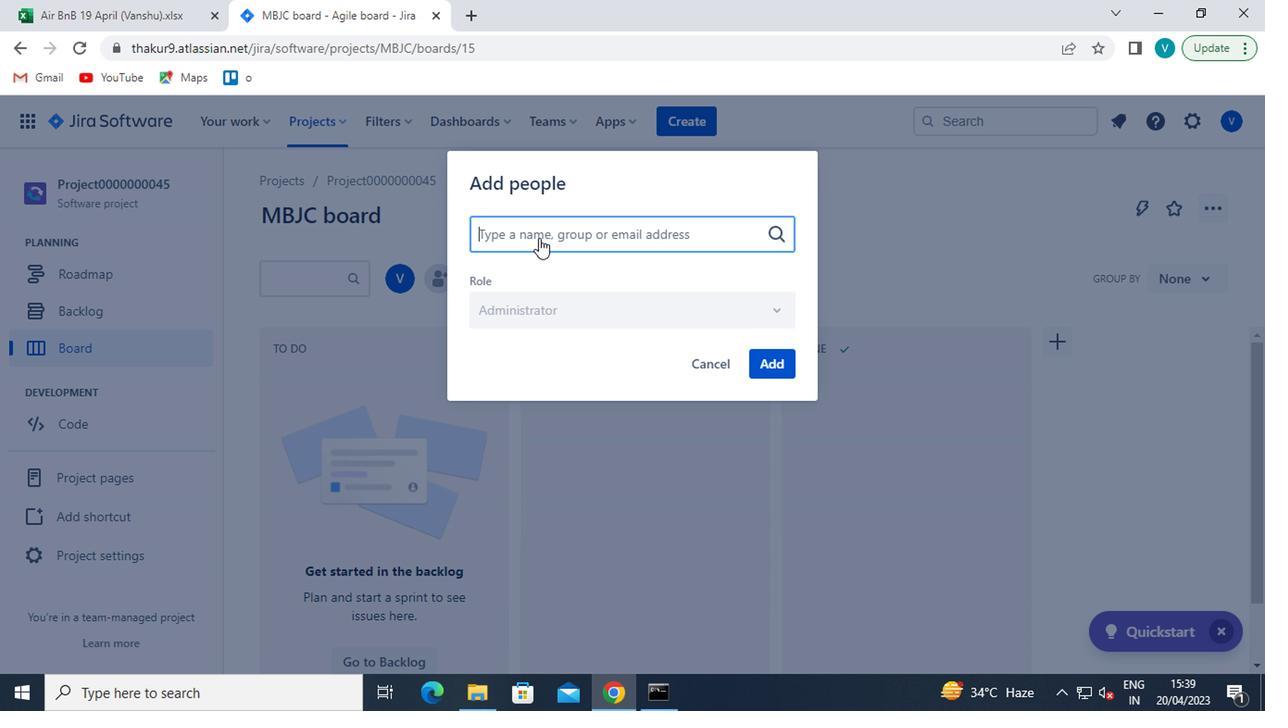 
Action: Key pressed <Key.shift>MAILAUSTRALIA7
Screenshot: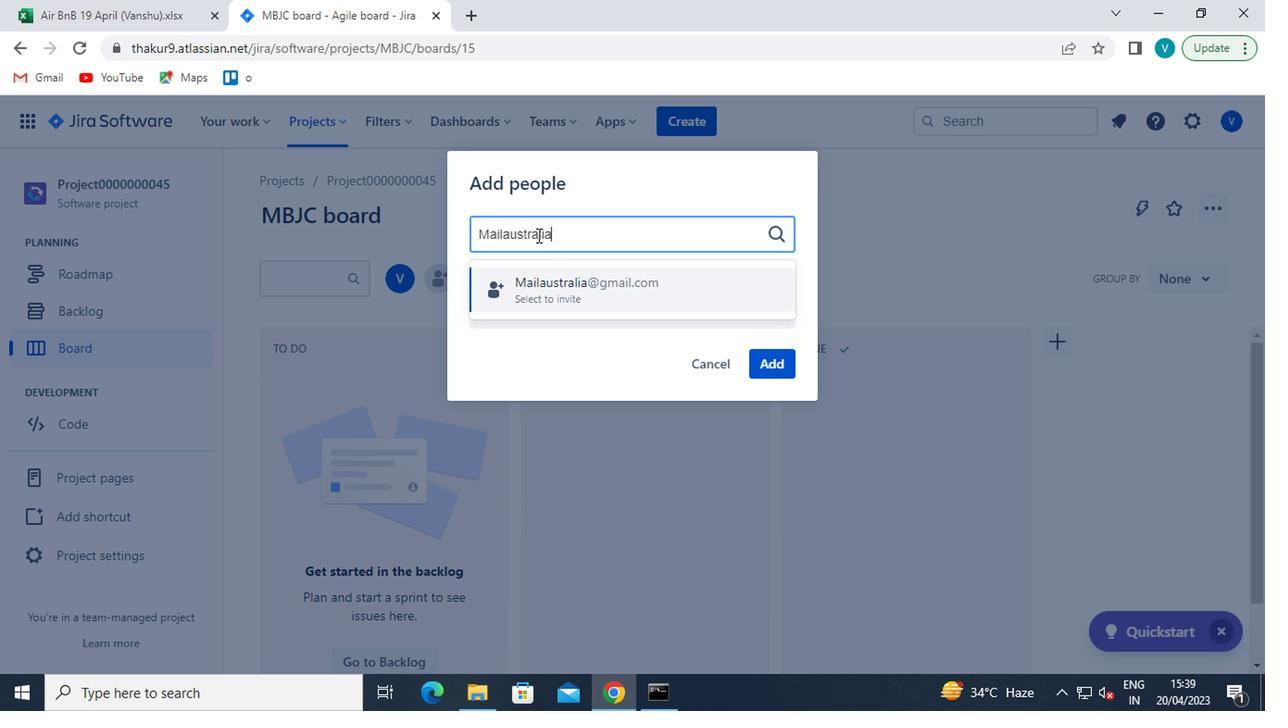 
Action: Mouse moved to (584, 226)
Screenshot: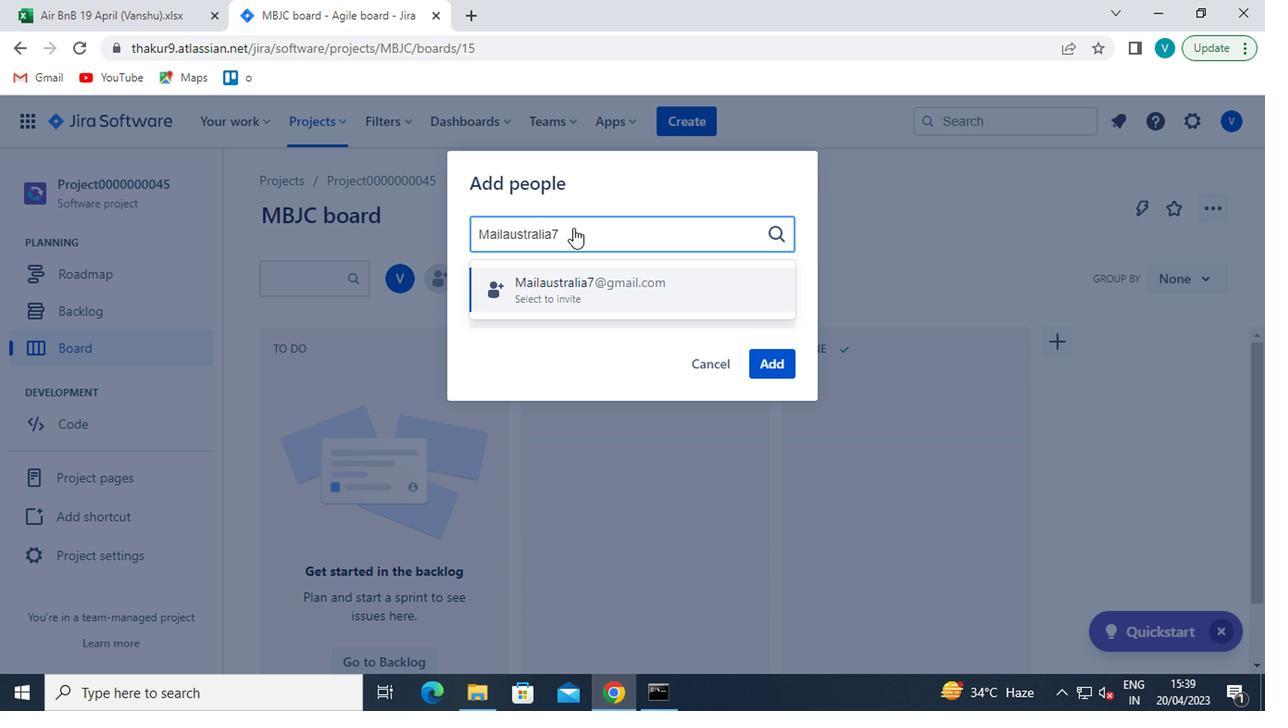 
Action: Key pressed <Key.shift>@GMAIL.COM
Screenshot: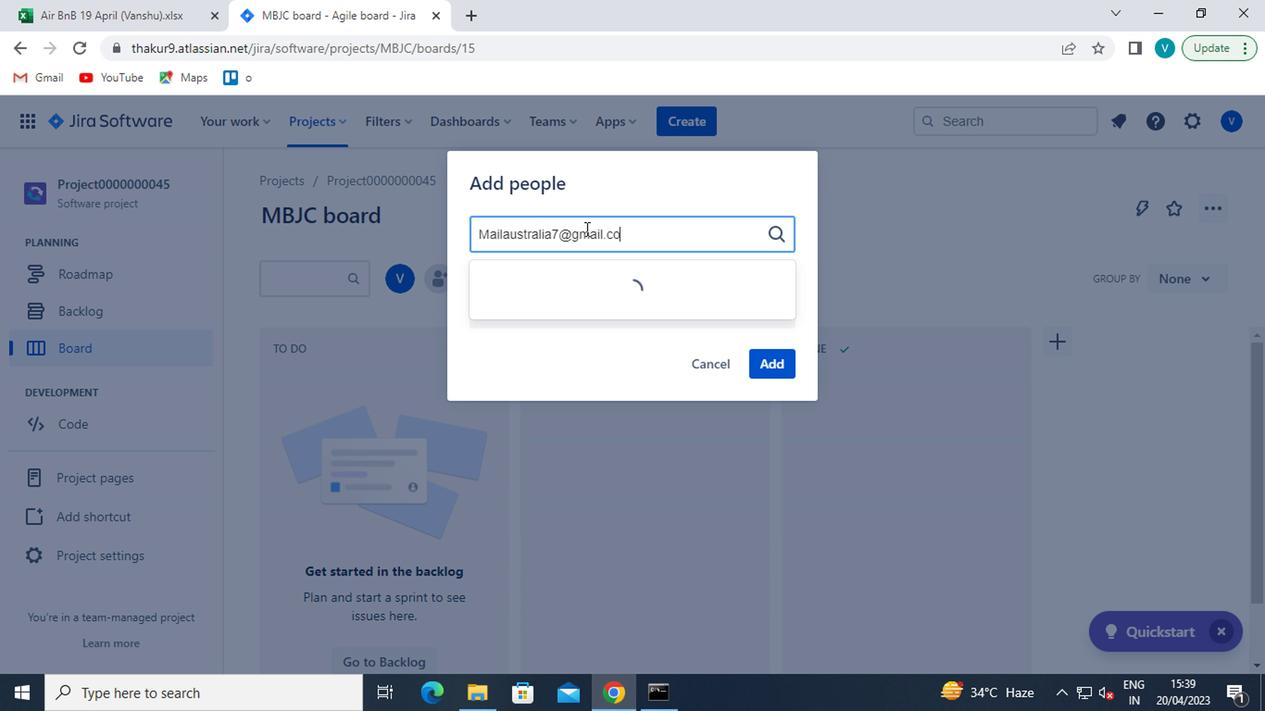 
Action: Mouse moved to (572, 284)
Screenshot: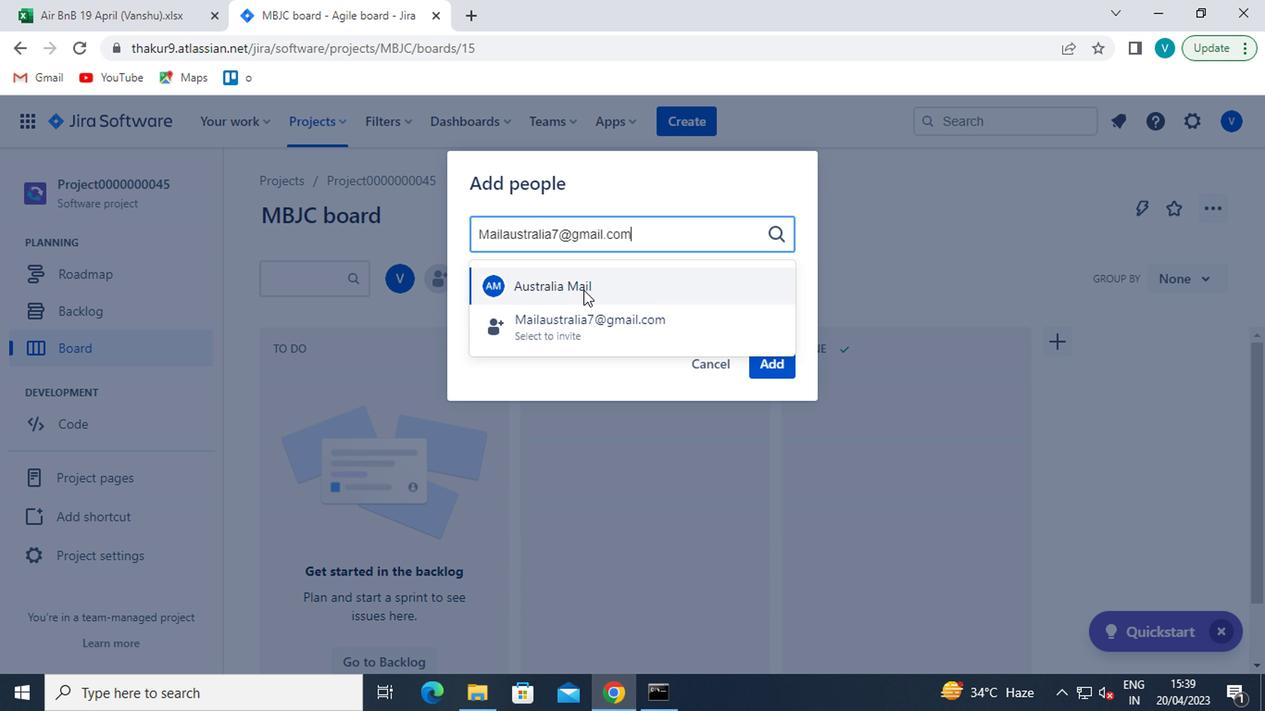 
Action: Mouse pressed left at (572, 284)
Screenshot: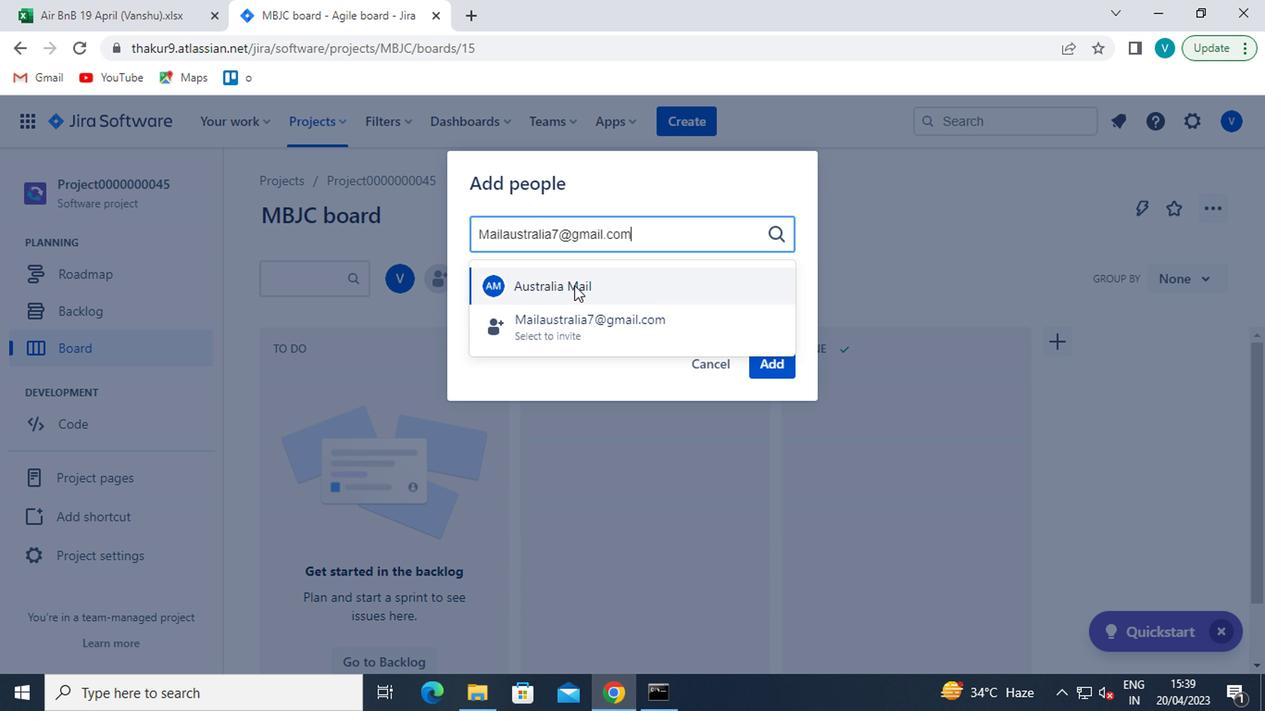 
Action: Mouse moved to (775, 371)
Screenshot: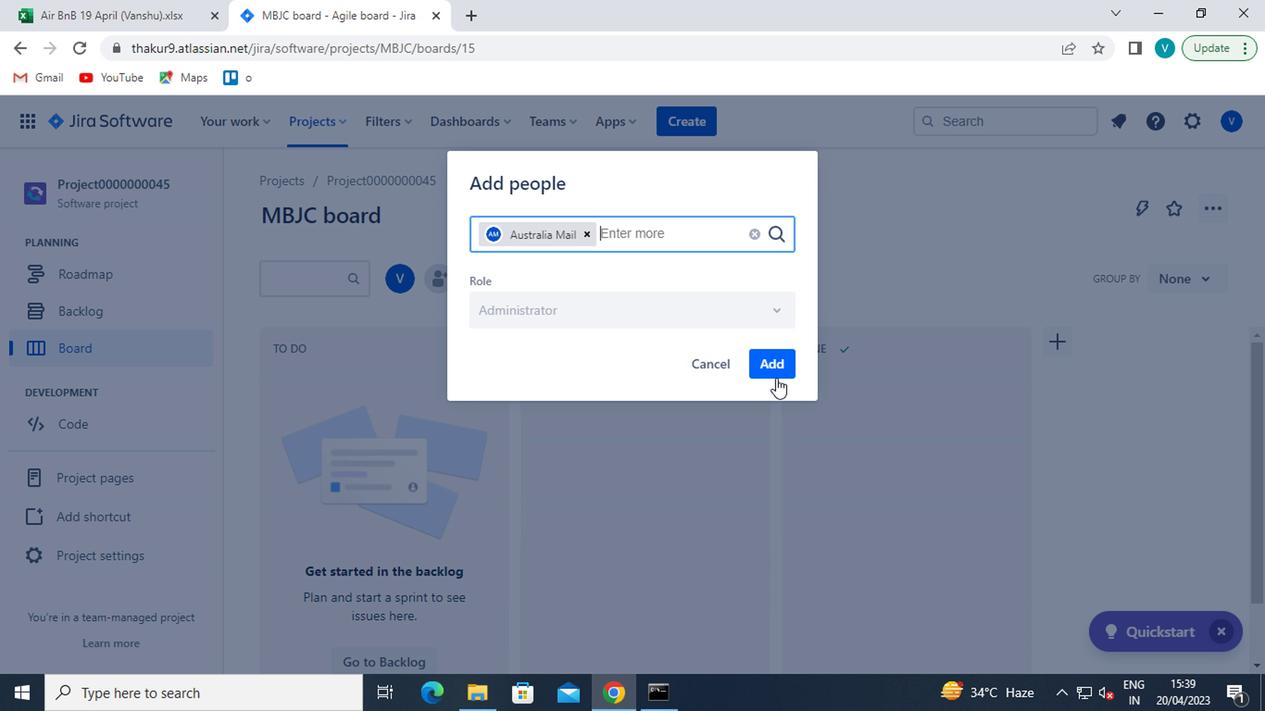 
Action: Mouse pressed left at (775, 371)
Screenshot: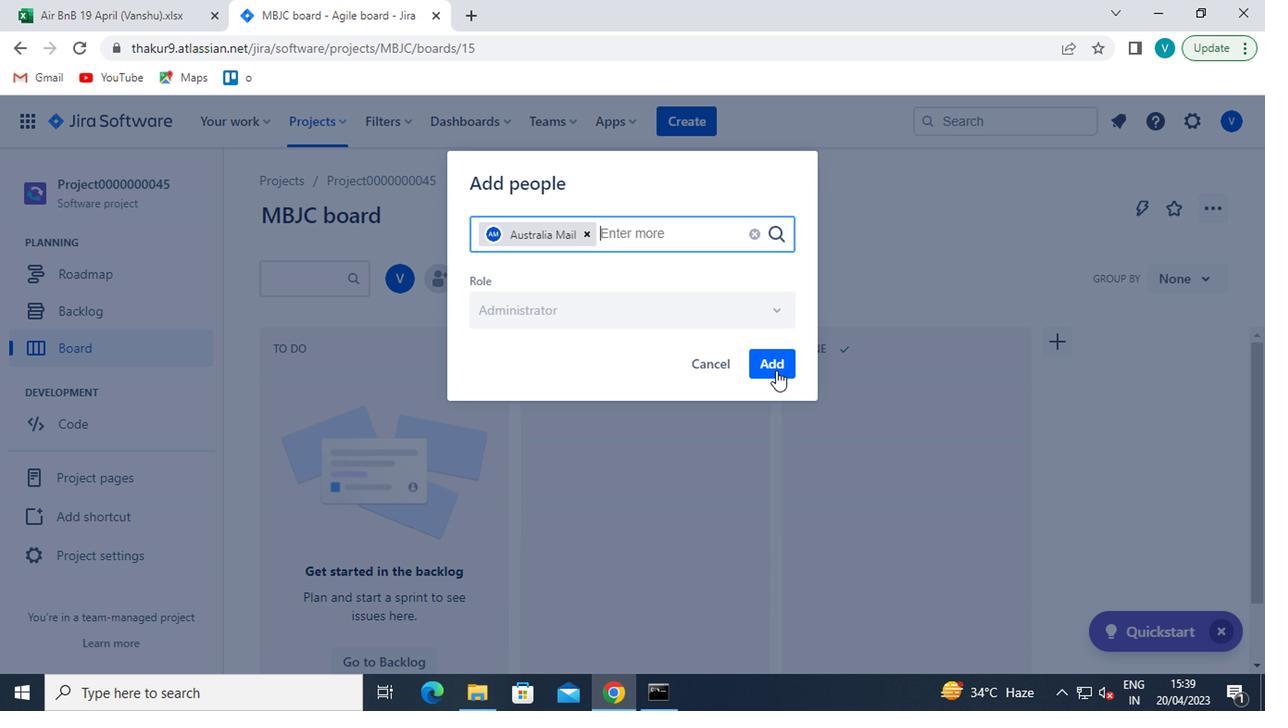 
Action: Mouse moved to (417, 510)
Screenshot: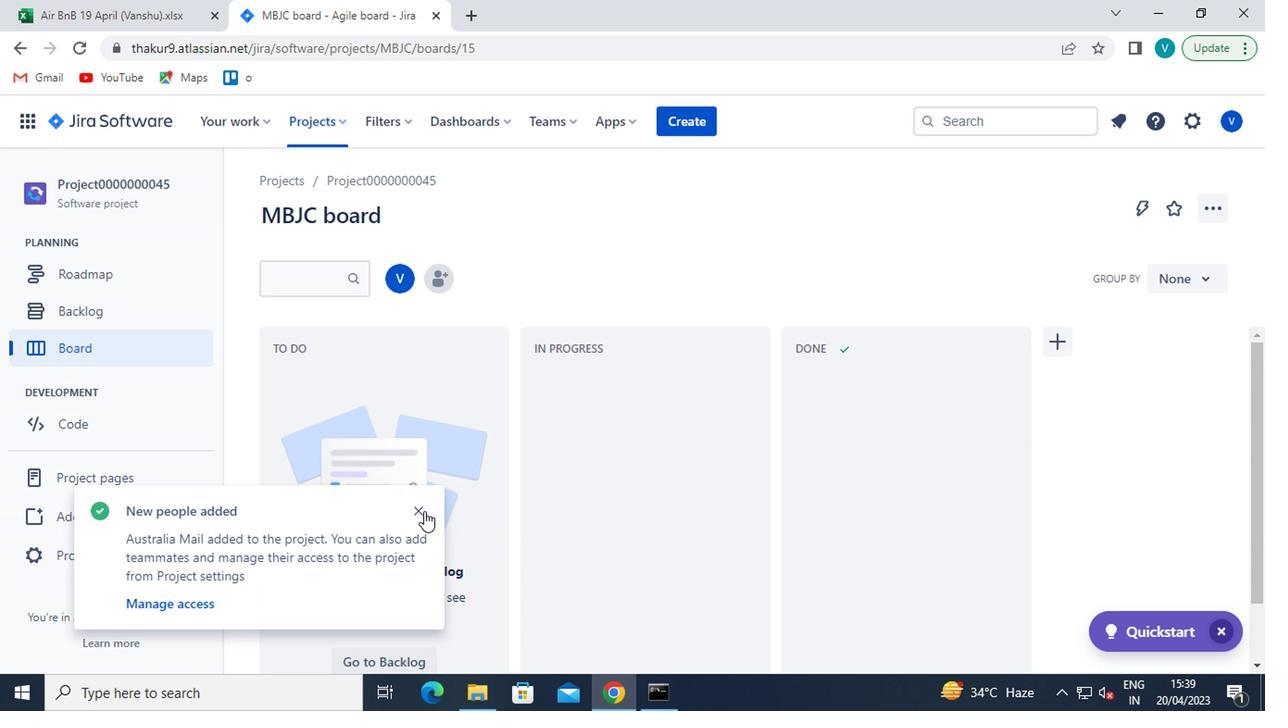 
Action: Mouse pressed left at (417, 510)
Screenshot: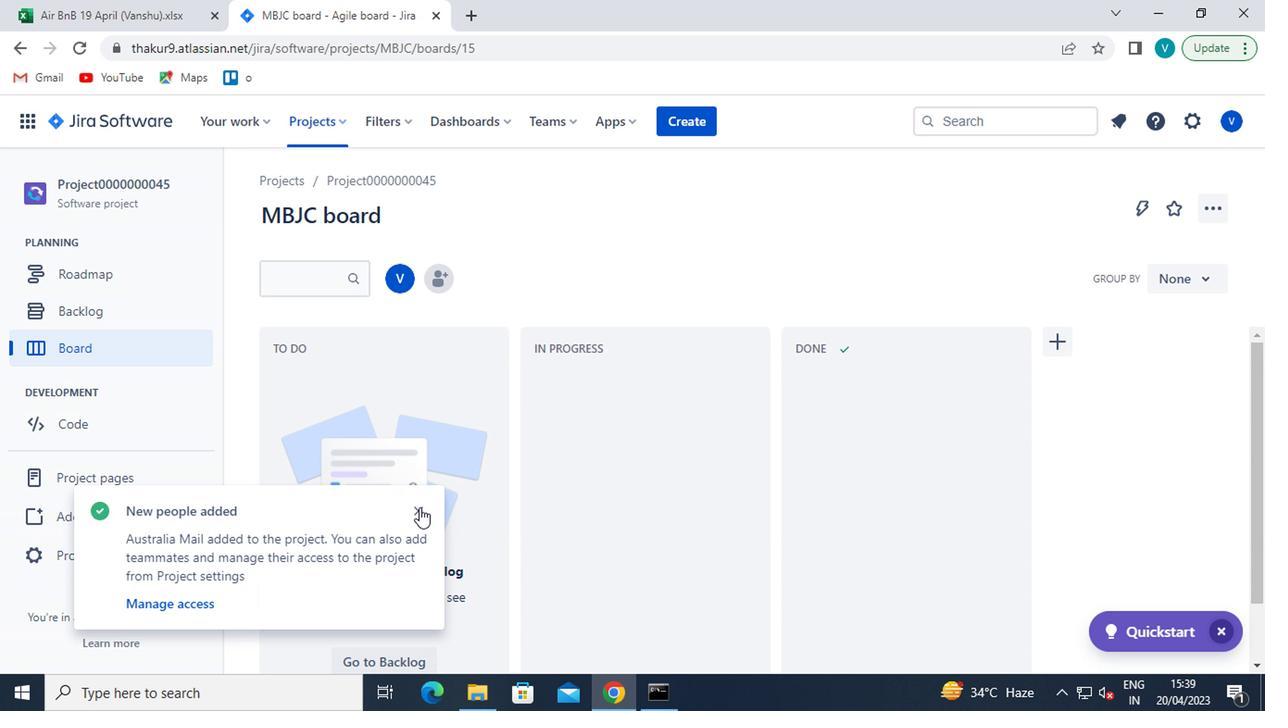 
Action: Mouse moved to (415, 503)
Screenshot: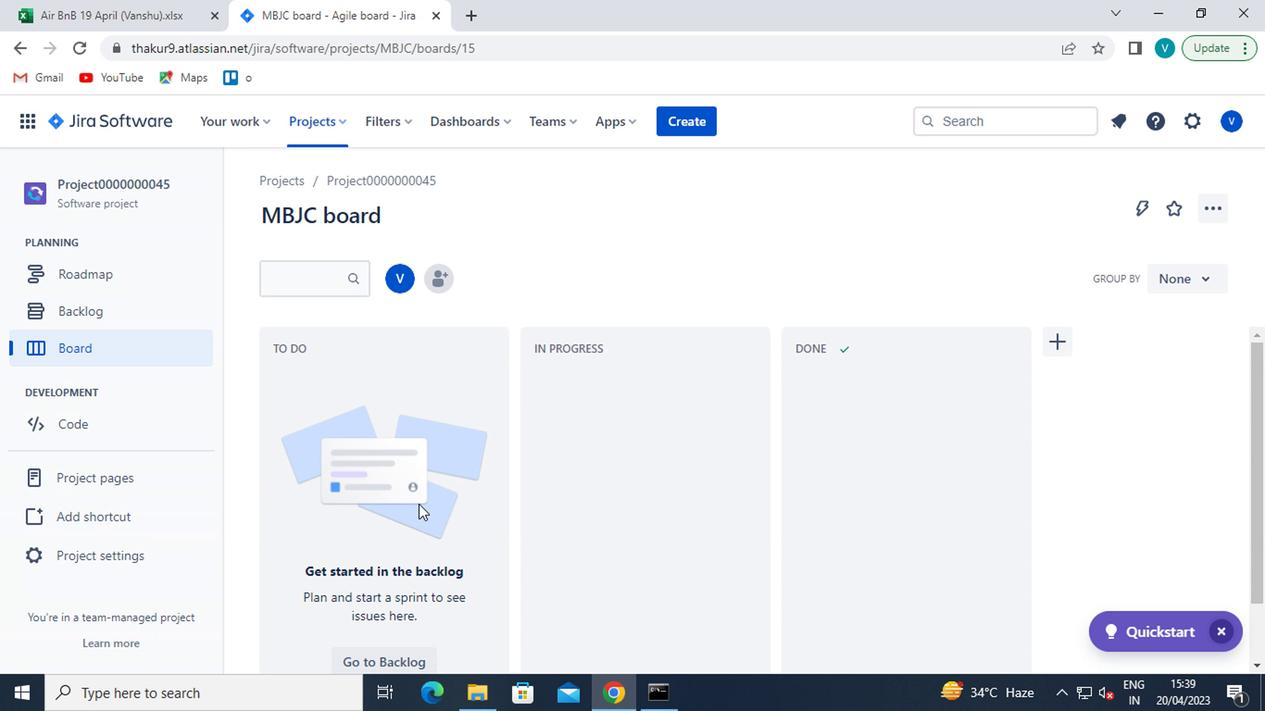 
